 Task: Add an event with the title Second Product Launch Workshop, date '2024/03/22', time 8:50 AM to 10:50 AMand add a description: The training session will commence with an introduction to the importance of team collaboration in today's dynamic and fast-paced workplace. Participants will explore the benefits of collaboration, including increased creativity, problem-solving capabilities, and a sense of collective ownership.Select event color  Blueberry . Add location for the event as: Cape Town, South Africa, logged in from the account softage.7@softage.netand send the event invitation to softage.9@softage.net and softage.10@softage.net. Set a reminder for the event Every weekday(Monday to Friday)
Action: Mouse pressed left at (83, 137)
Screenshot: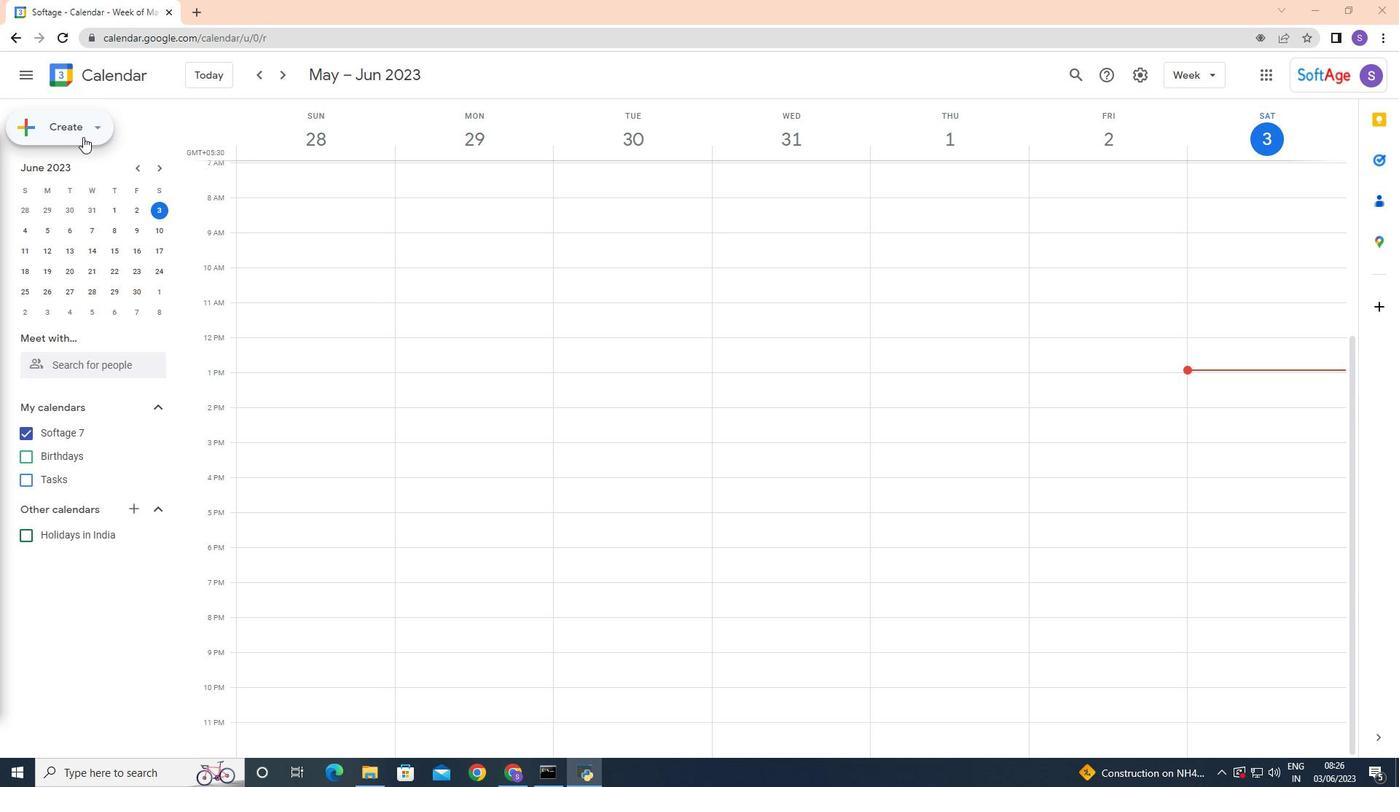 
Action: Mouse moved to (80, 169)
Screenshot: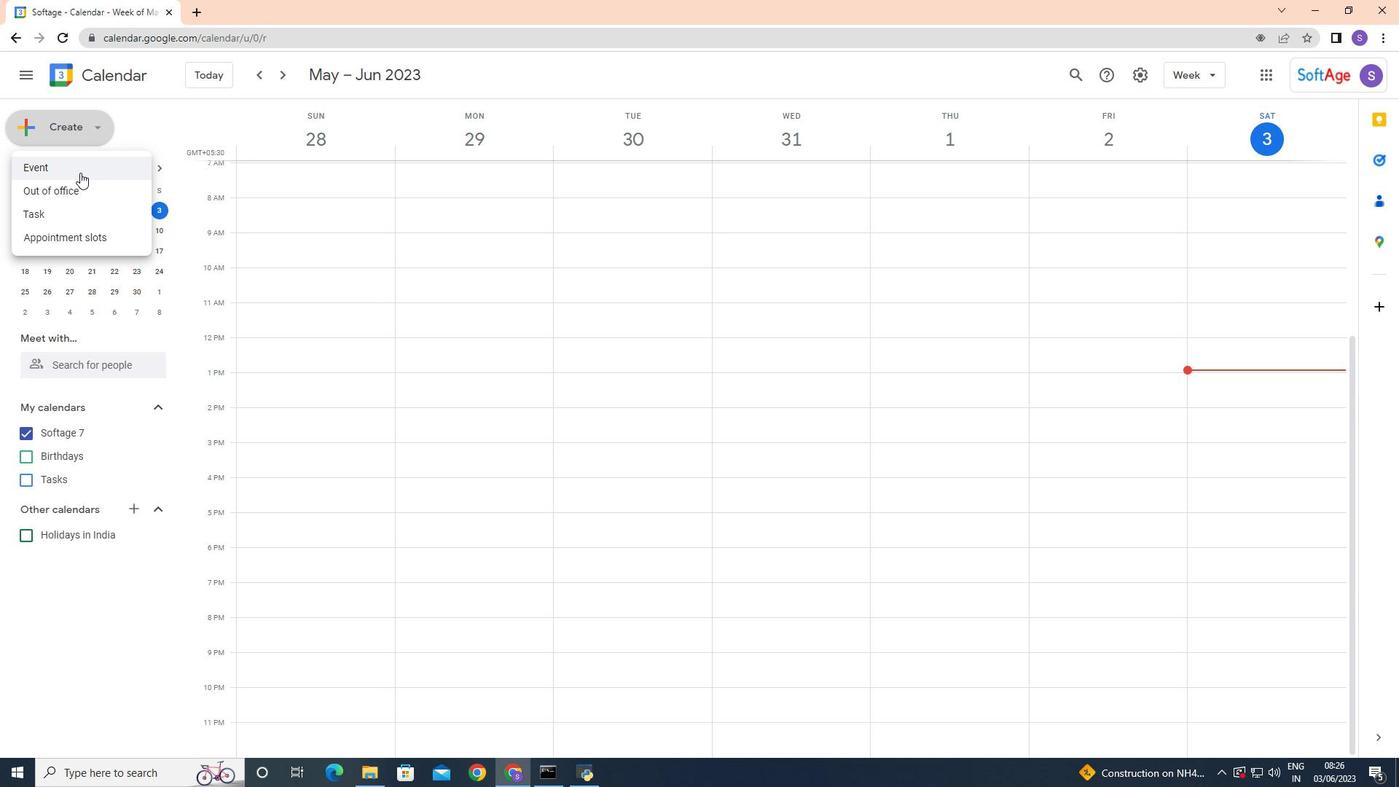 
Action: Mouse pressed left at (80, 169)
Screenshot: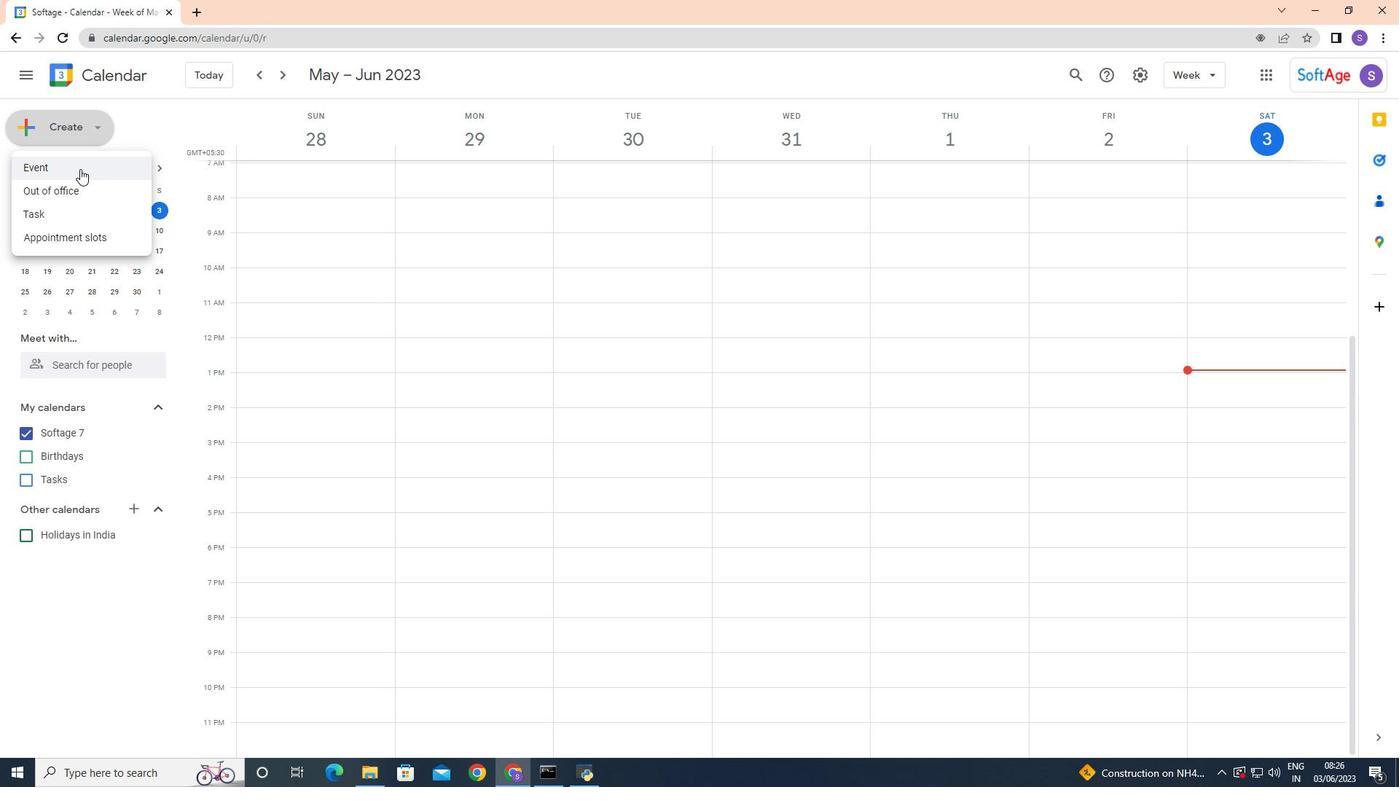 
Action: Mouse moved to (1058, 578)
Screenshot: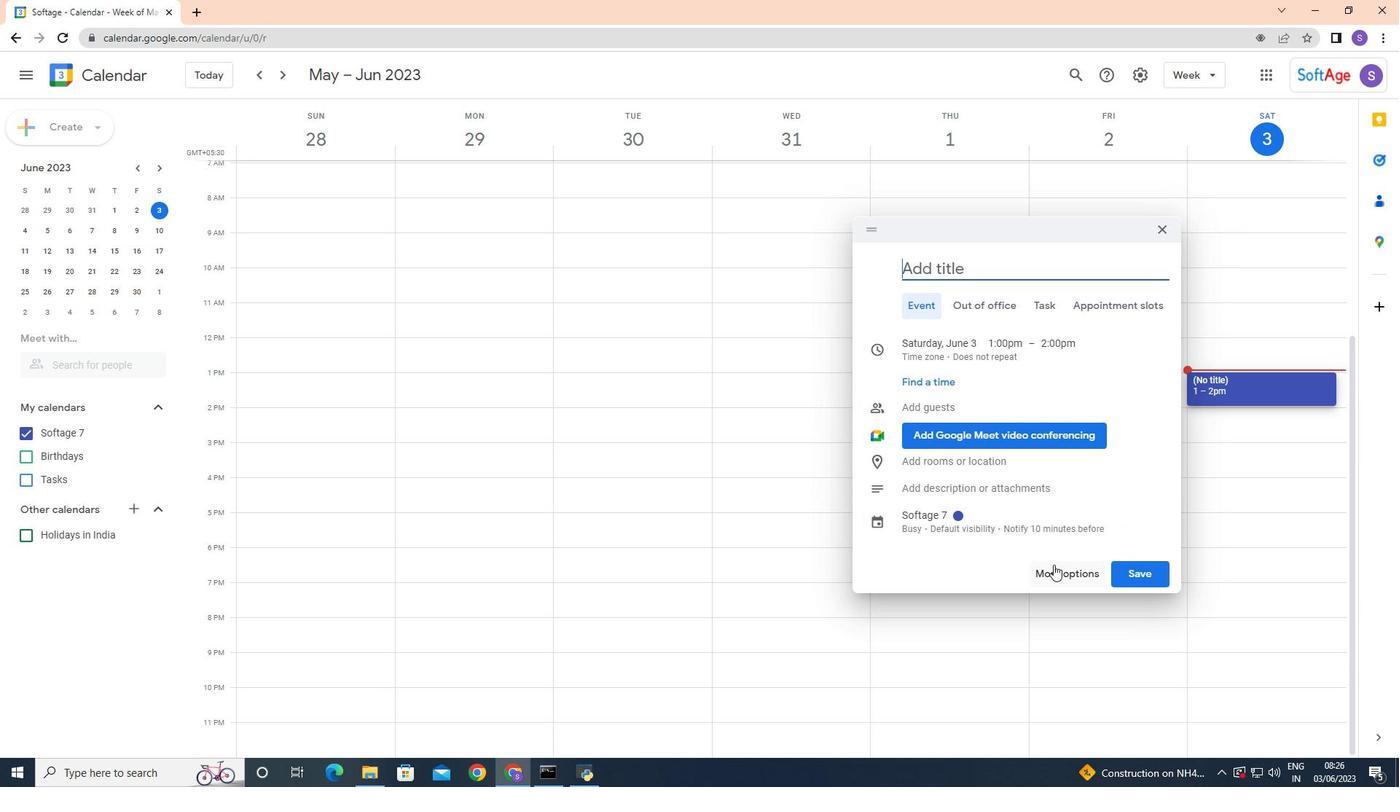 
Action: Mouse pressed left at (1058, 578)
Screenshot: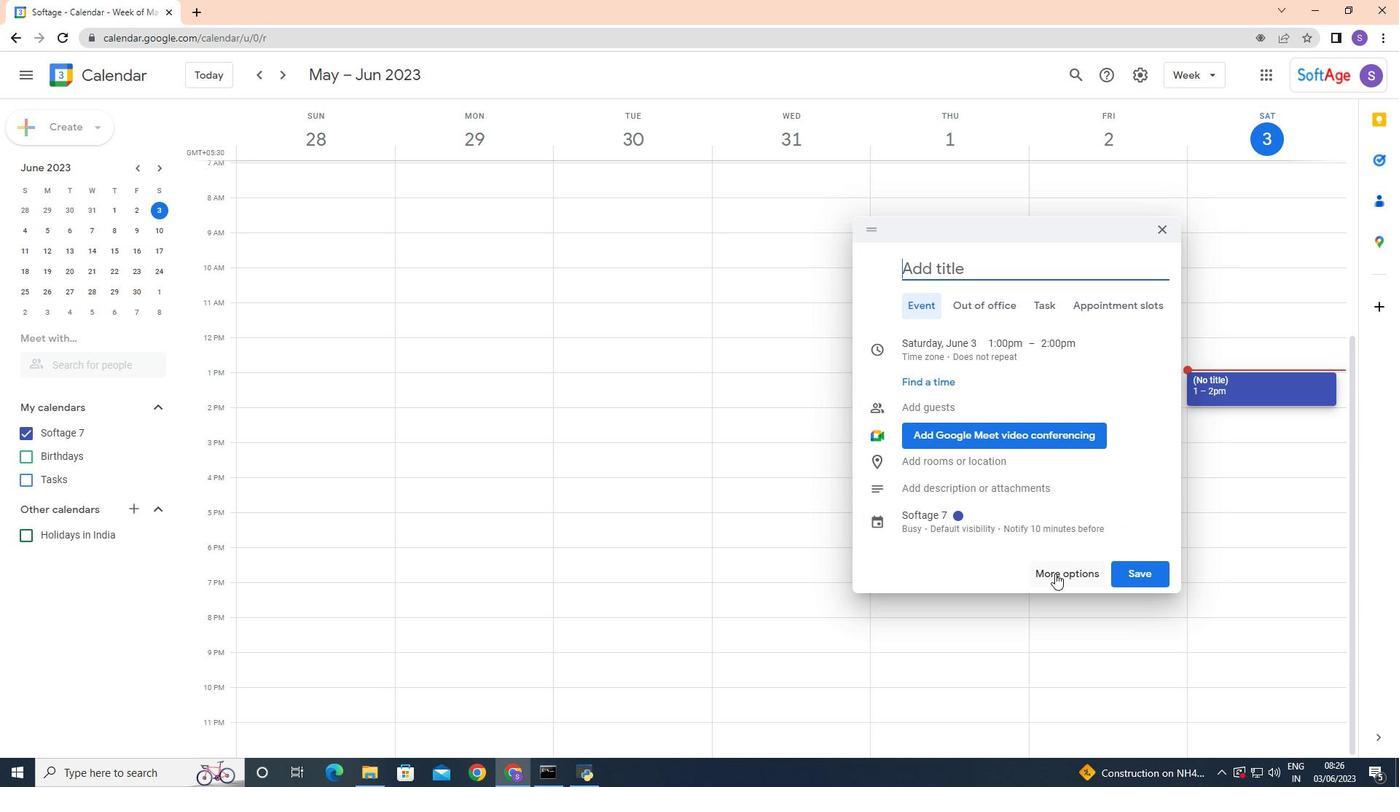 
Action: Mouse moved to (141, 85)
Screenshot: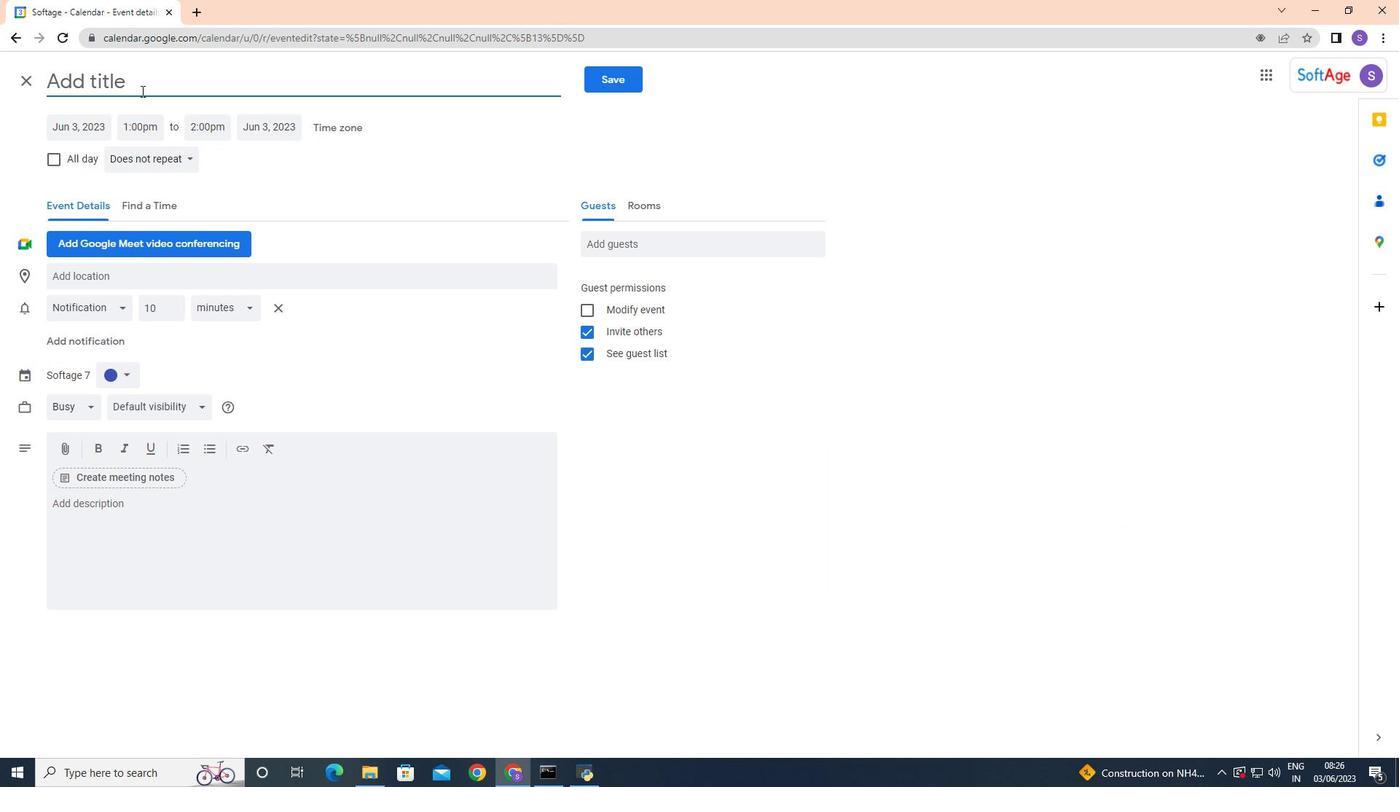 
Action: Mouse pressed left at (141, 85)
Screenshot: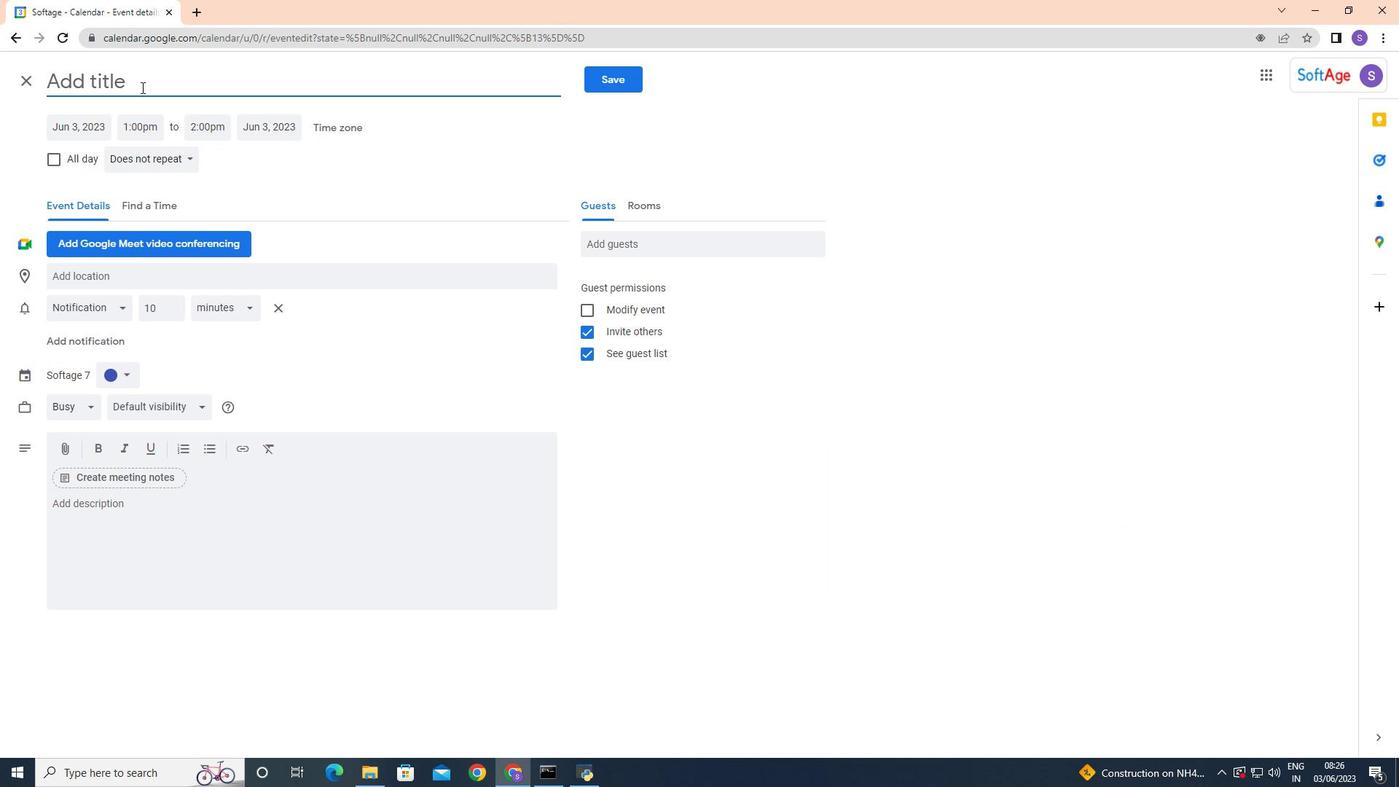 
Action: Key pressed <Key.caps_lock>S<Key.caps_lock>econd<Key.space><Key.caps_lock>PR<Key.backspace><Key.caps_lock>roduct<Key.space><Key.caps_lock>L<Key.caps_lock>u<Key.backspace>aunch<Key.space><Key.caps_lock>W<Key.caps_lock>orkshop
Screenshot: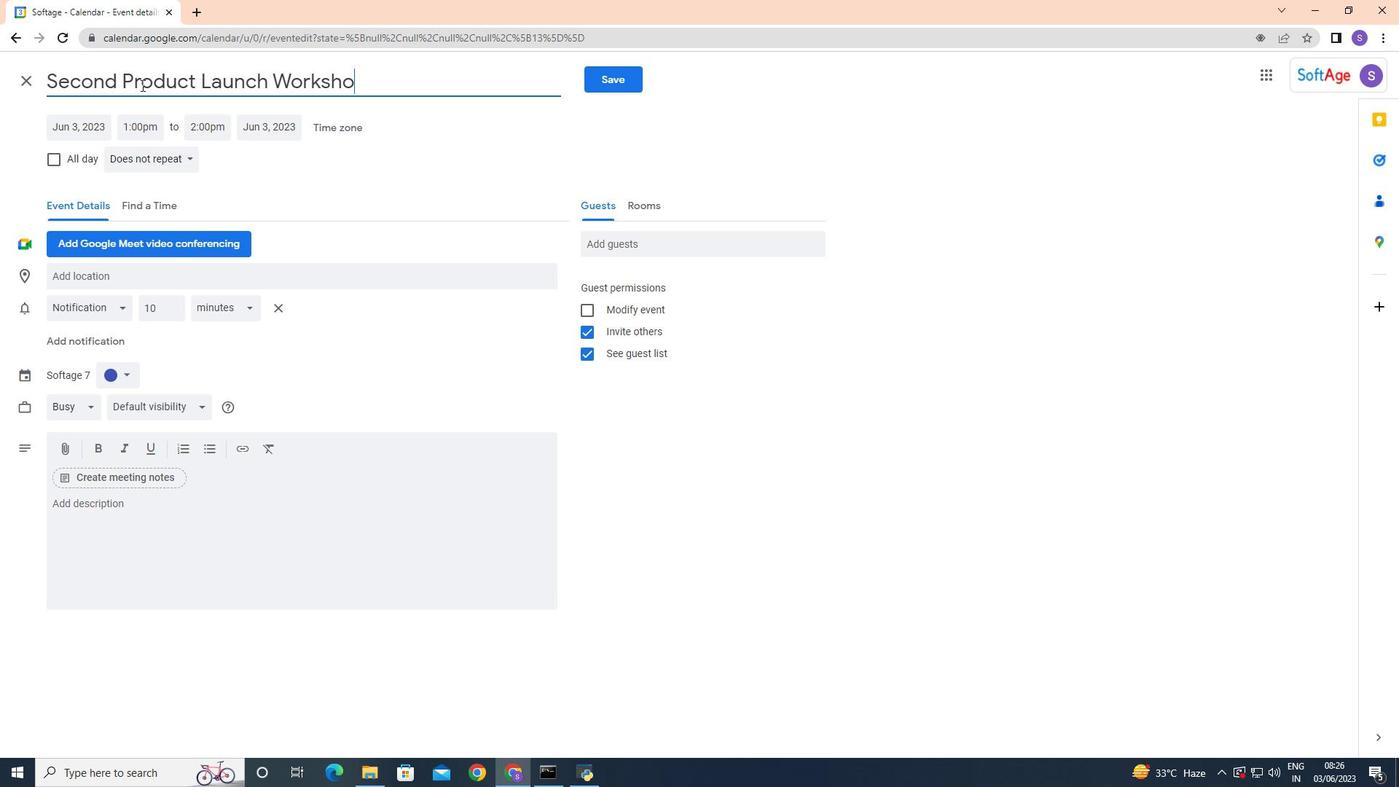 
Action: Mouse moved to (278, 170)
Screenshot: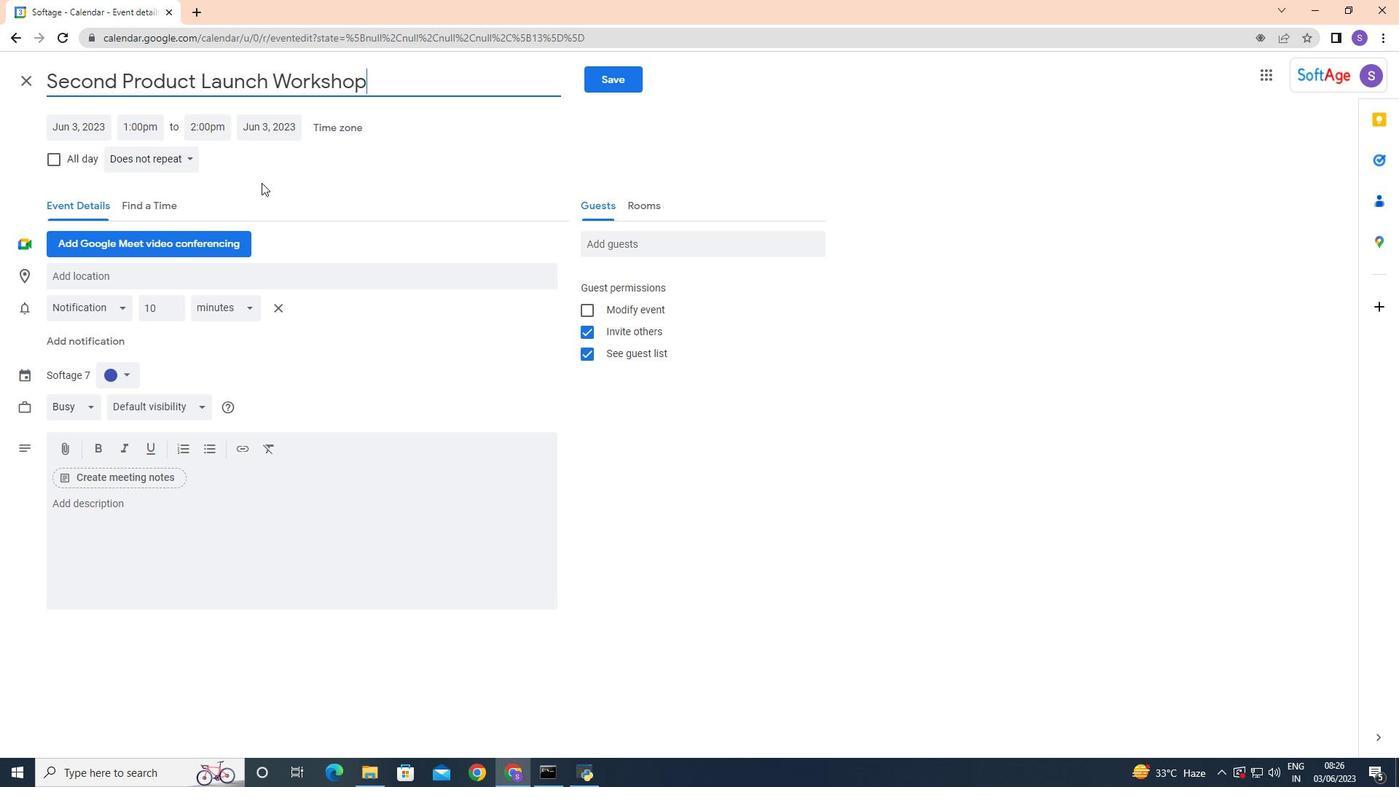 
Action: Mouse pressed left at (278, 170)
Screenshot: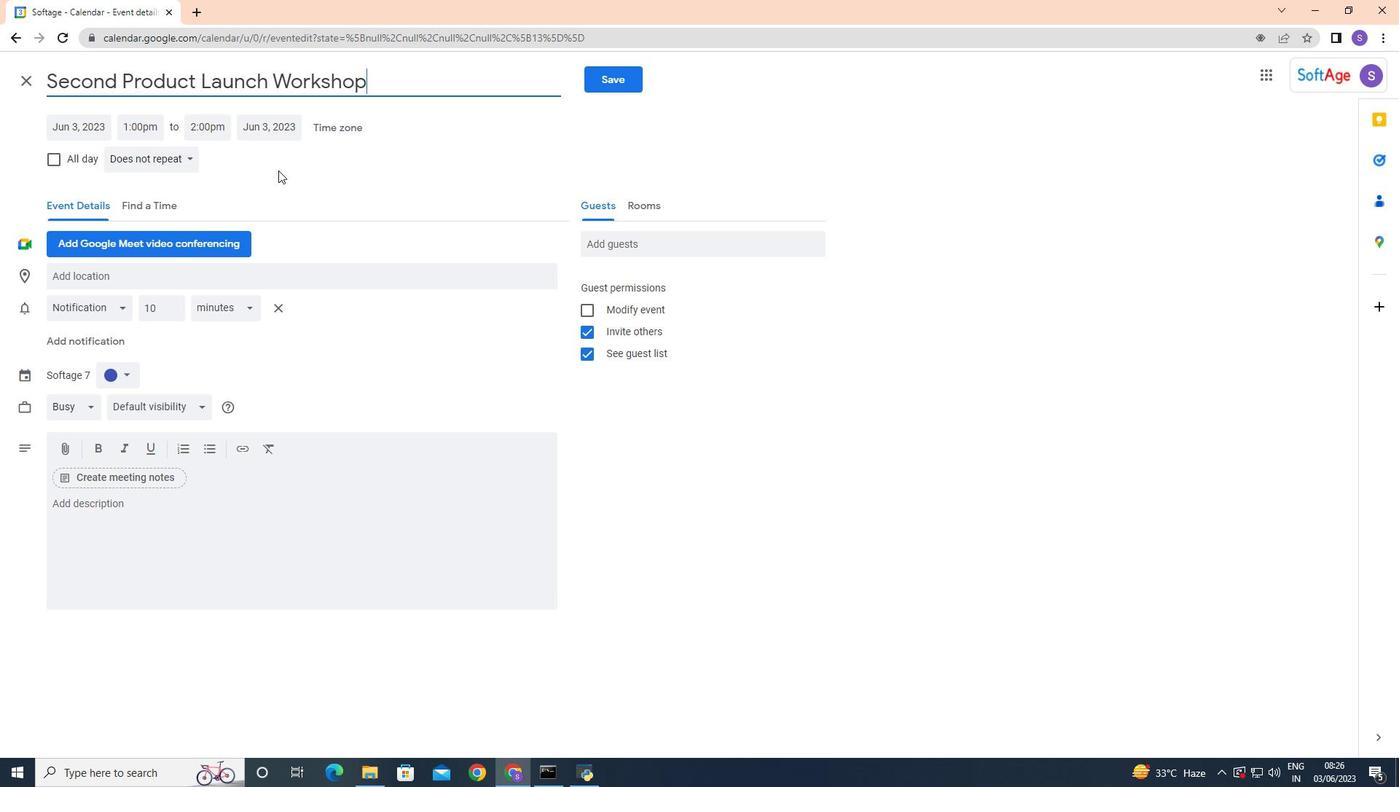 
Action: Mouse moved to (89, 126)
Screenshot: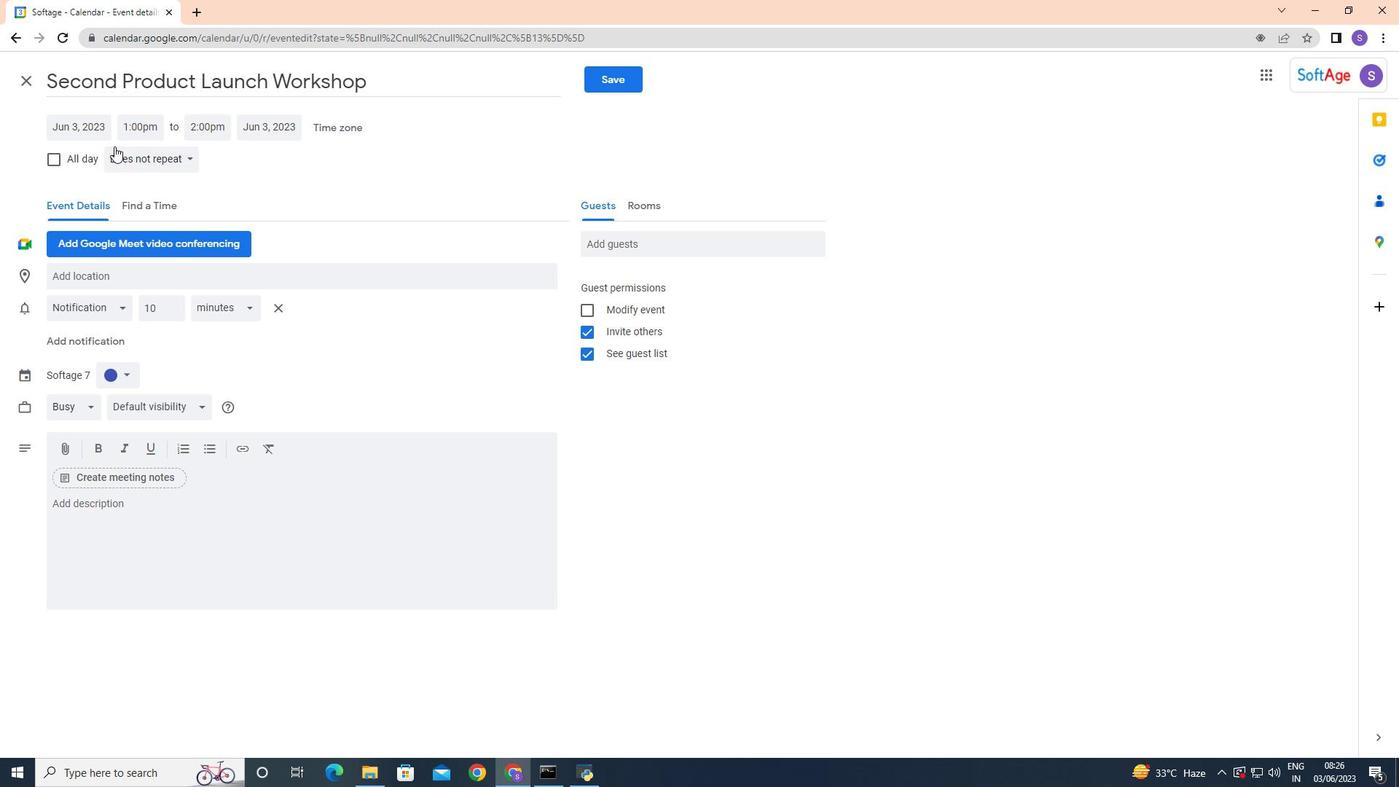 
Action: Mouse pressed left at (89, 126)
Screenshot: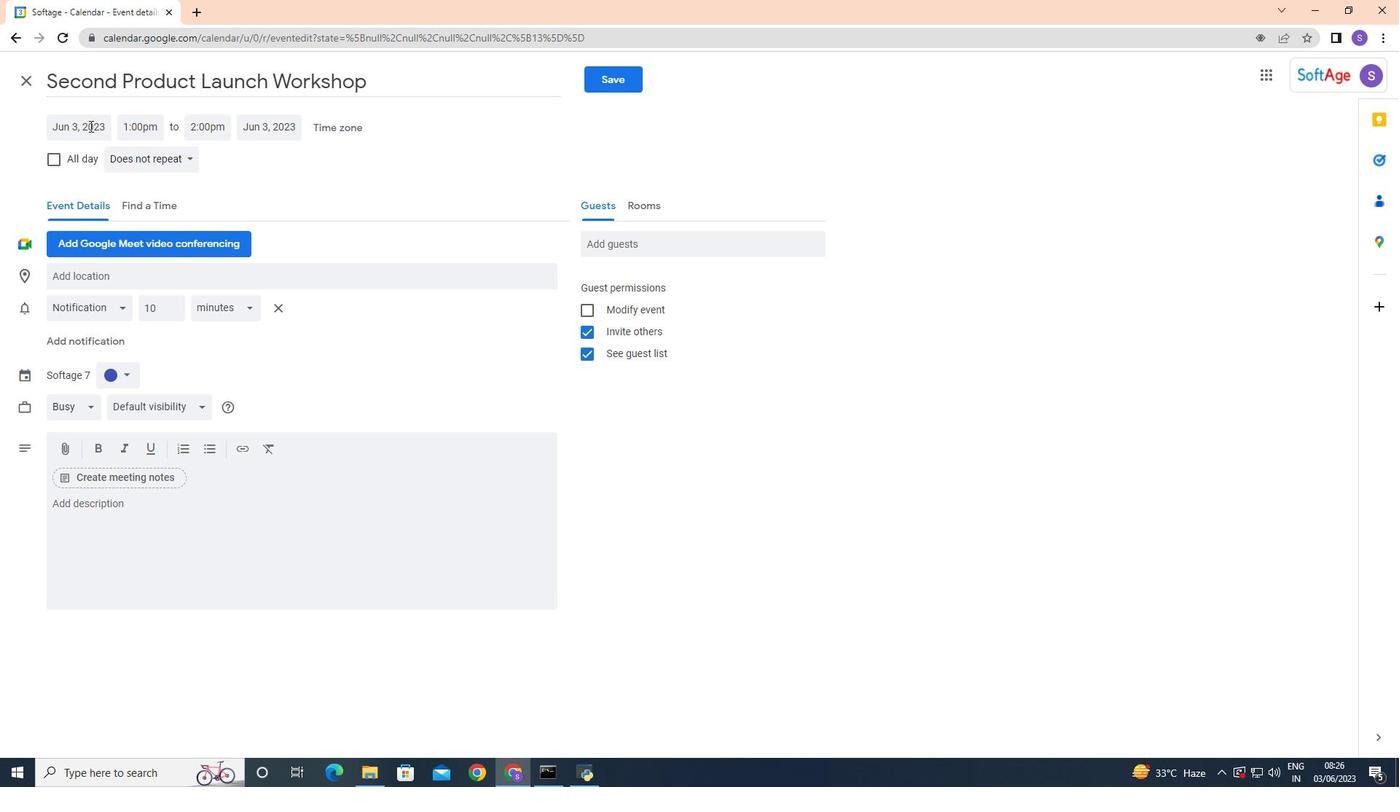
Action: Mouse moved to (226, 161)
Screenshot: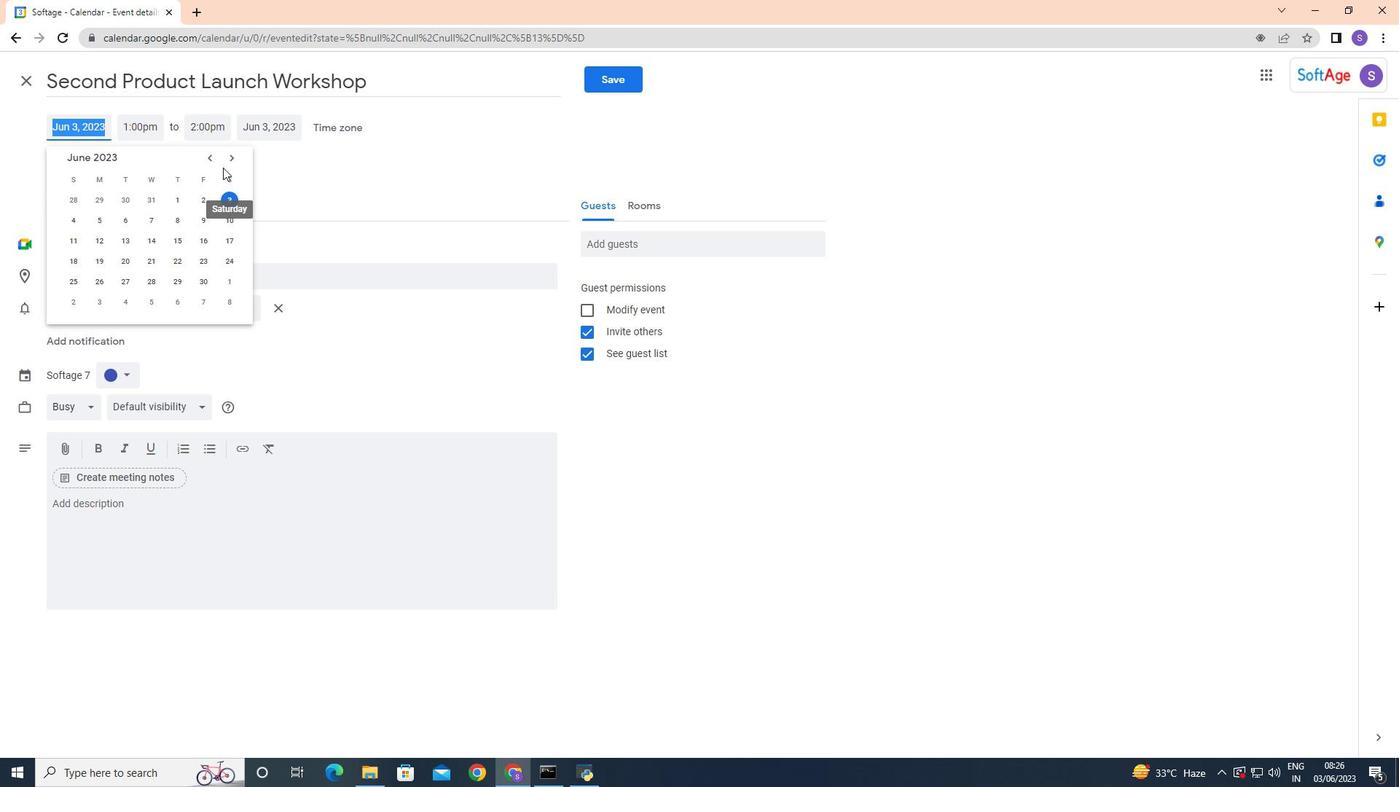 
Action: Mouse pressed left at (226, 161)
Screenshot: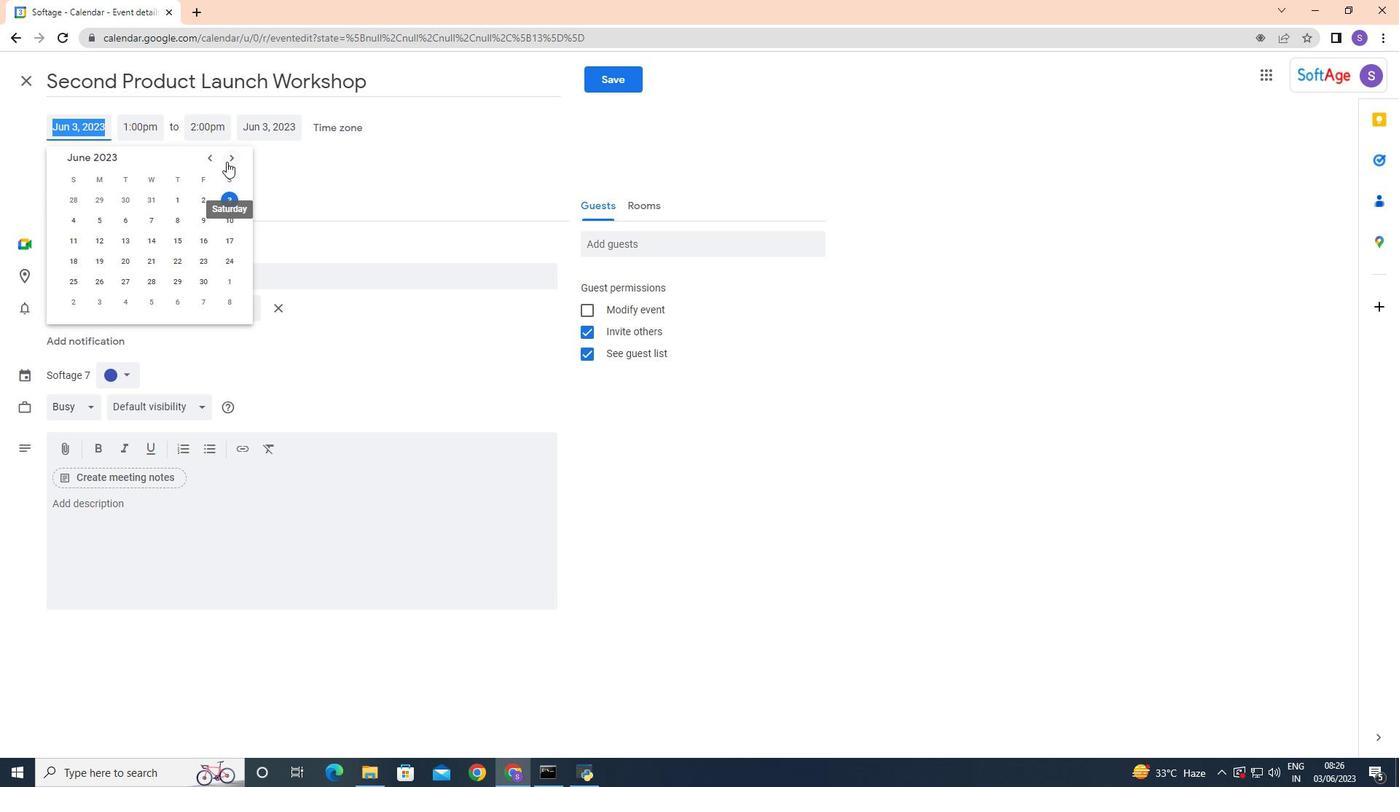
Action: Mouse pressed left at (226, 161)
Screenshot: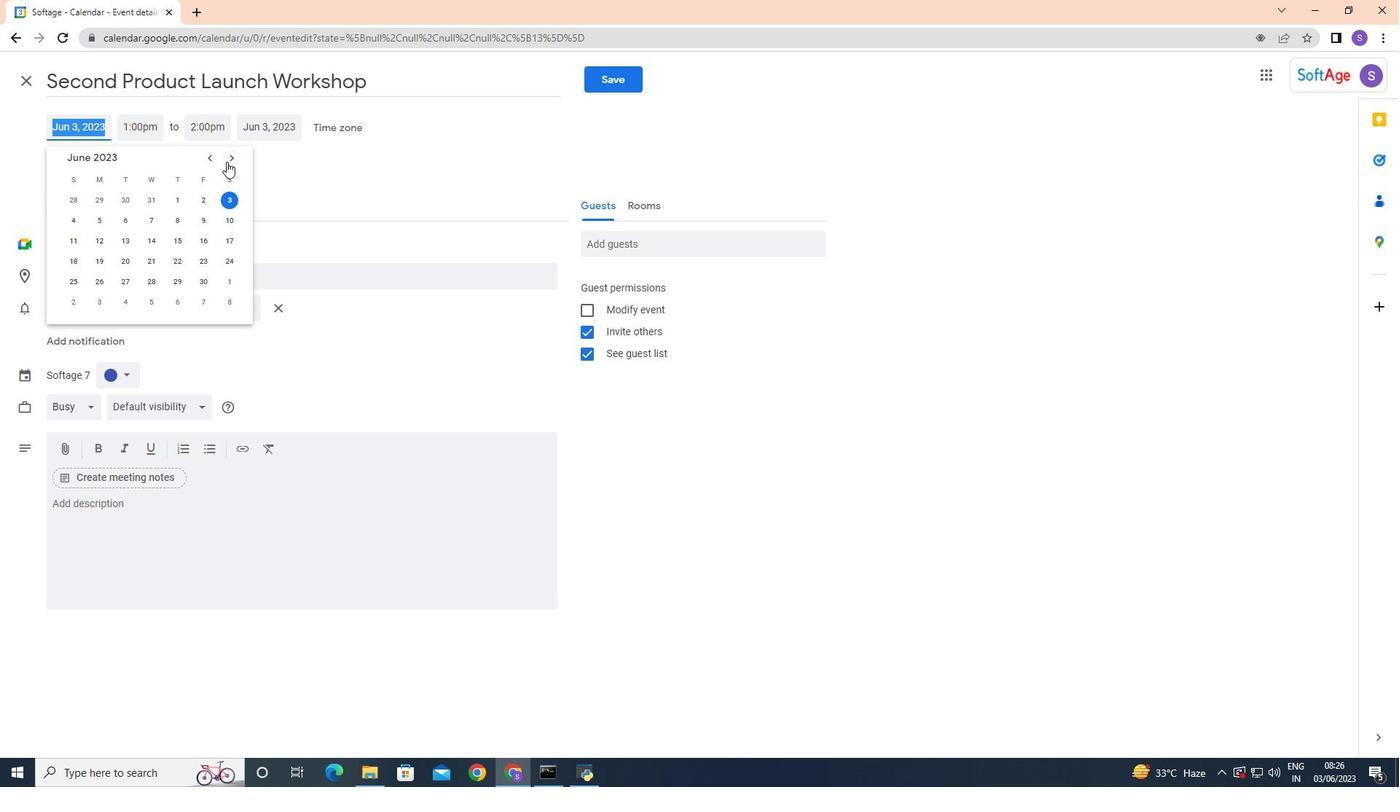 
Action: Mouse pressed left at (226, 161)
Screenshot: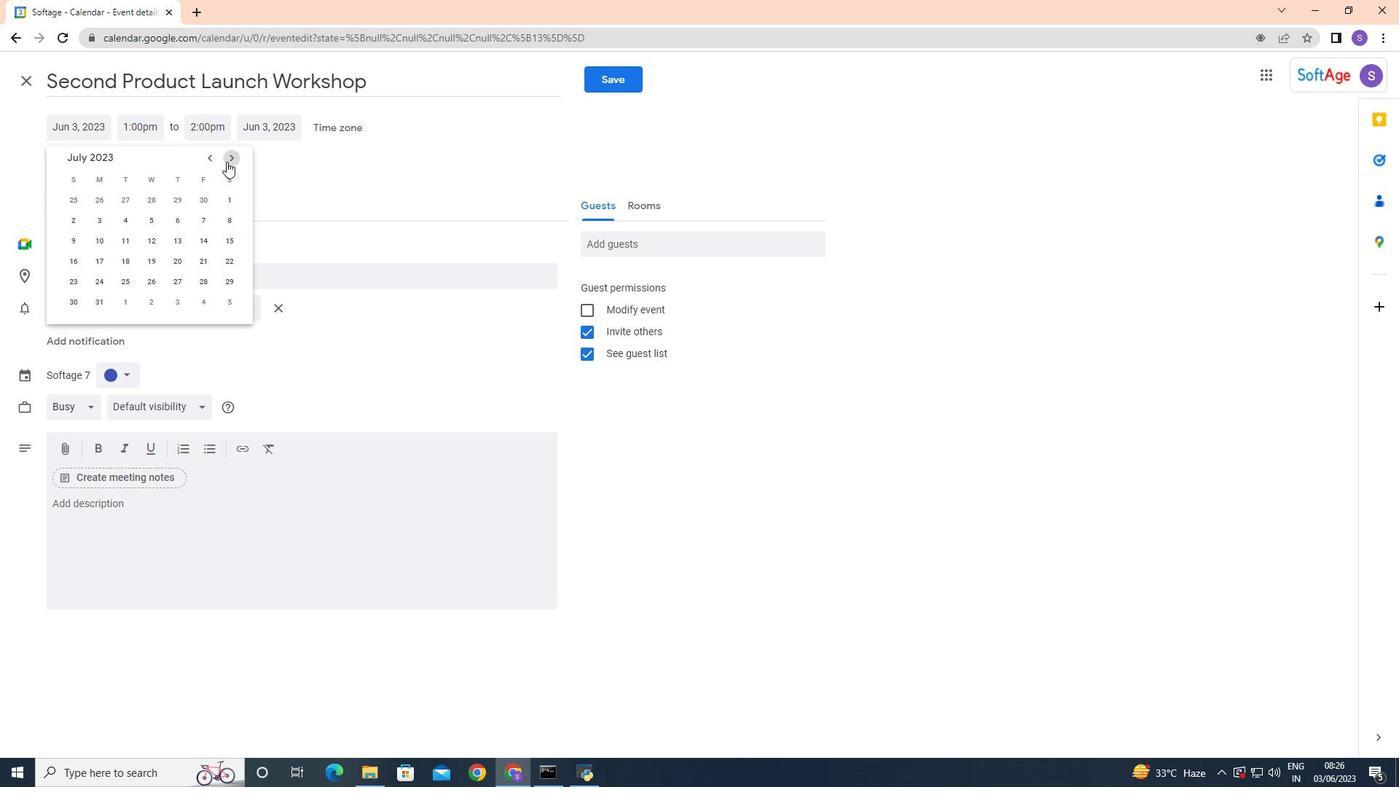 
Action: Mouse pressed left at (226, 161)
Screenshot: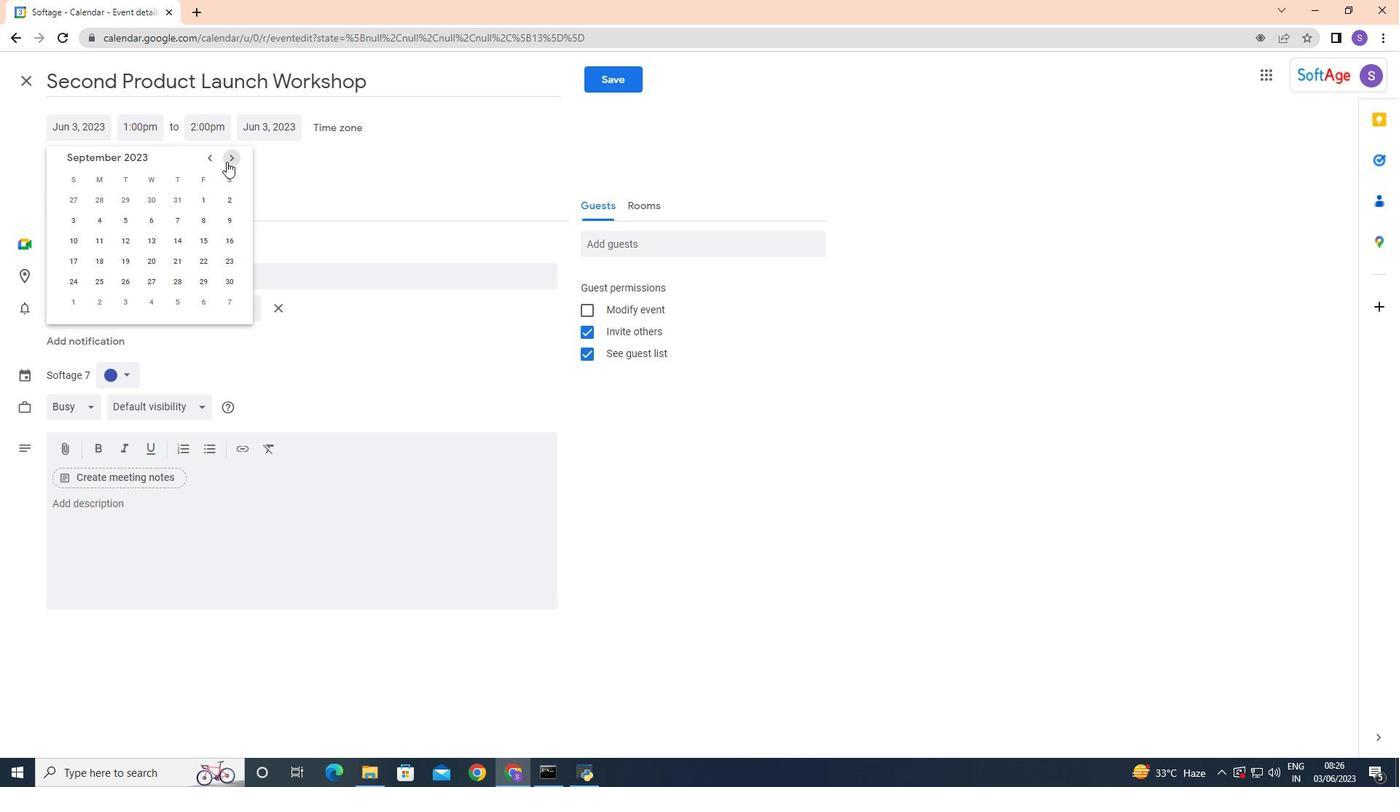 
Action: Mouse pressed left at (226, 161)
Screenshot: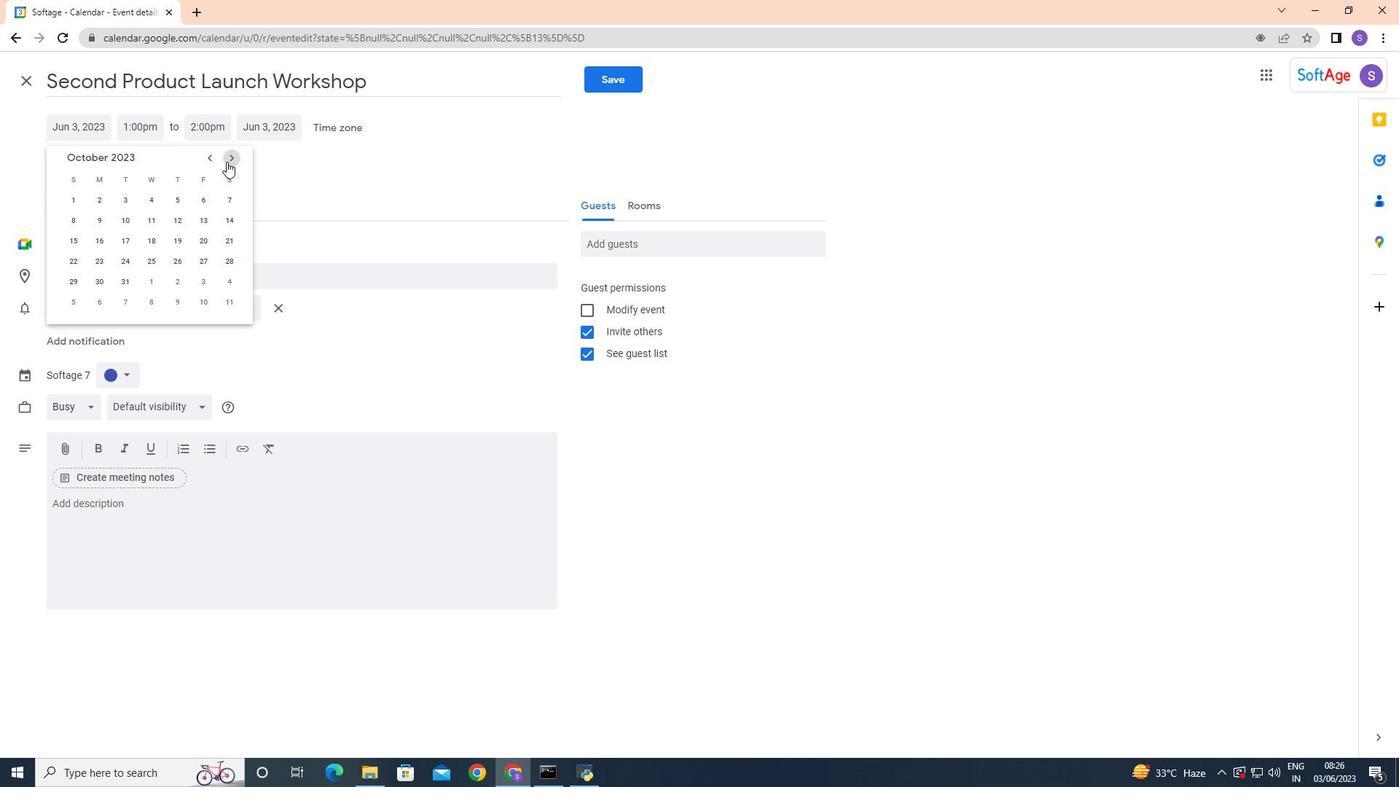 
Action: Mouse pressed left at (226, 161)
Screenshot: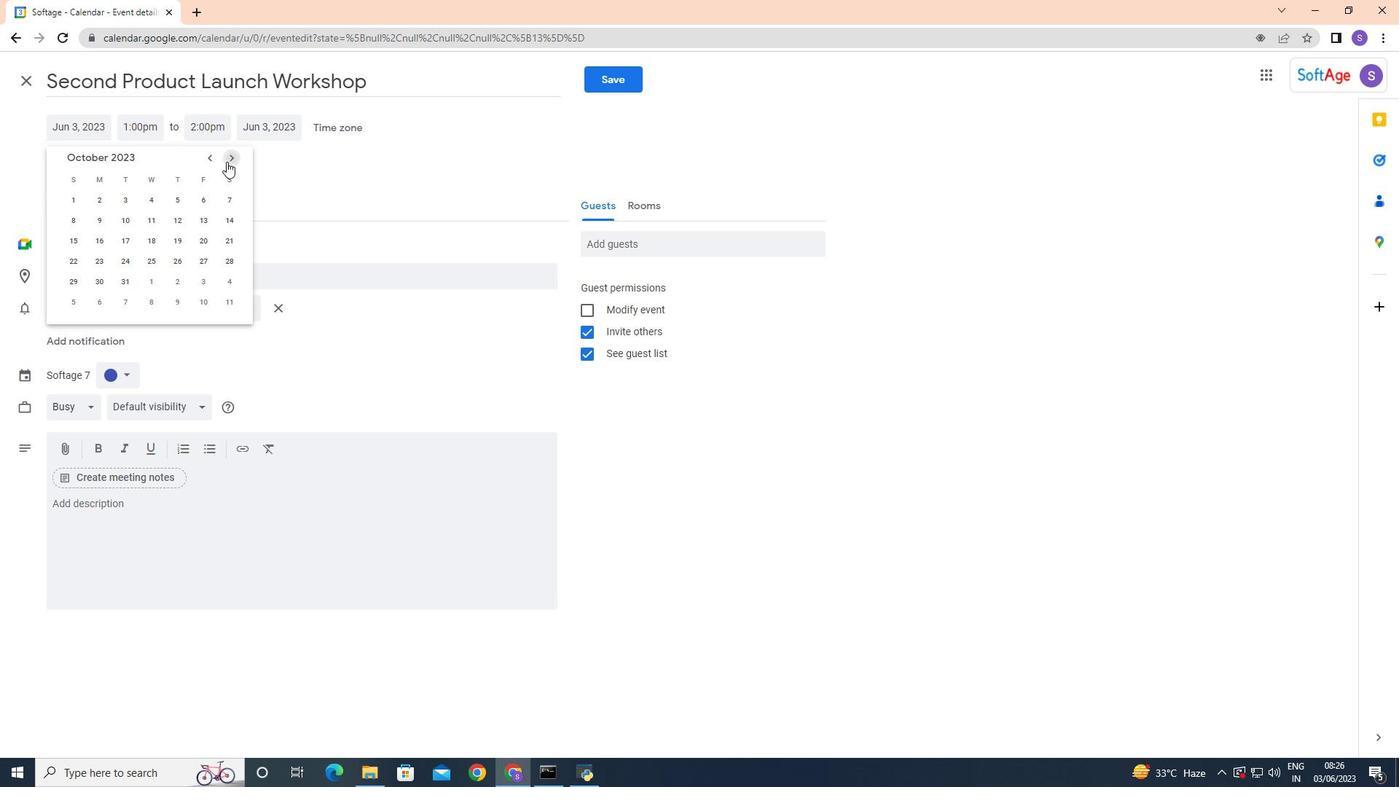 
Action: Mouse pressed left at (226, 161)
Screenshot: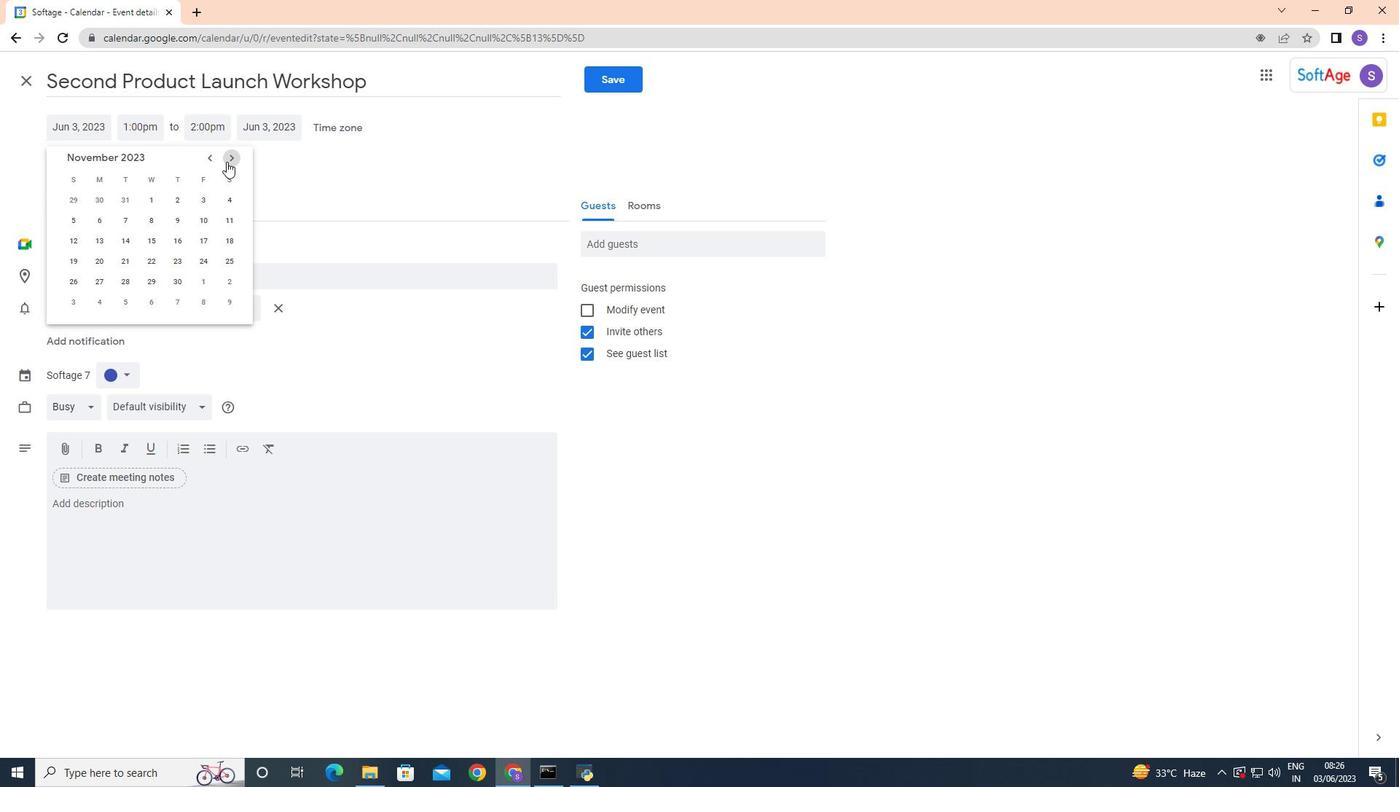
Action: Mouse pressed left at (226, 161)
Screenshot: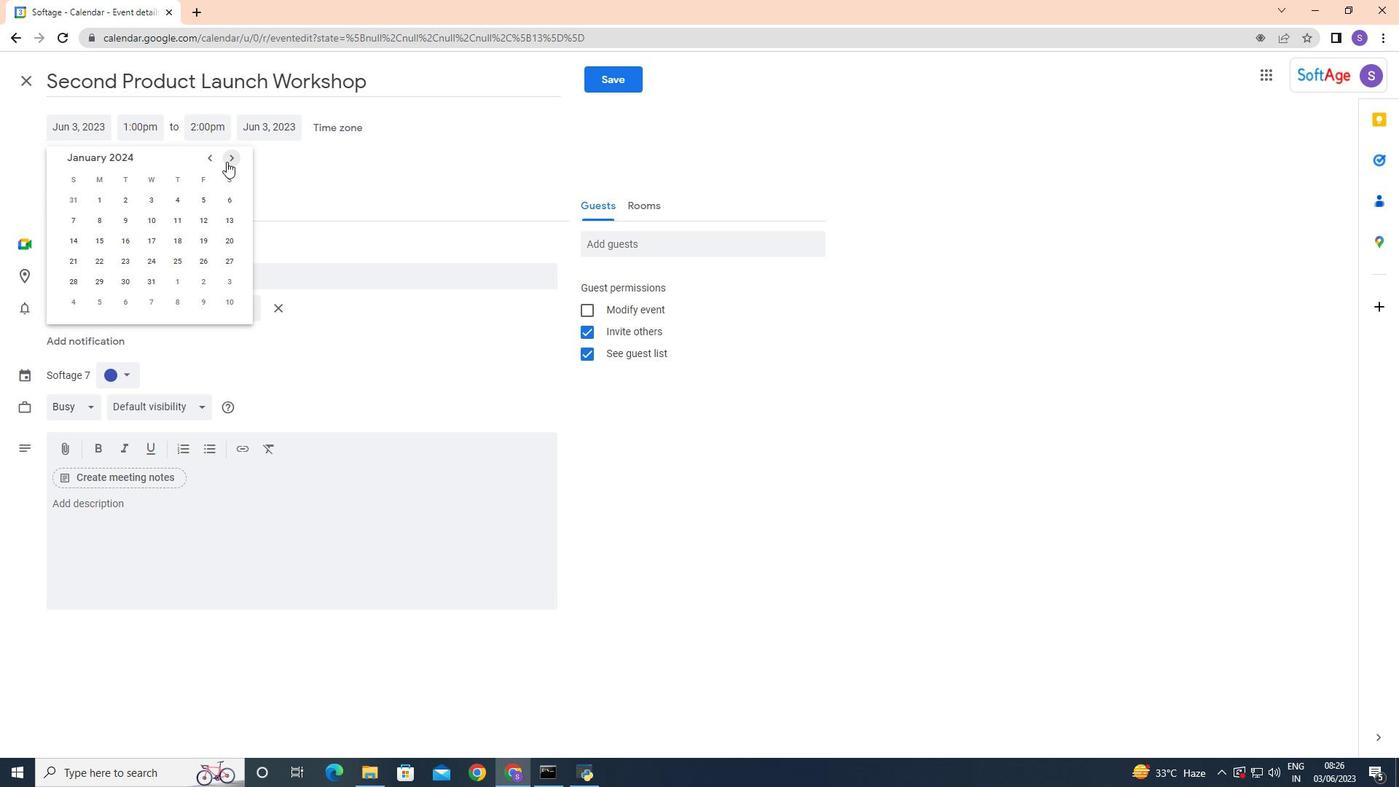 
Action: Mouse pressed left at (226, 161)
Screenshot: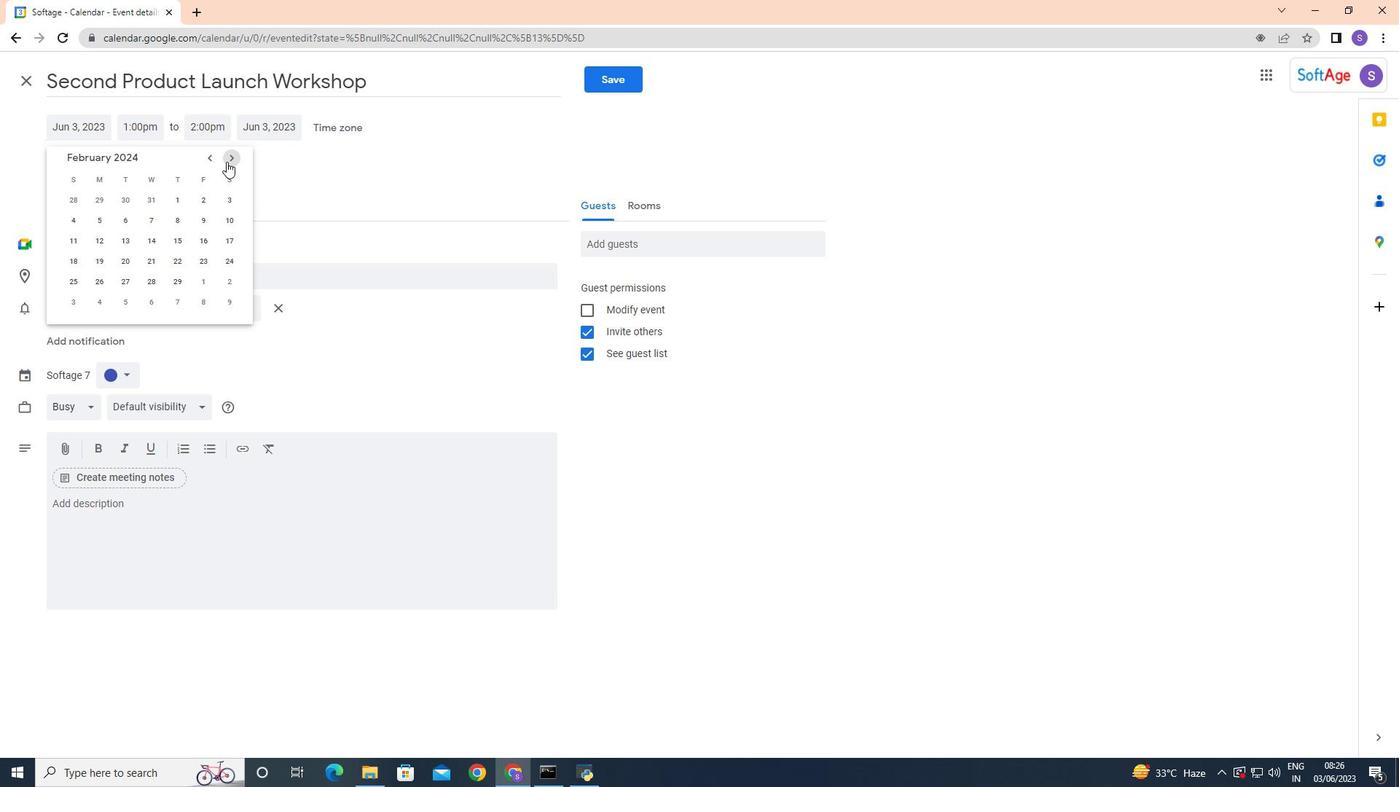 
Action: Mouse moved to (198, 261)
Screenshot: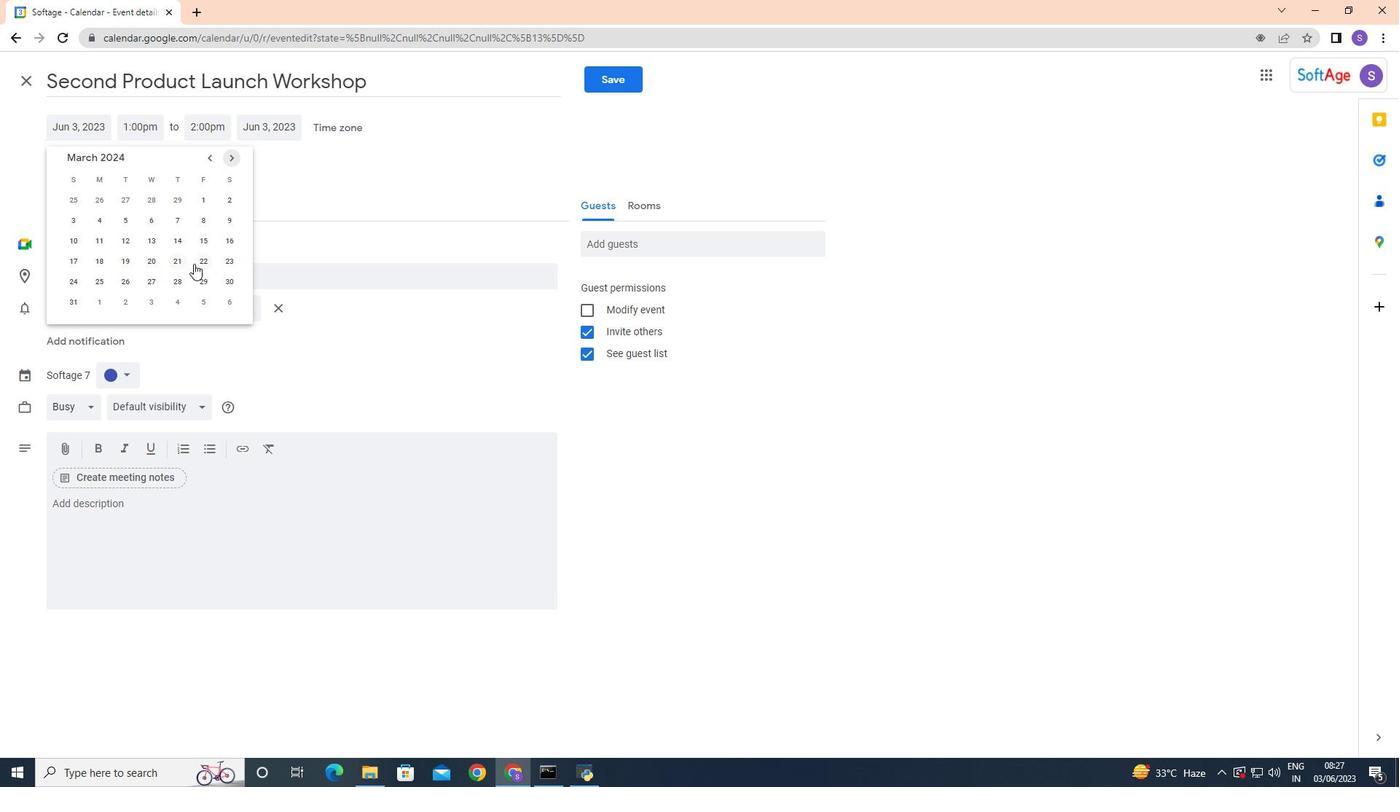 
Action: Mouse pressed left at (198, 261)
Screenshot: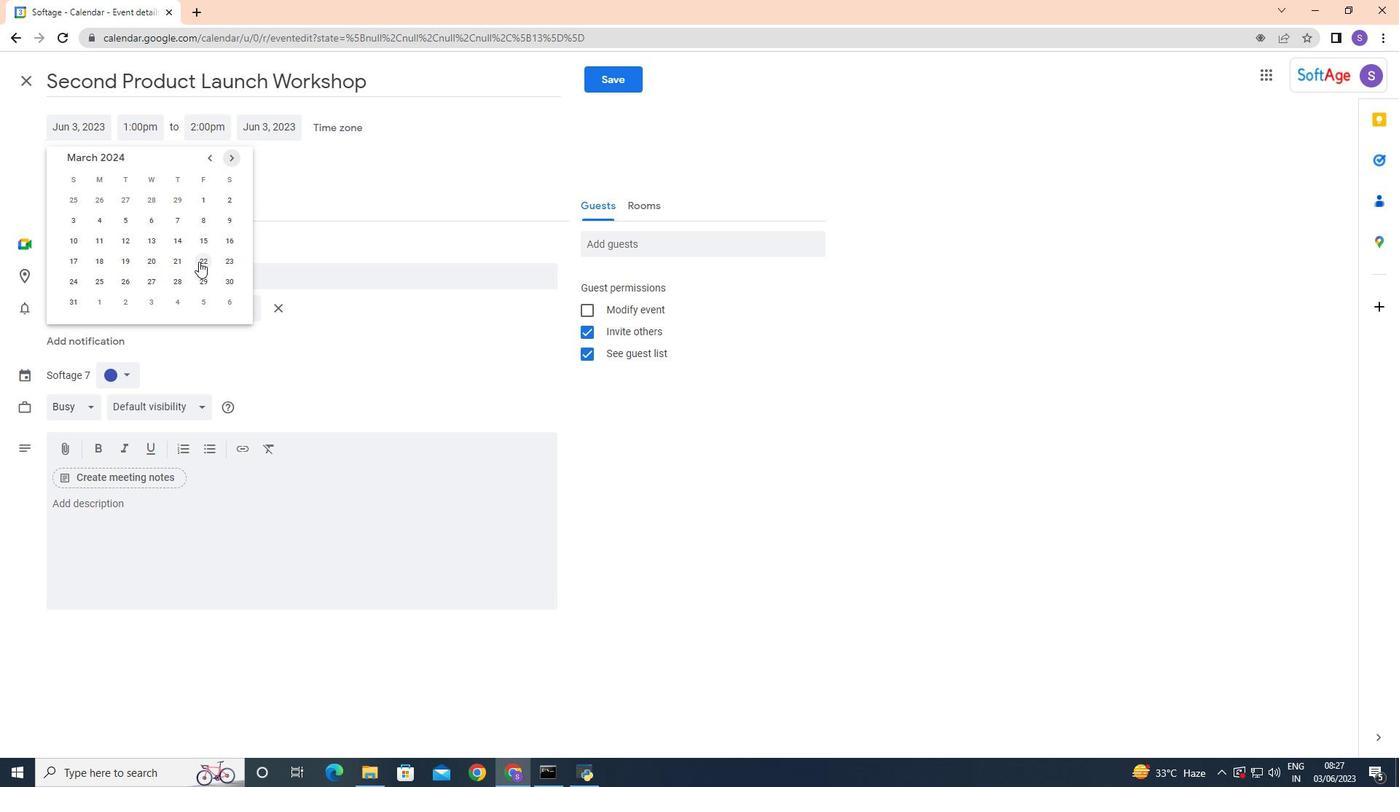 
Action: Mouse moved to (156, 126)
Screenshot: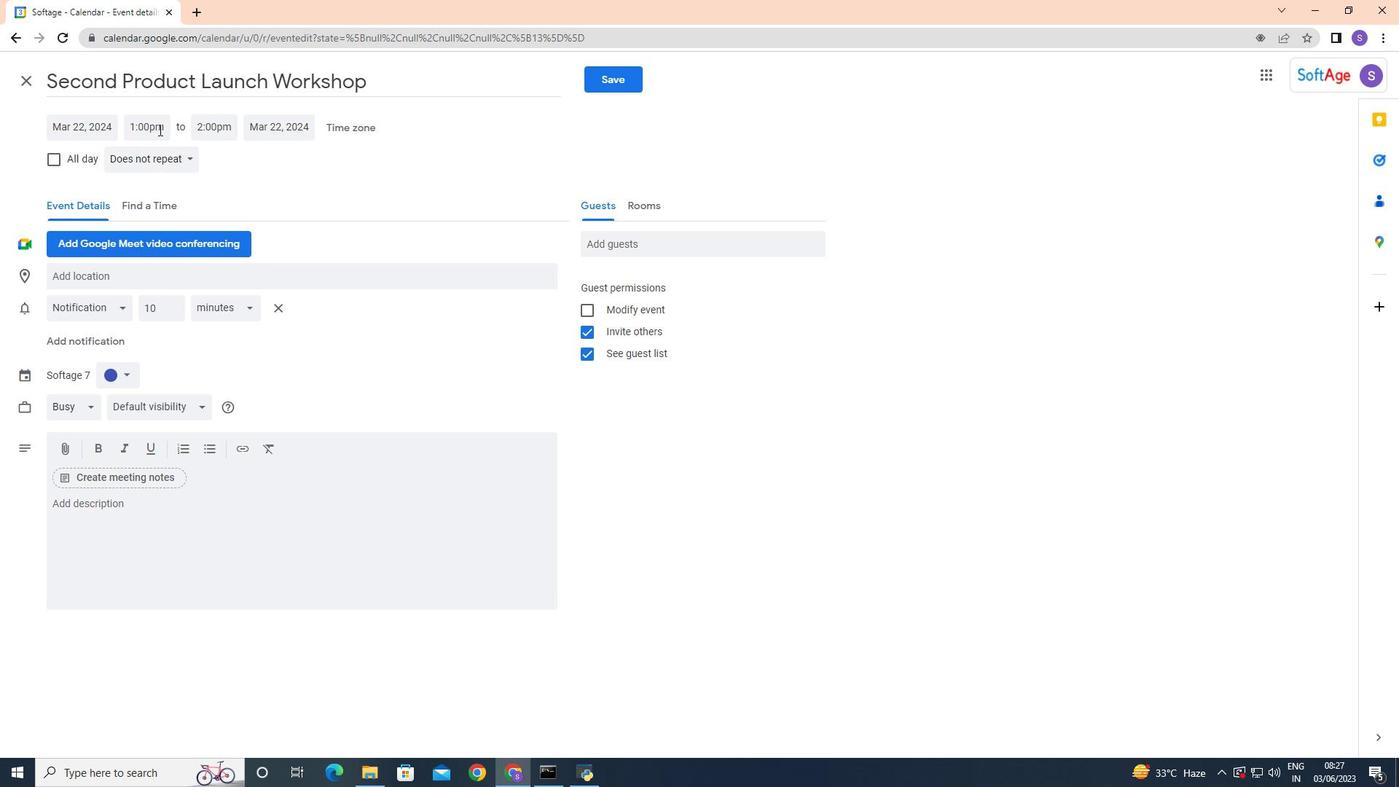 
Action: Mouse pressed left at (156, 126)
Screenshot: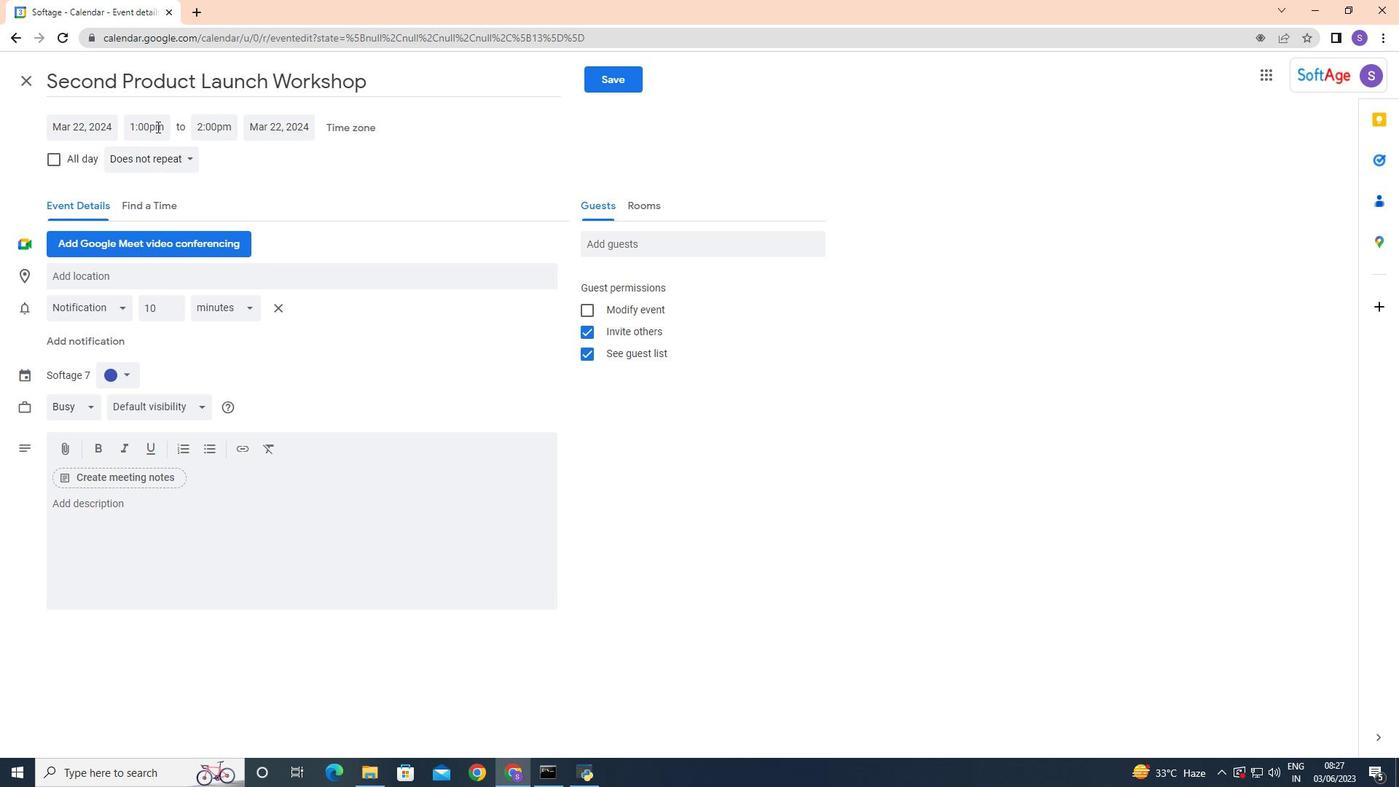 
Action: Mouse moved to (161, 274)
Screenshot: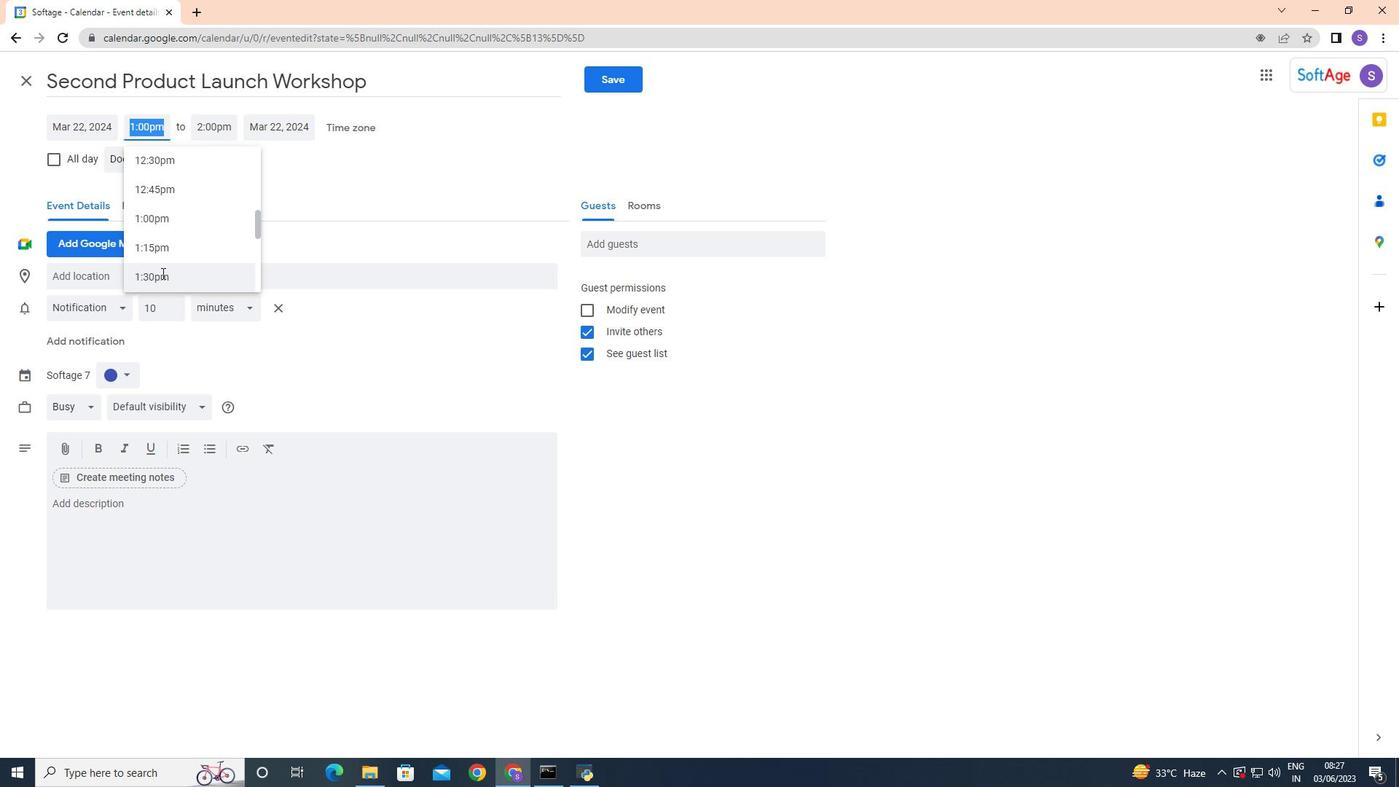 
Action: Mouse scrolled (161, 273) with delta (0, 0)
Screenshot: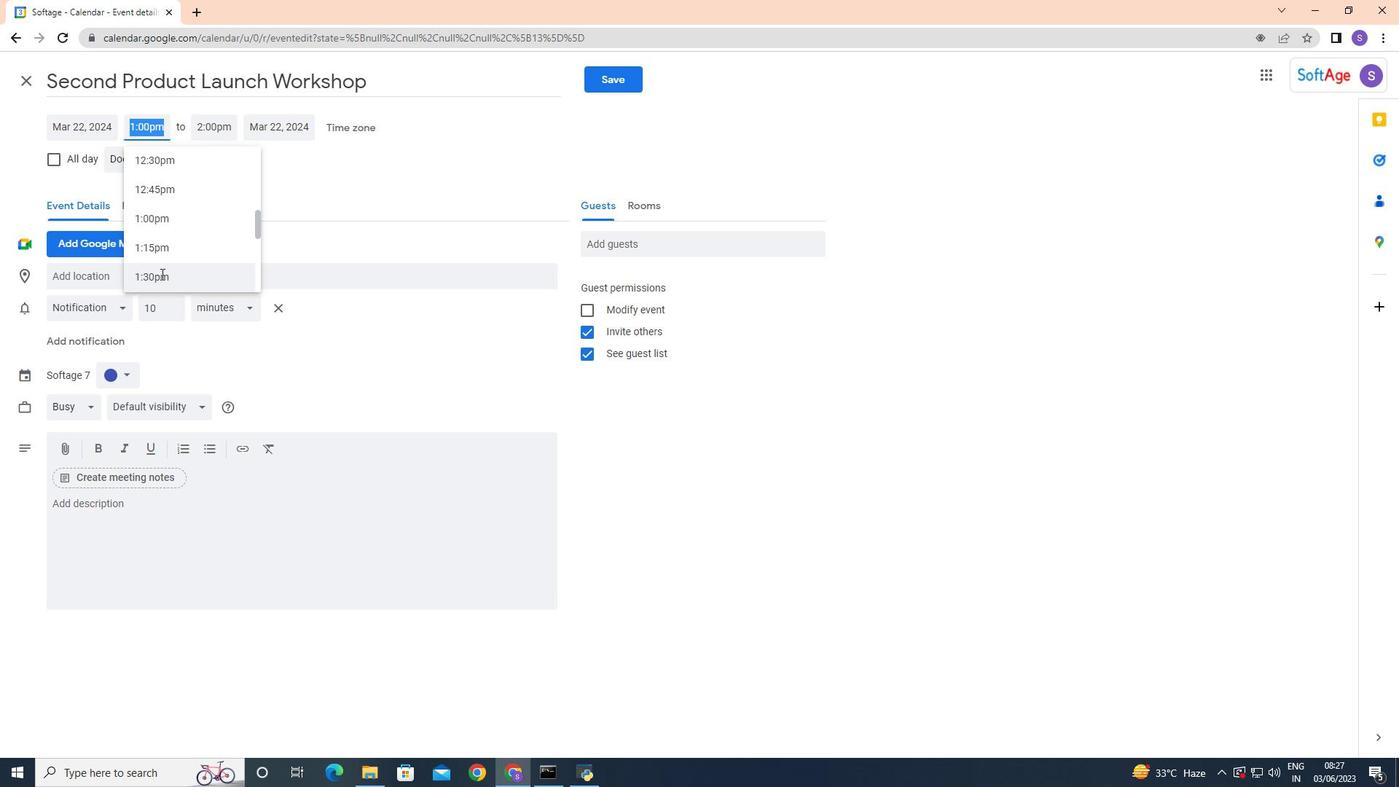 
Action: Mouse scrolled (161, 273) with delta (0, 0)
Screenshot: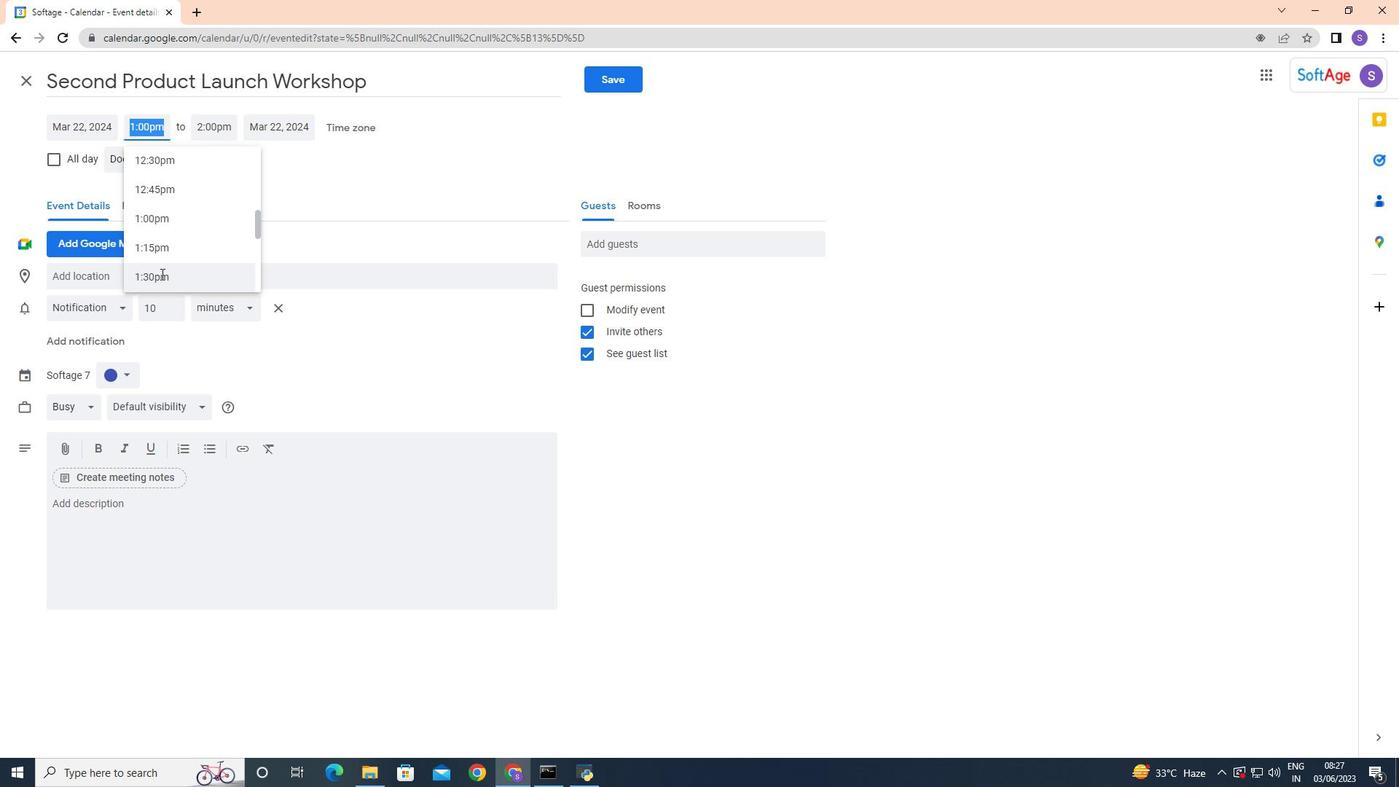 
Action: Mouse moved to (161, 273)
Screenshot: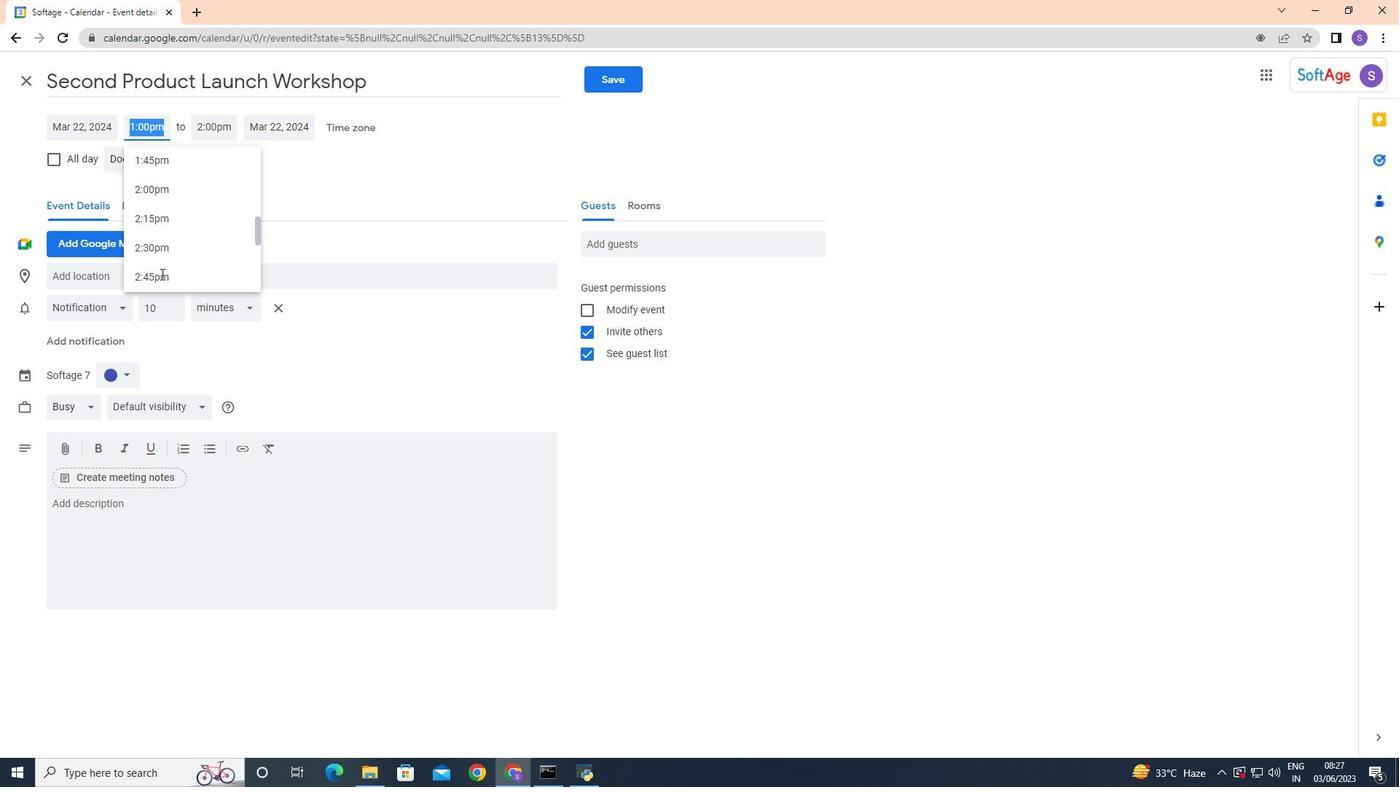 
Action: Mouse scrolled (161, 274) with delta (0, 0)
Screenshot: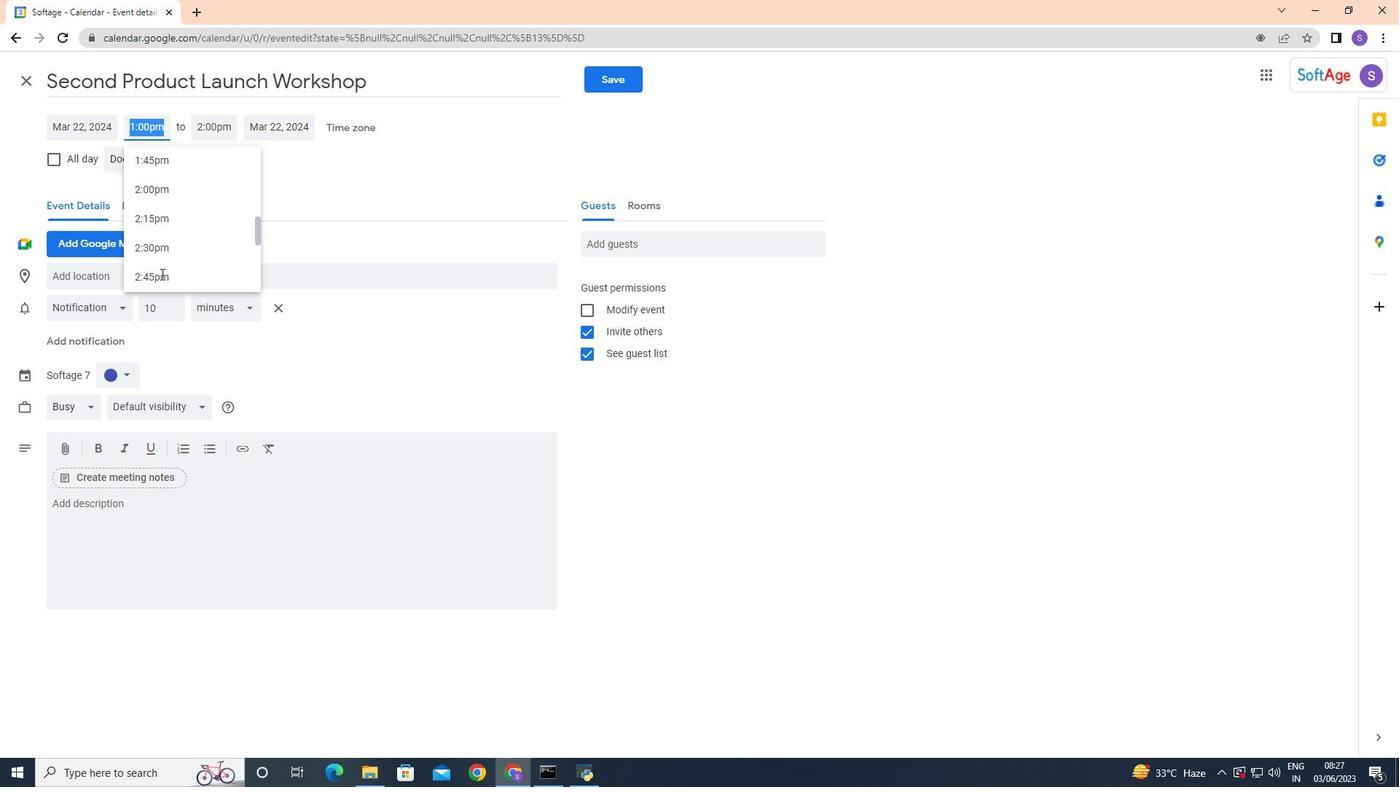 
Action: Mouse moved to (161, 273)
Screenshot: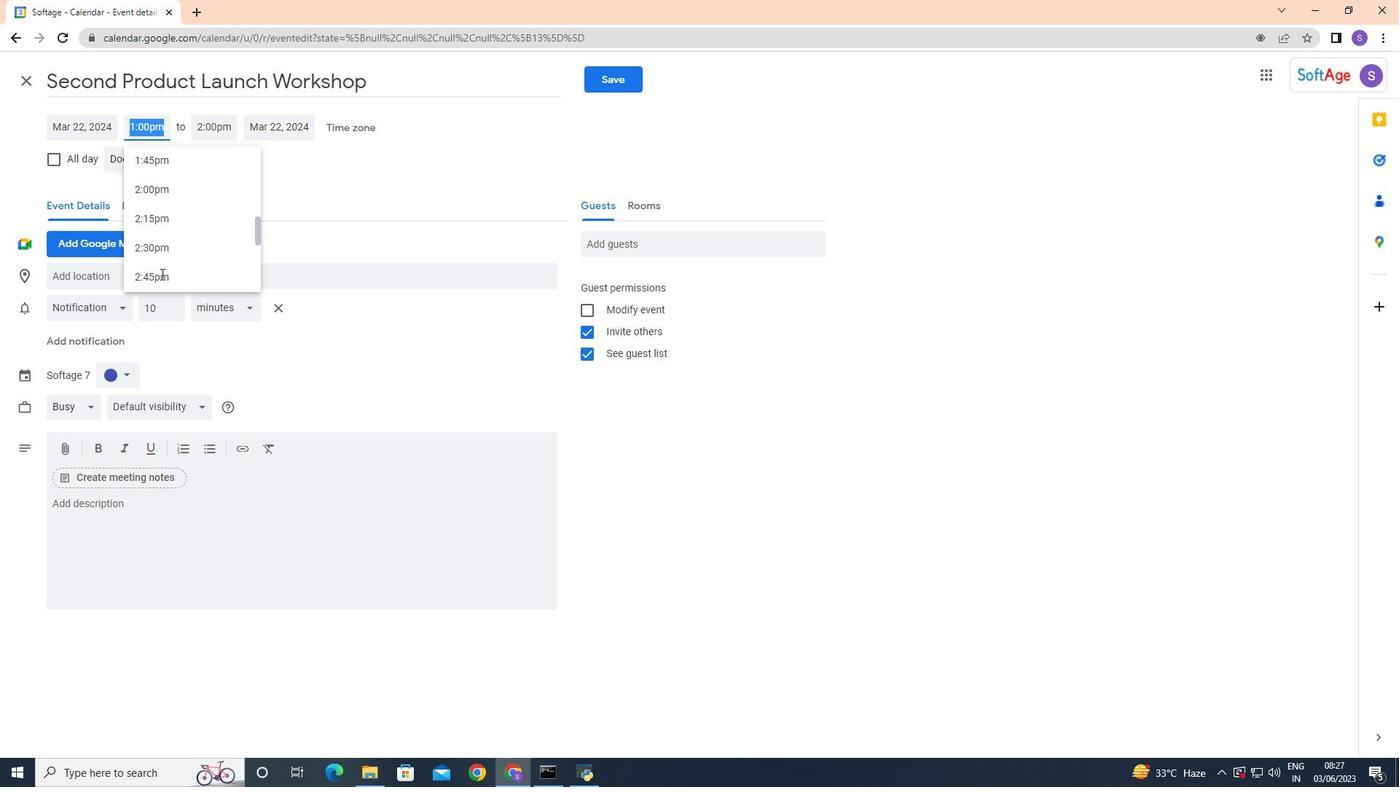 
Action: Mouse scrolled (161, 274) with delta (0, 0)
Screenshot: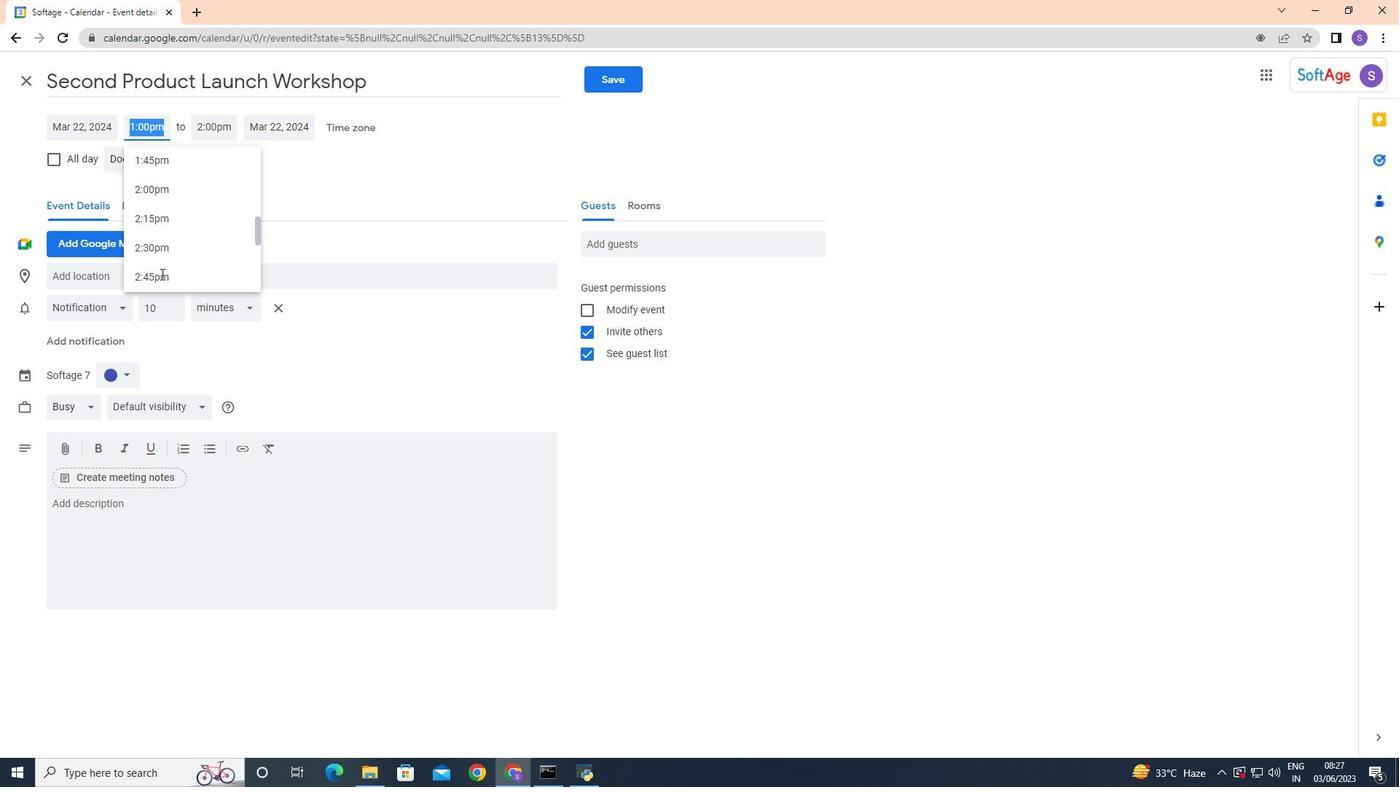 
Action: Mouse moved to (161, 272)
Screenshot: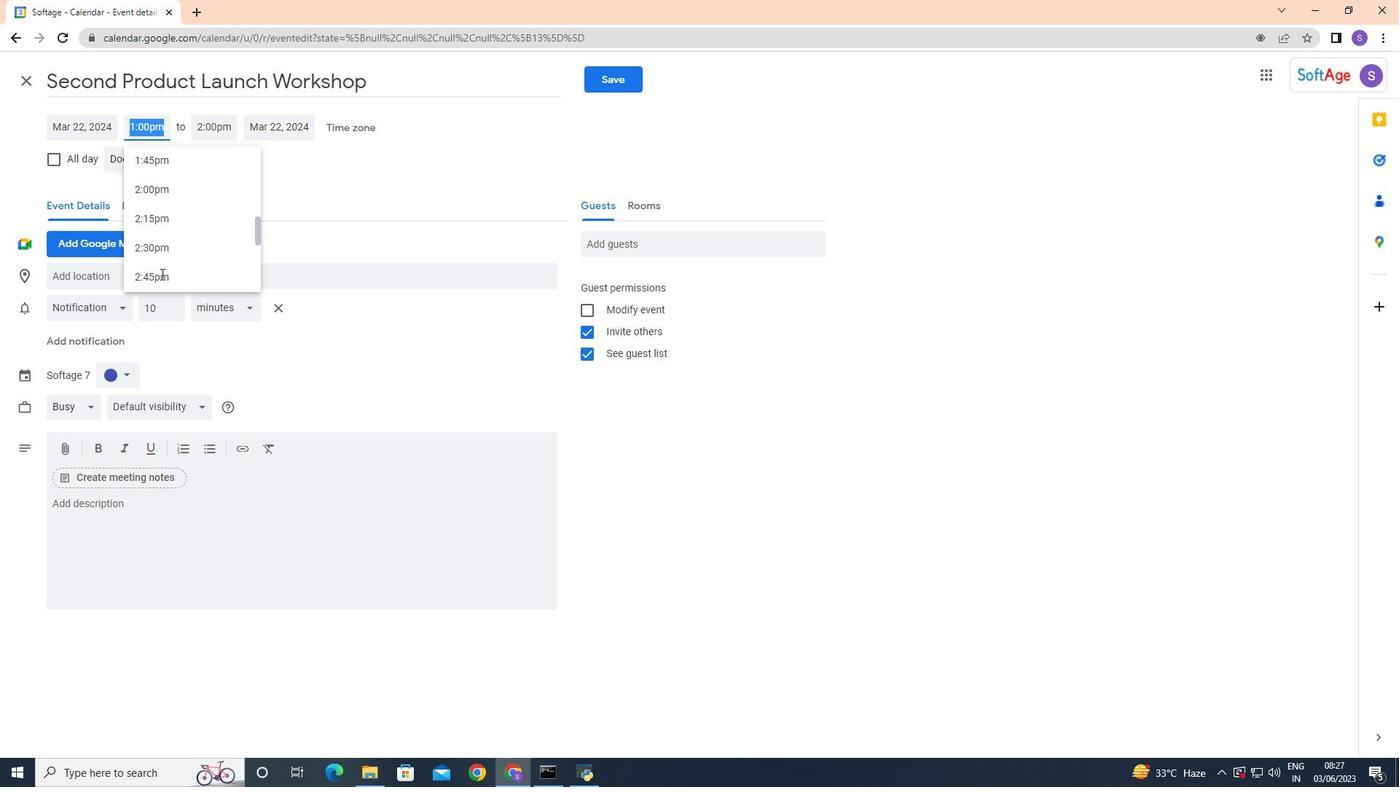 
Action: Mouse scrolled (161, 273) with delta (0, 0)
Screenshot: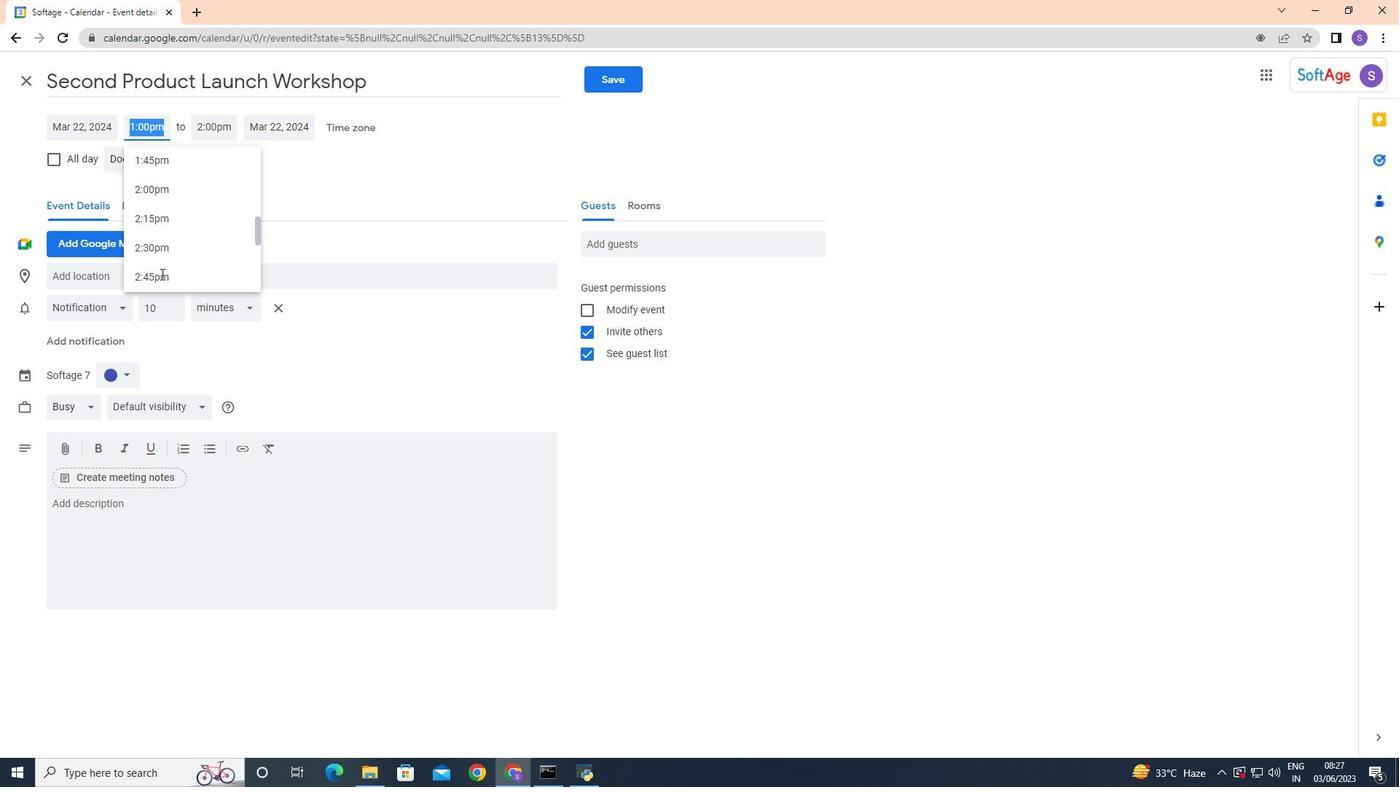 
Action: Mouse scrolled (161, 273) with delta (0, 0)
Screenshot: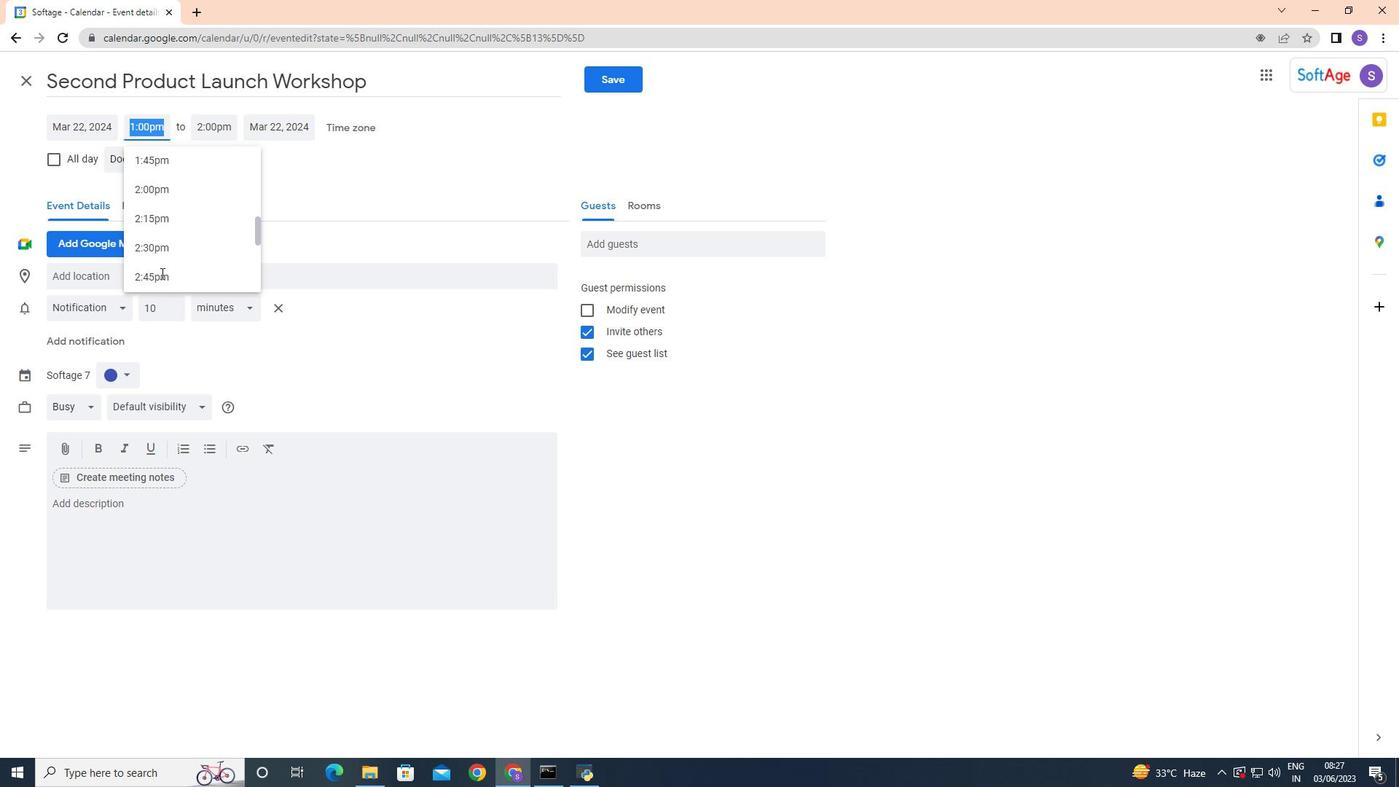 
Action: Mouse moved to (162, 271)
Screenshot: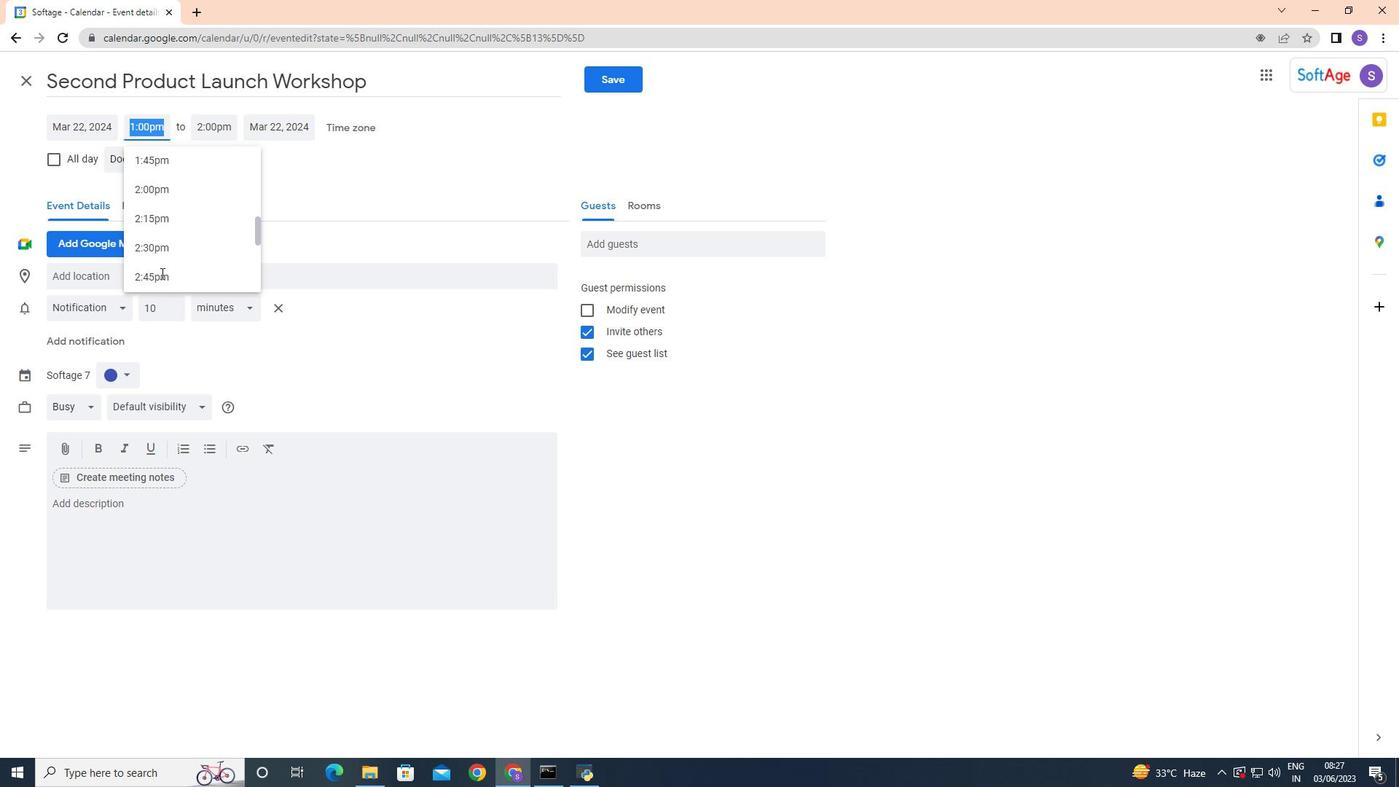 
Action: Mouse scrolled (162, 271) with delta (0, 0)
Screenshot: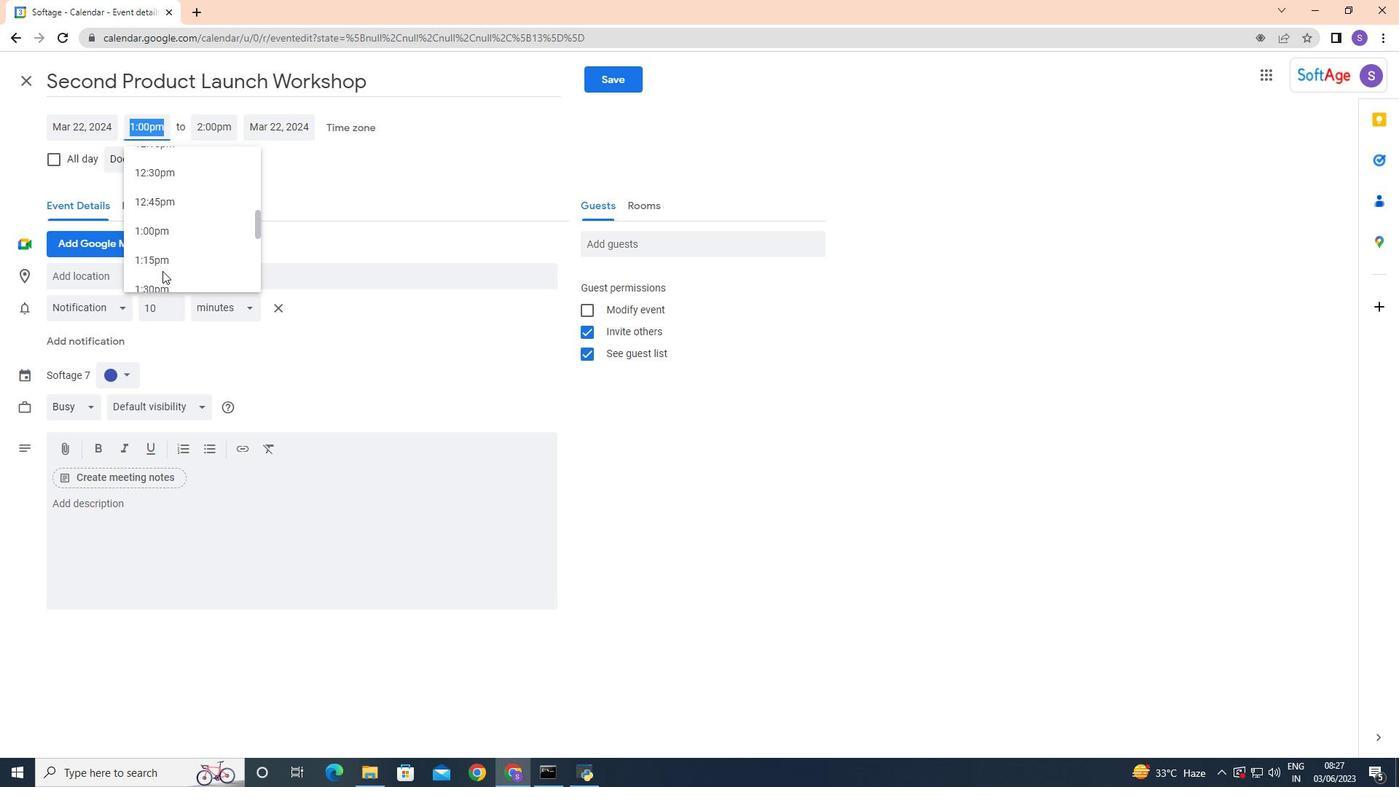
Action: Mouse scrolled (162, 271) with delta (0, 0)
Screenshot: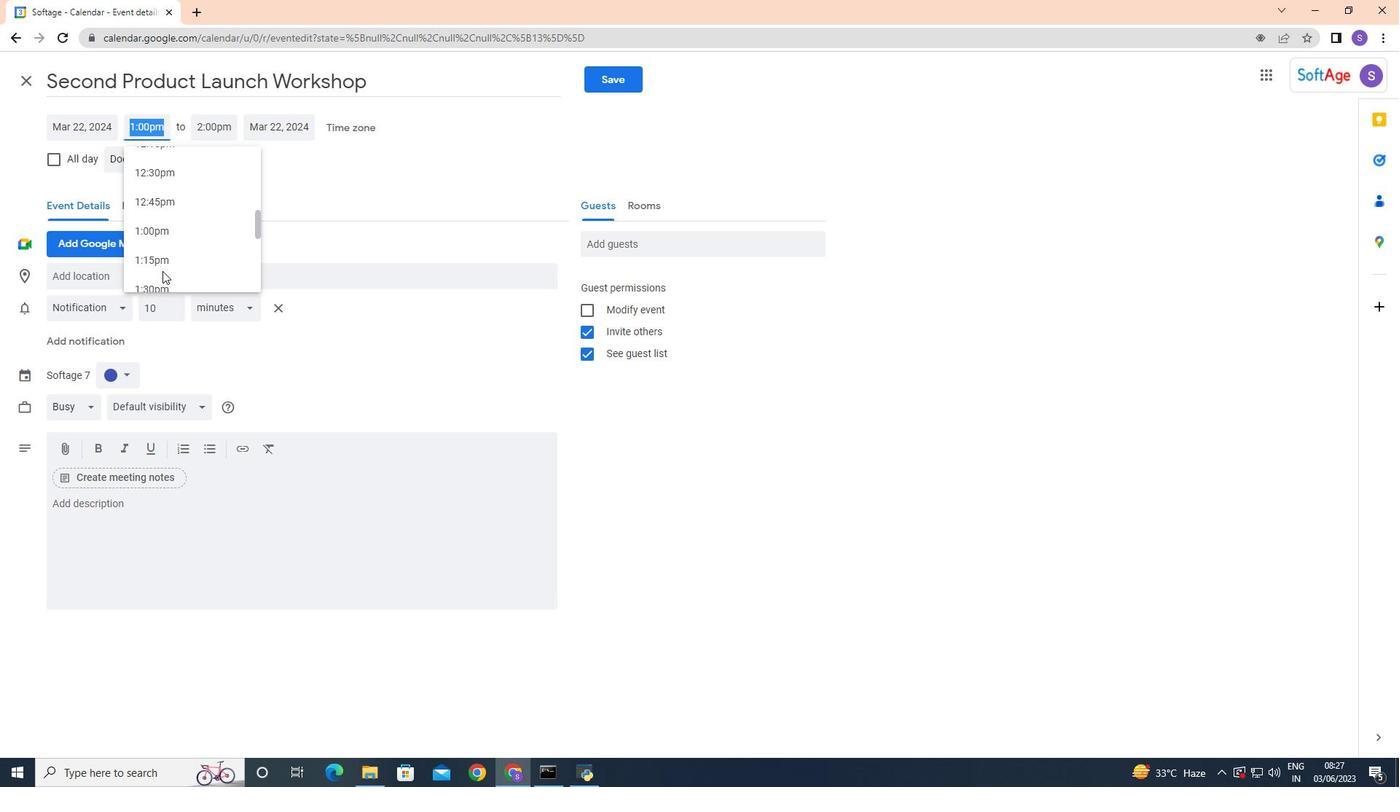 
Action: Mouse scrolled (162, 271) with delta (0, 0)
Screenshot: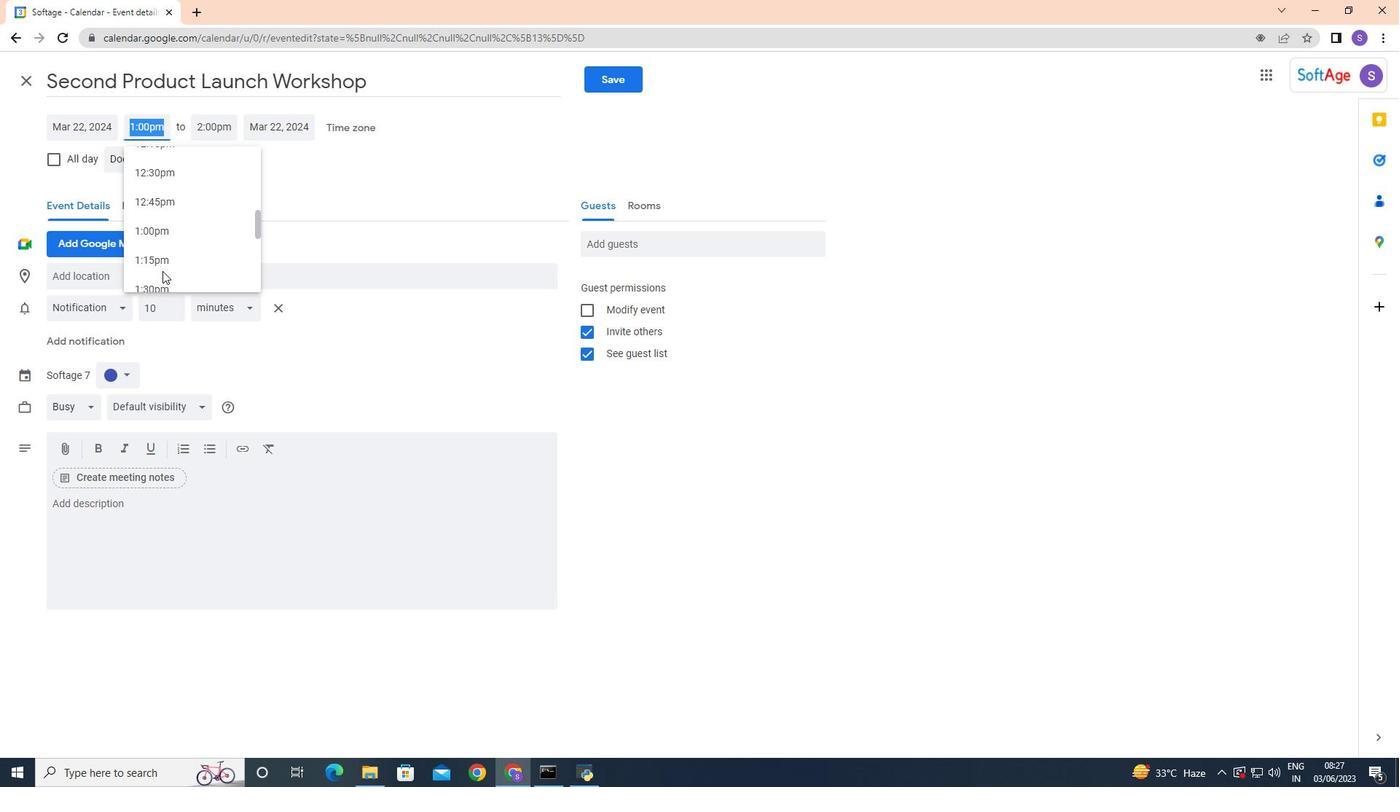 
Action: Mouse scrolled (162, 271) with delta (0, 0)
Screenshot: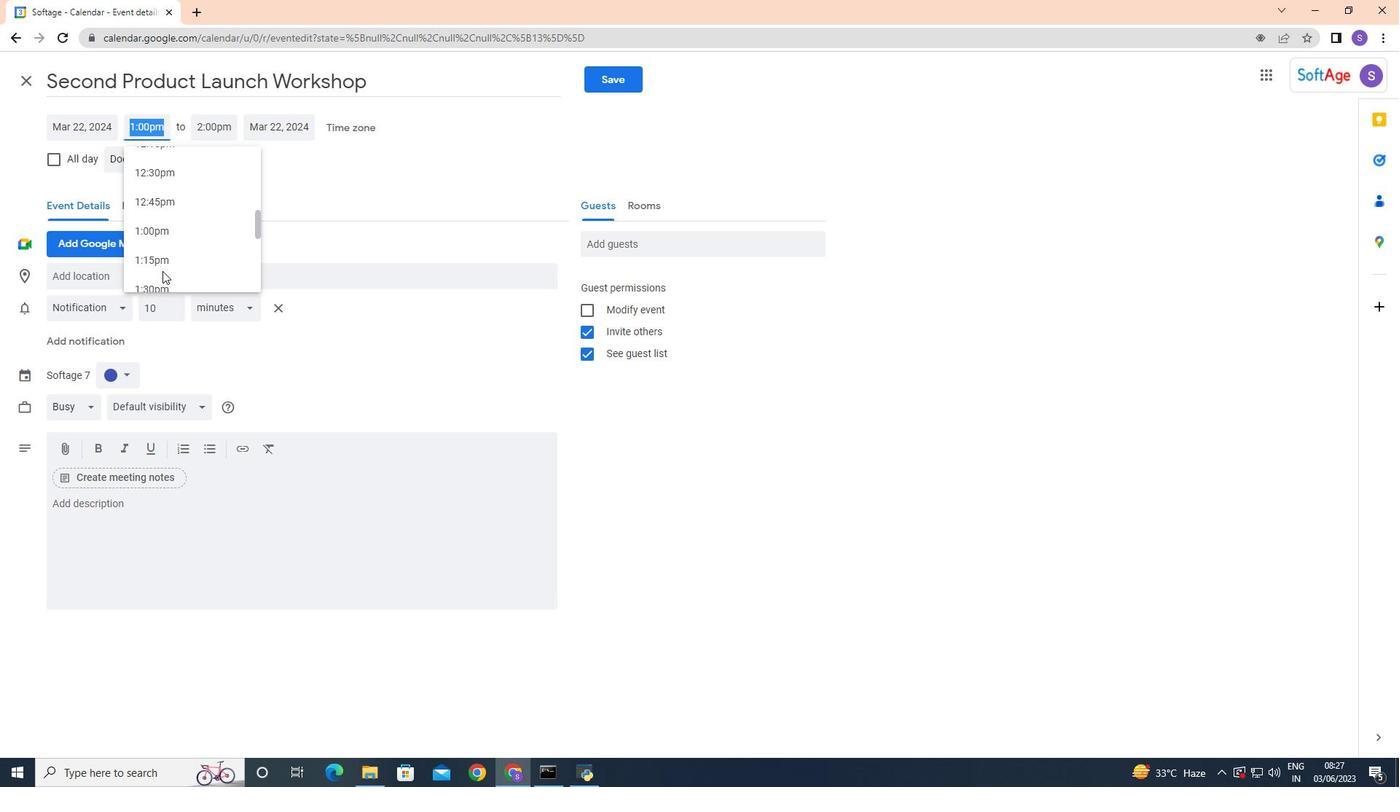 
Action: Mouse scrolled (162, 271) with delta (0, 0)
Screenshot: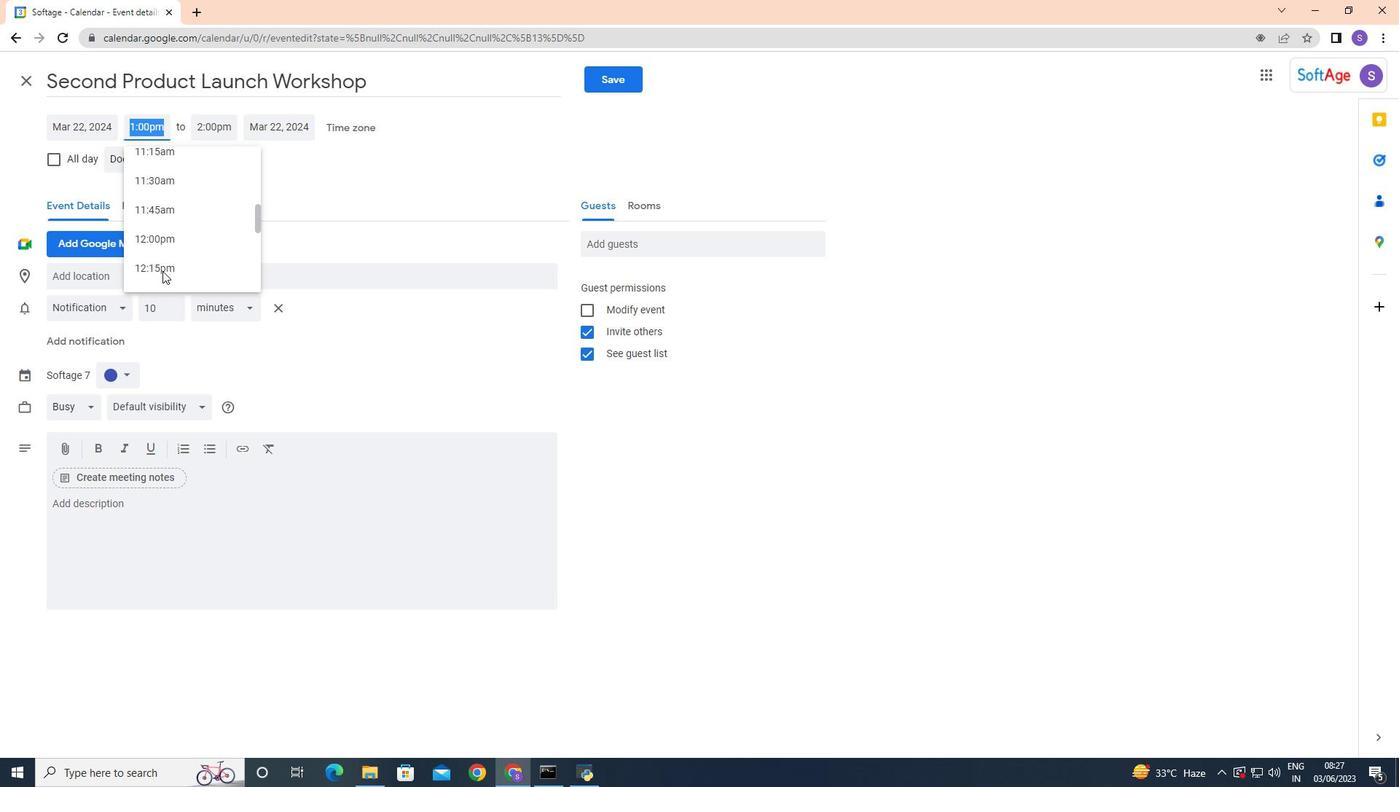 
Action: Mouse scrolled (162, 271) with delta (0, 0)
Screenshot: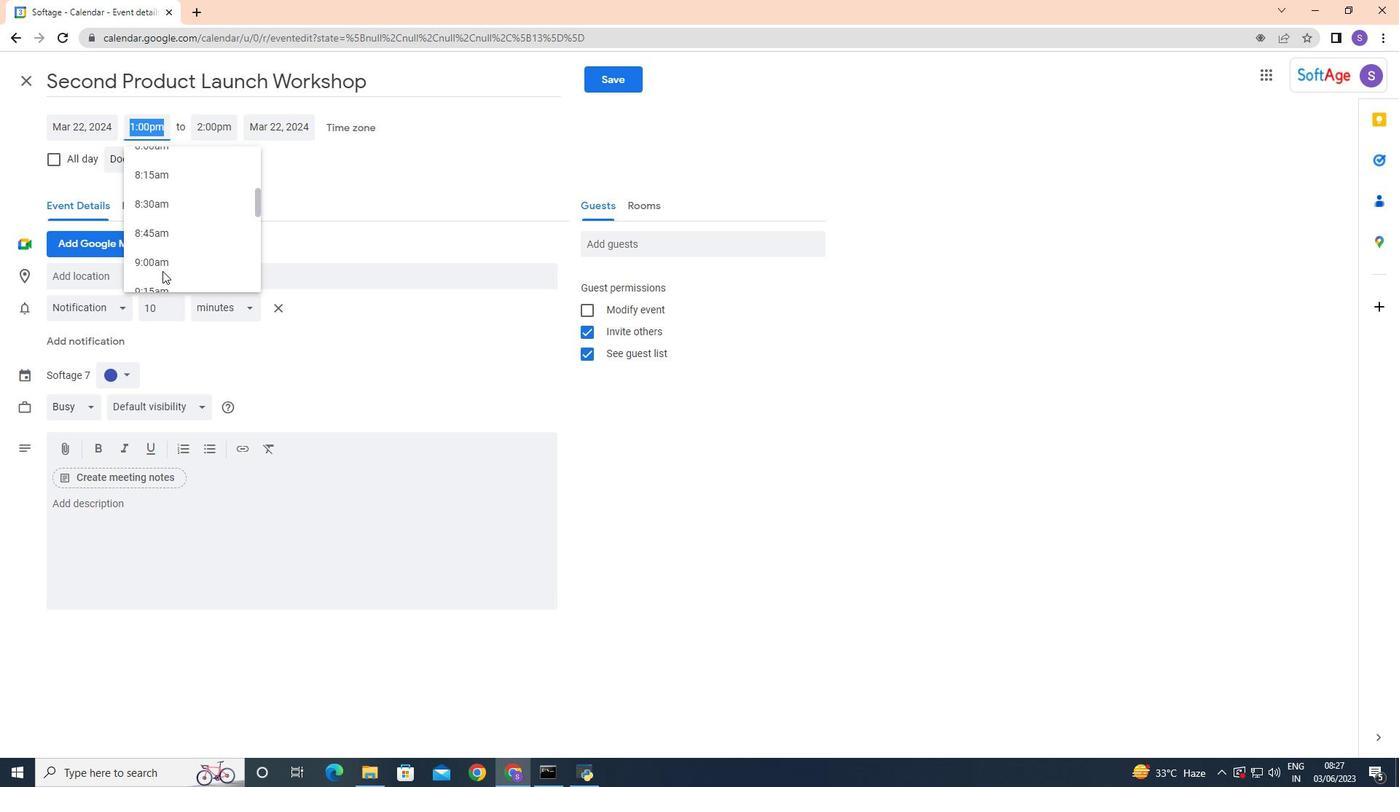 
Action: Mouse scrolled (162, 271) with delta (0, 0)
Screenshot: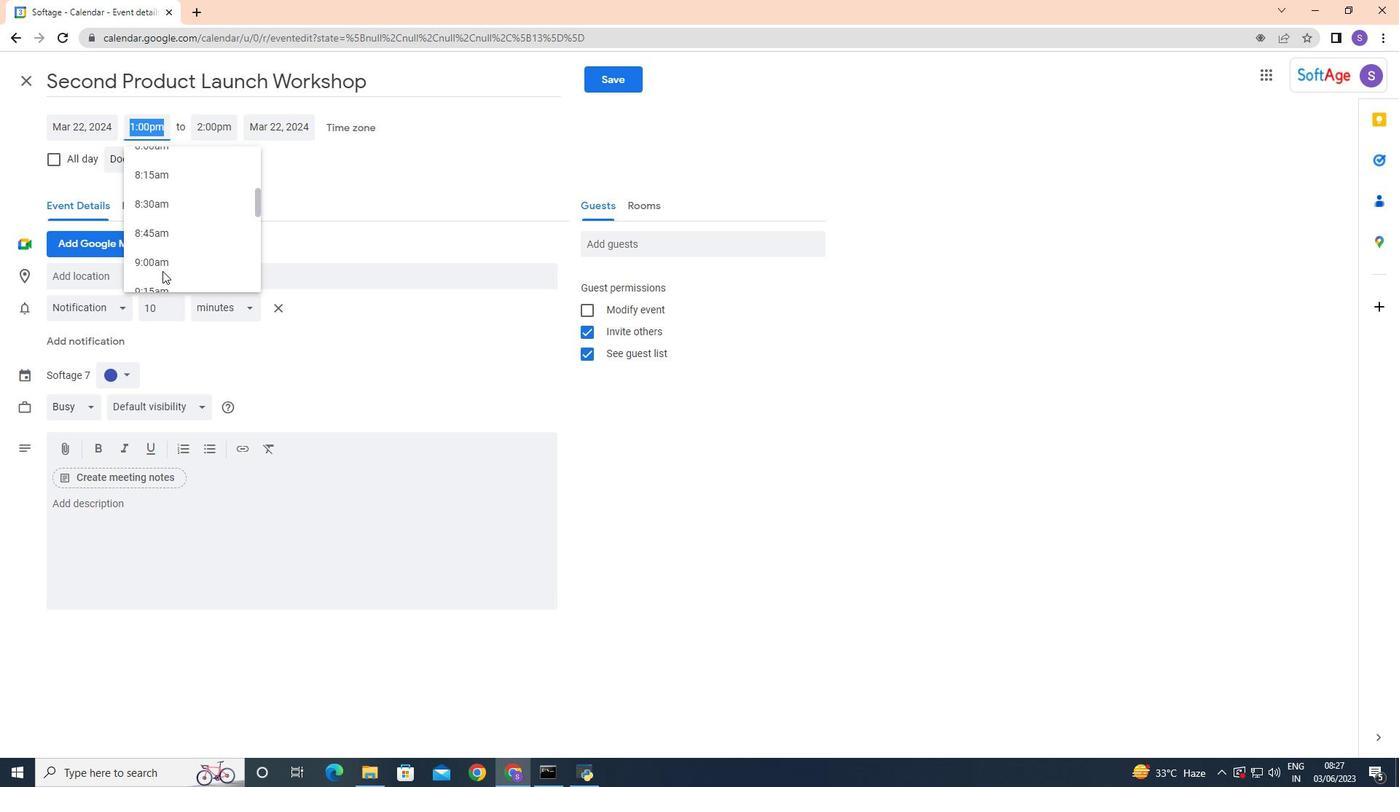 
Action: Mouse scrolled (162, 271) with delta (0, 0)
Screenshot: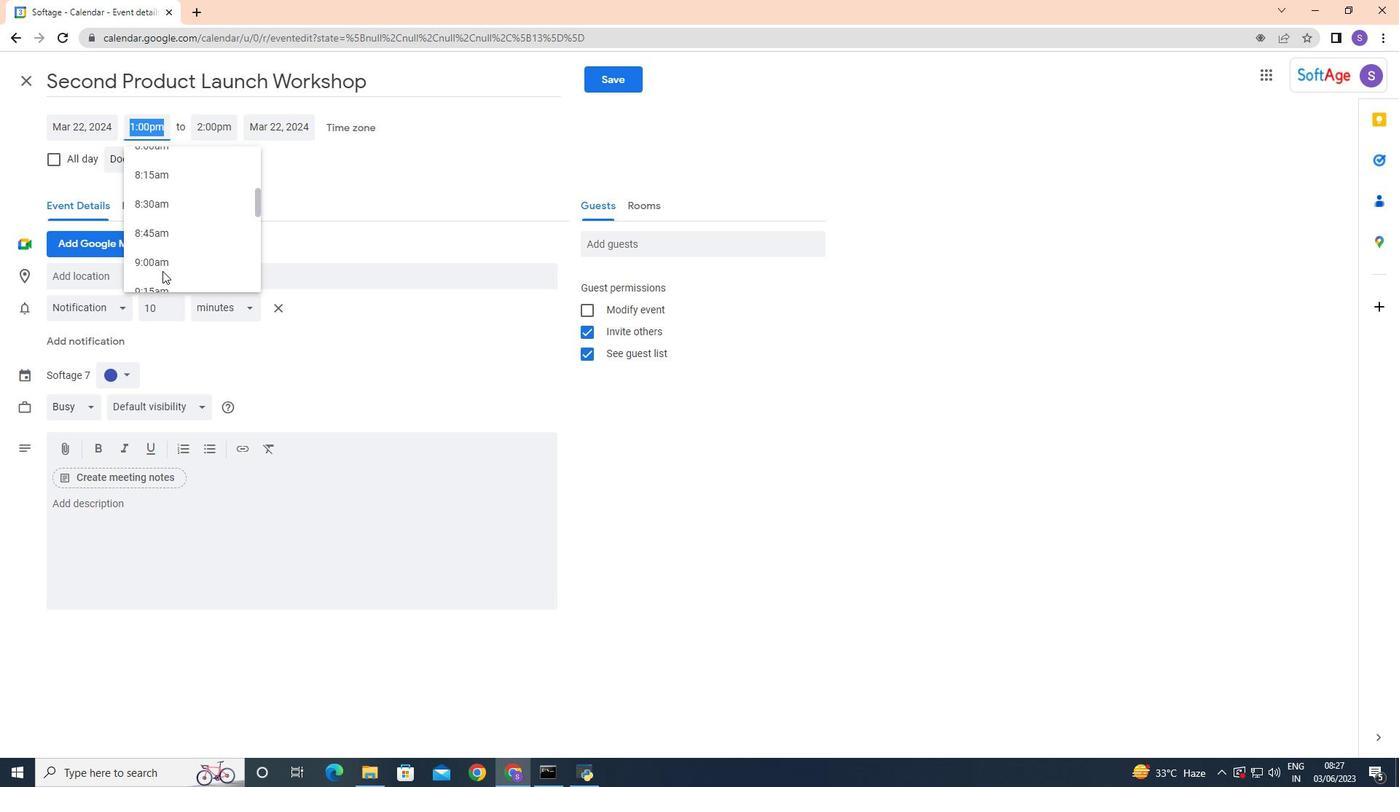 
Action: Mouse scrolled (162, 271) with delta (0, 0)
Screenshot: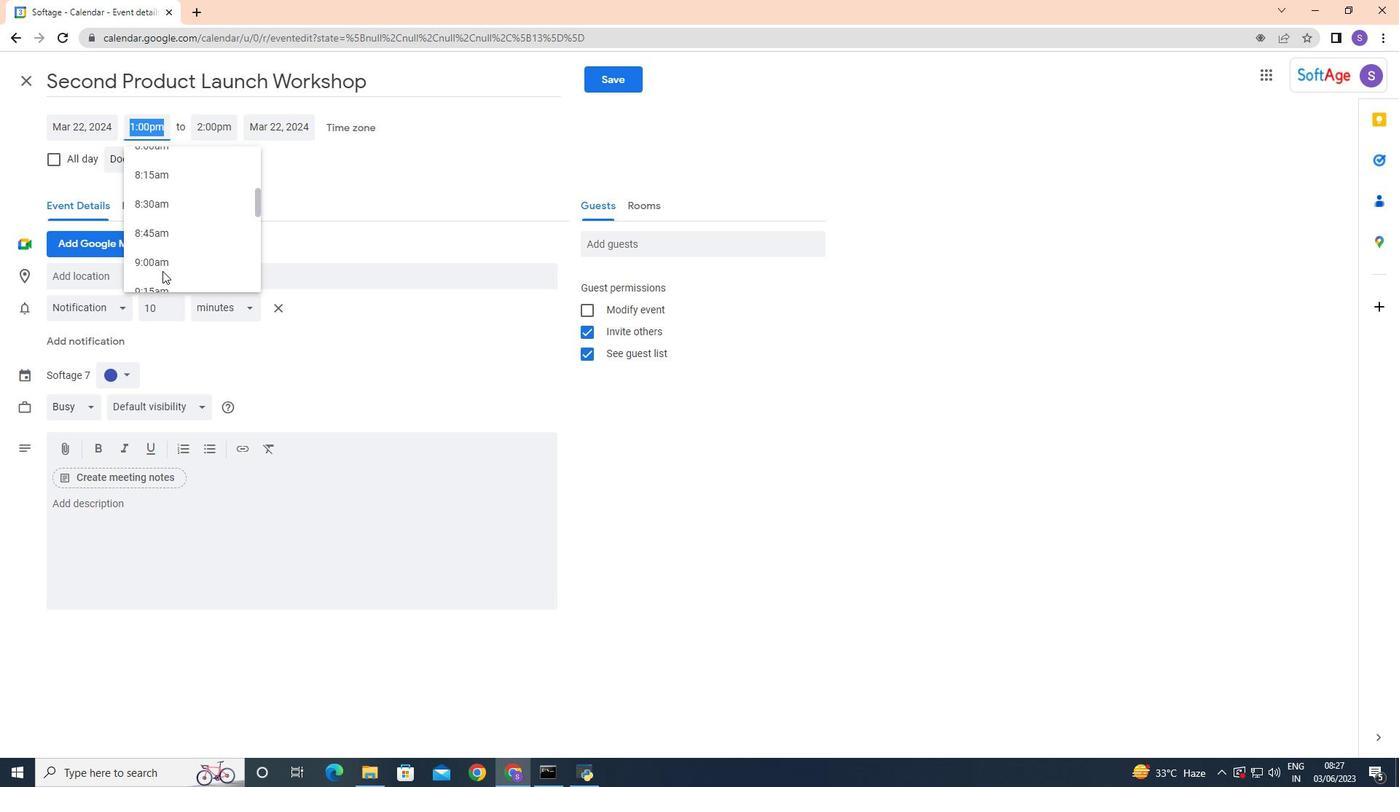
Action: Mouse scrolled (162, 271) with delta (0, 0)
Screenshot: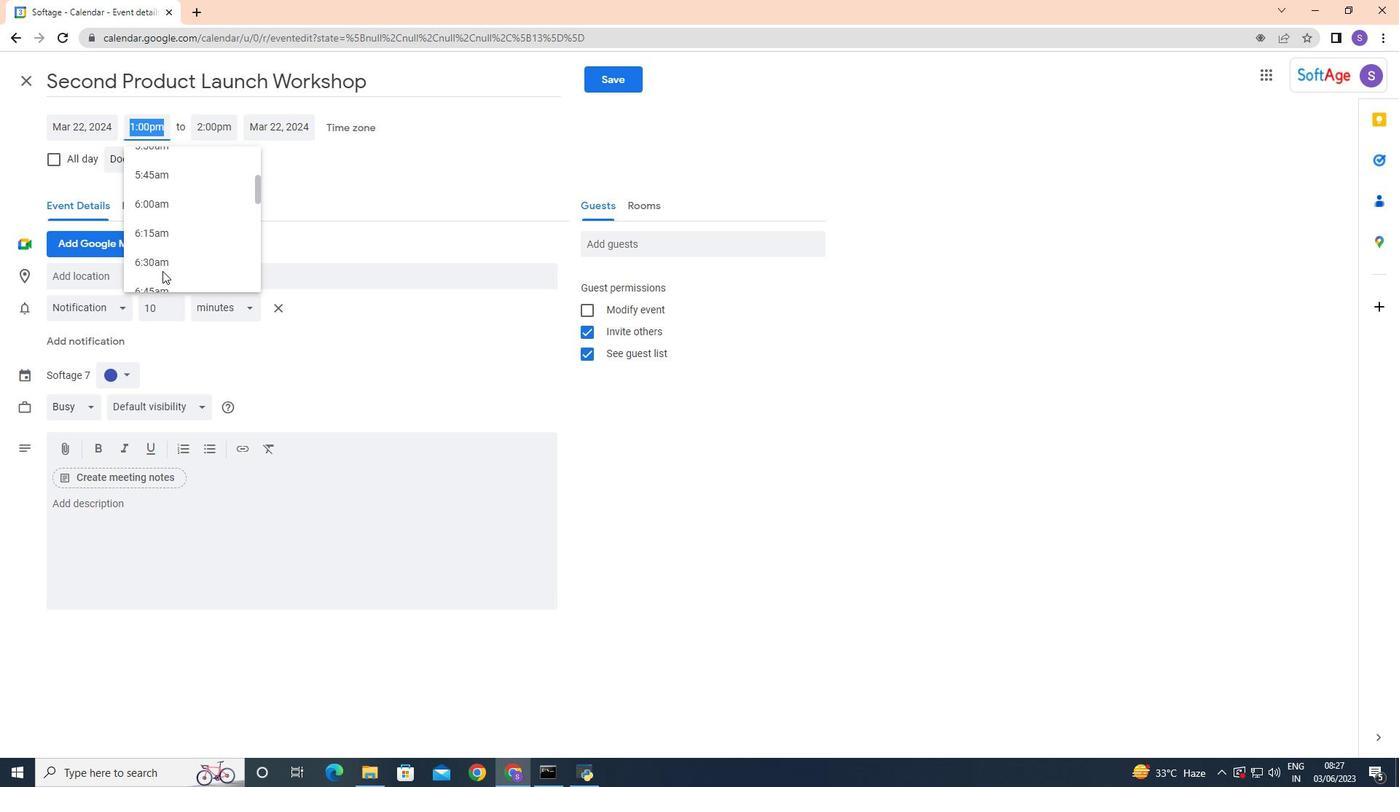 
Action: Mouse scrolled (162, 271) with delta (0, 0)
Screenshot: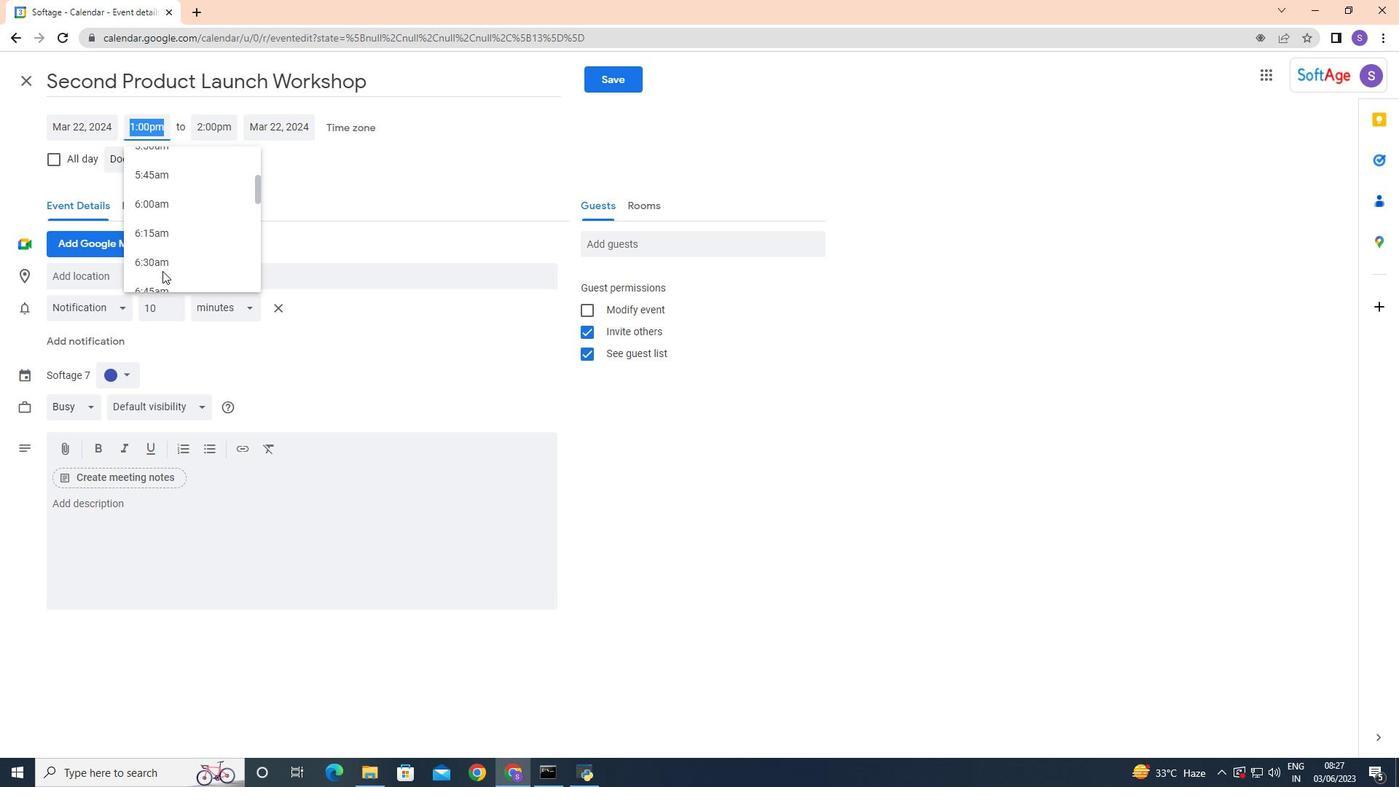 
Action: Mouse scrolled (162, 271) with delta (0, 0)
Screenshot: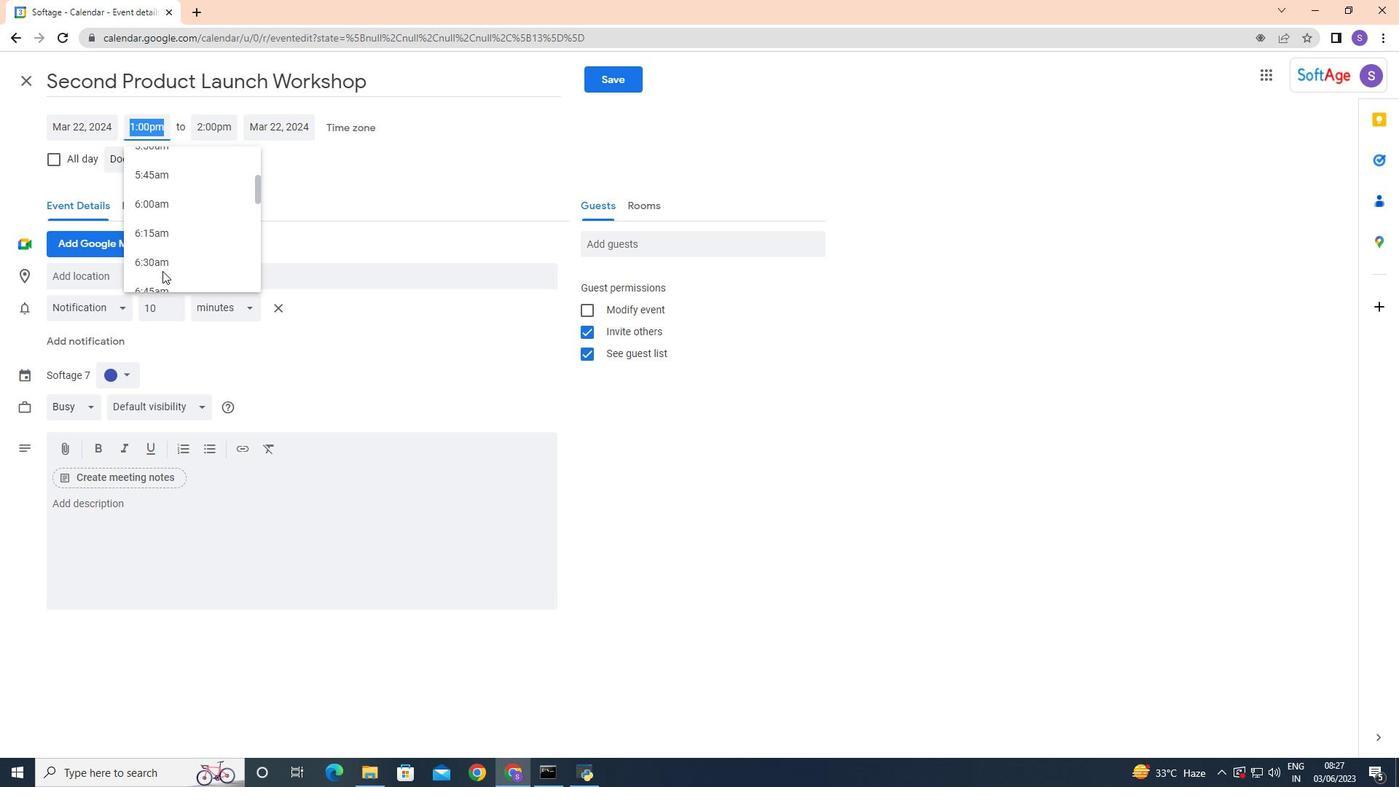 
Action: Mouse scrolled (162, 271) with delta (0, 0)
Screenshot: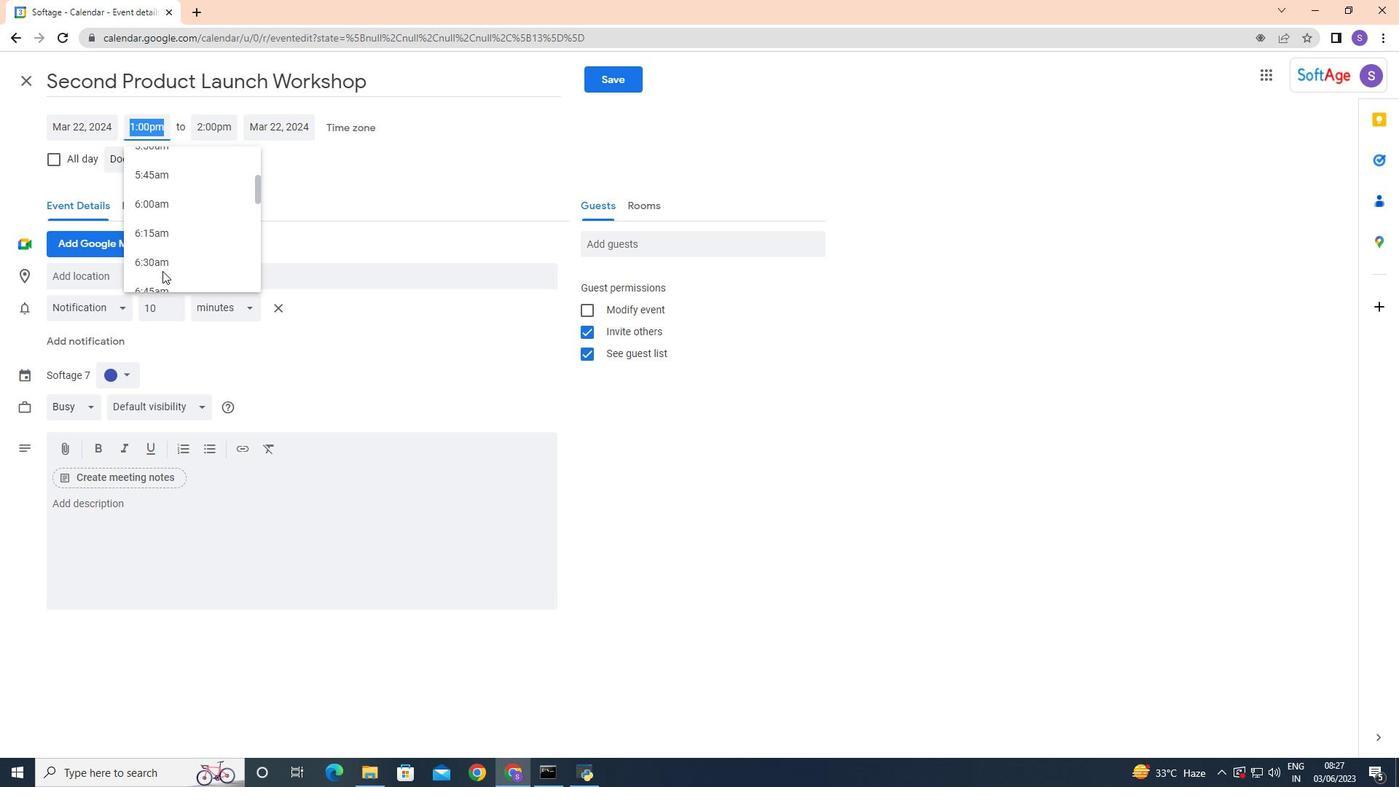 
Action: Mouse scrolled (162, 271) with delta (0, 0)
Screenshot: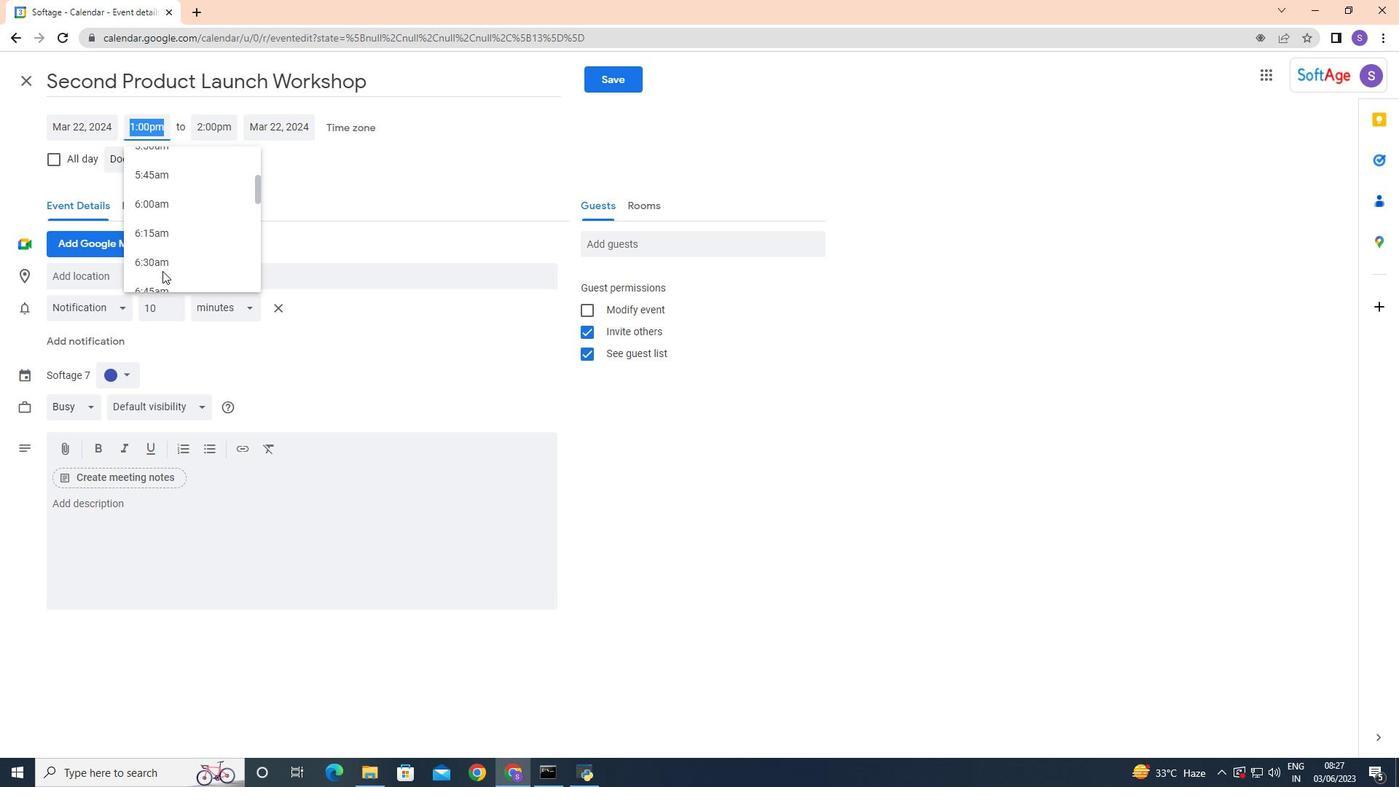 
Action: Mouse scrolled (162, 271) with delta (0, 0)
Screenshot: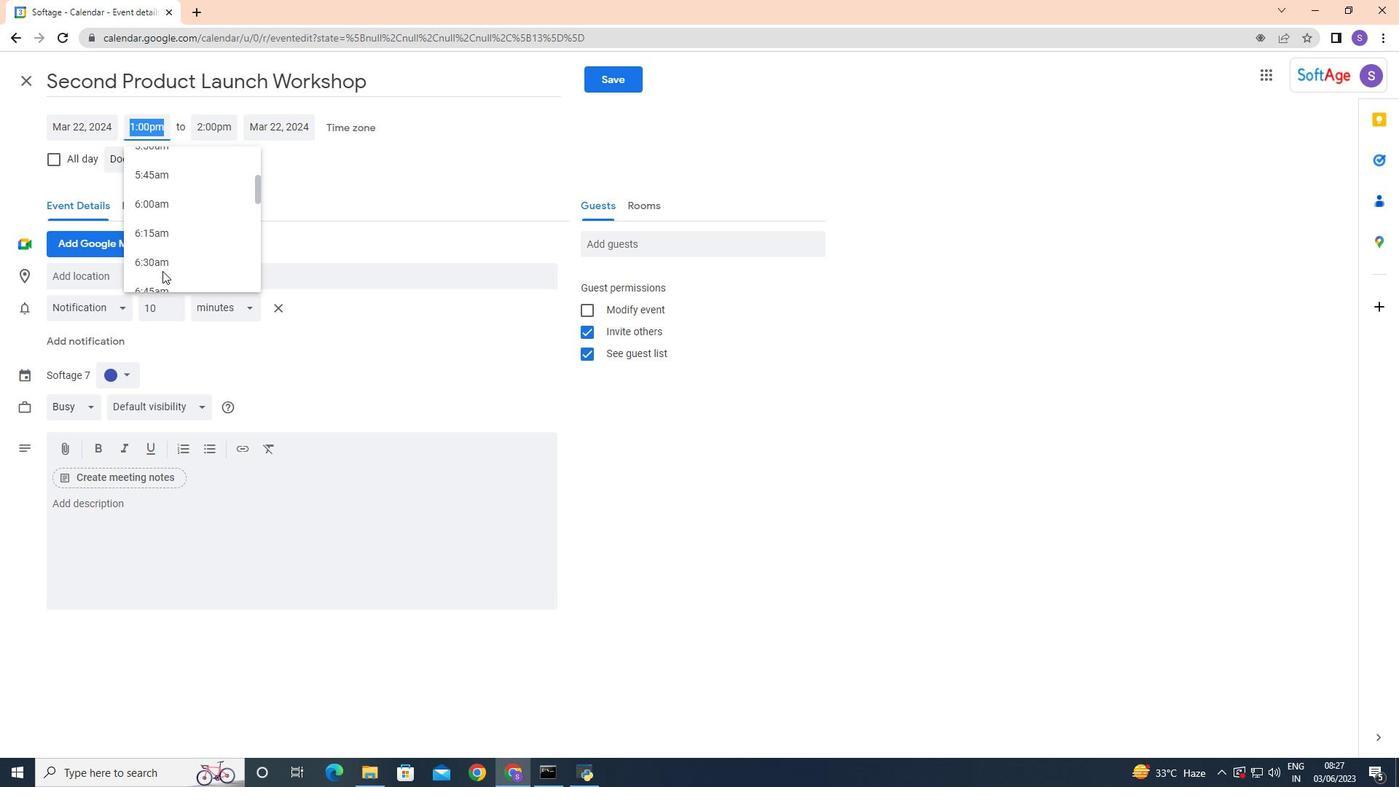 
Action: Mouse scrolled (162, 270) with delta (0, 0)
Screenshot: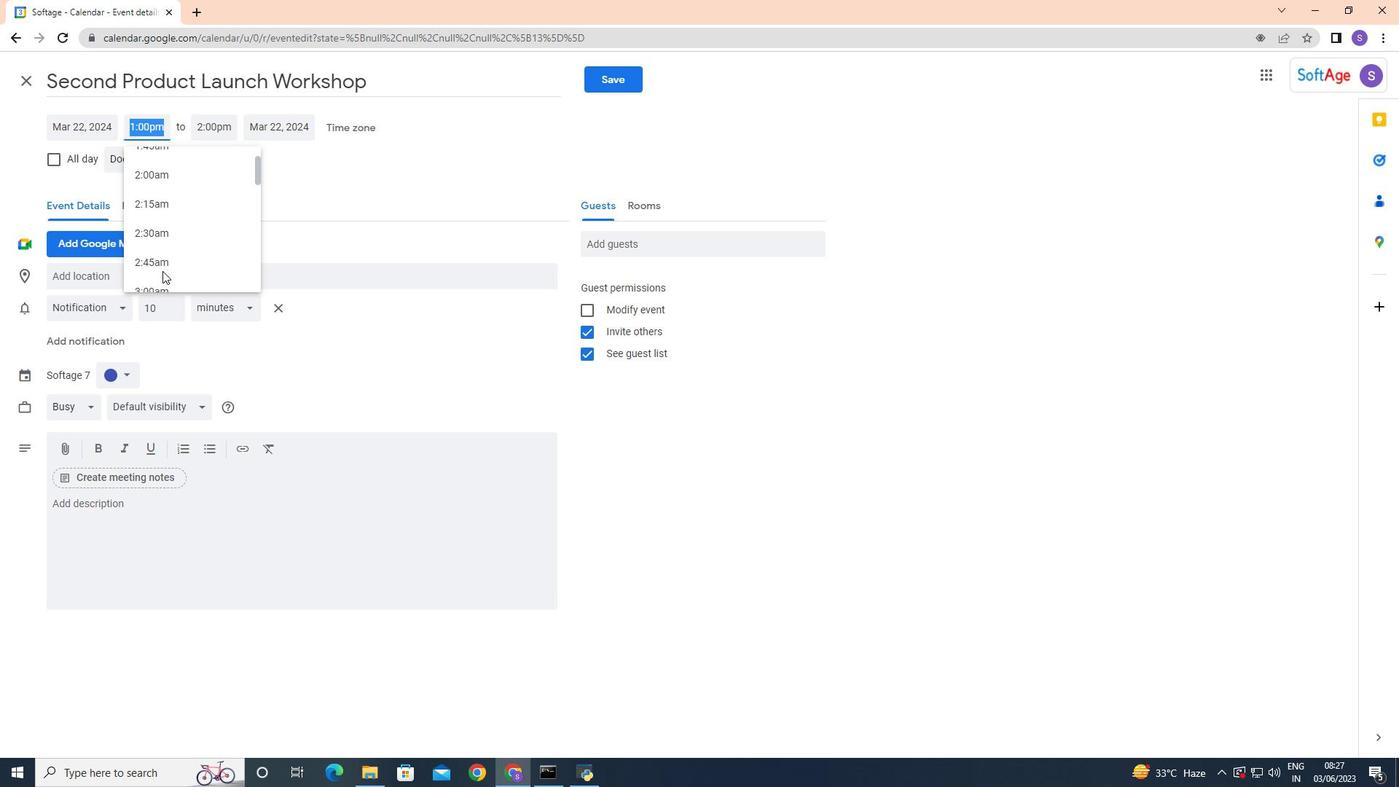 
Action: Mouse scrolled (162, 270) with delta (0, 0)
Screenshot: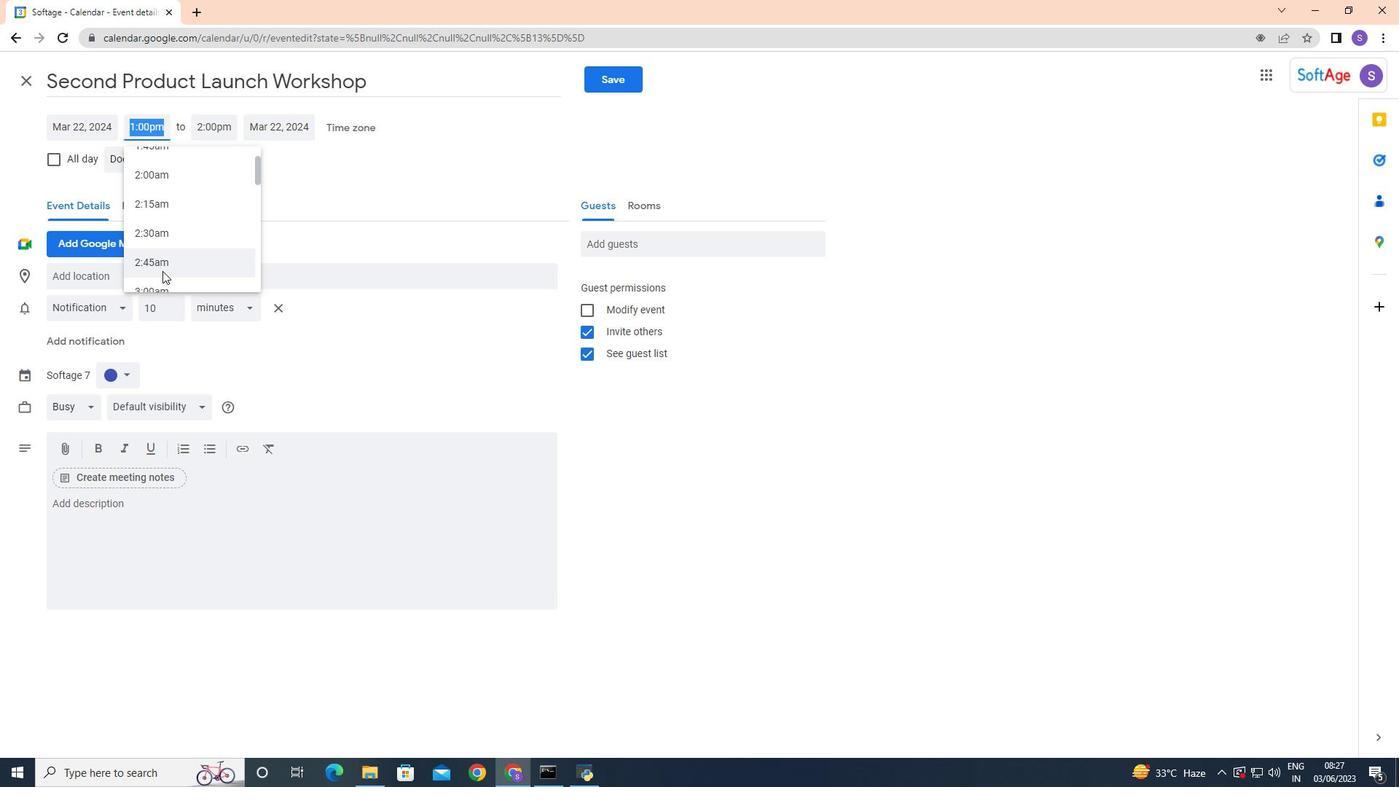 
Action: Mouse scrolled (162, 270) with delta (0, 0)
Screenshot: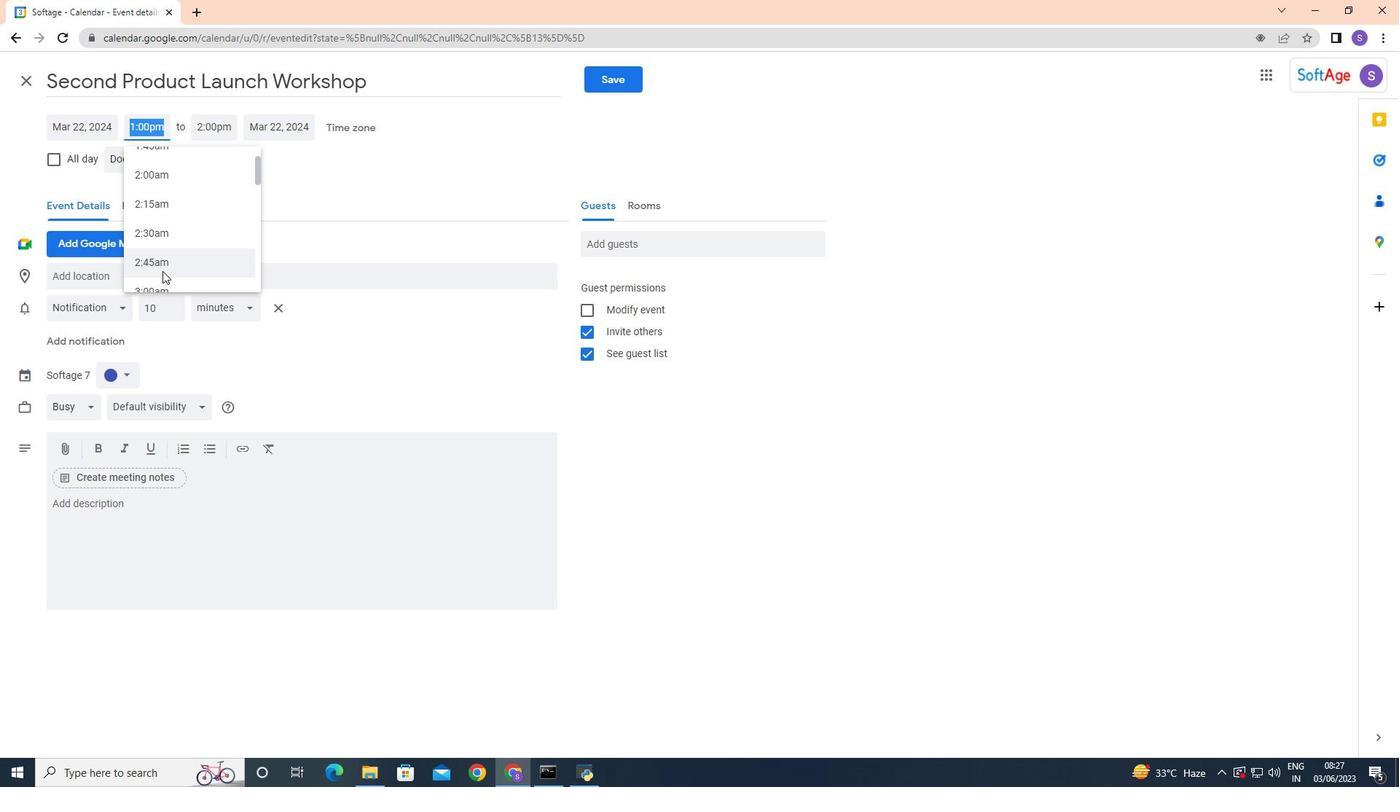 
Action: Mouse scrolled (162, 270) with delta (0, 0)
Screenshot: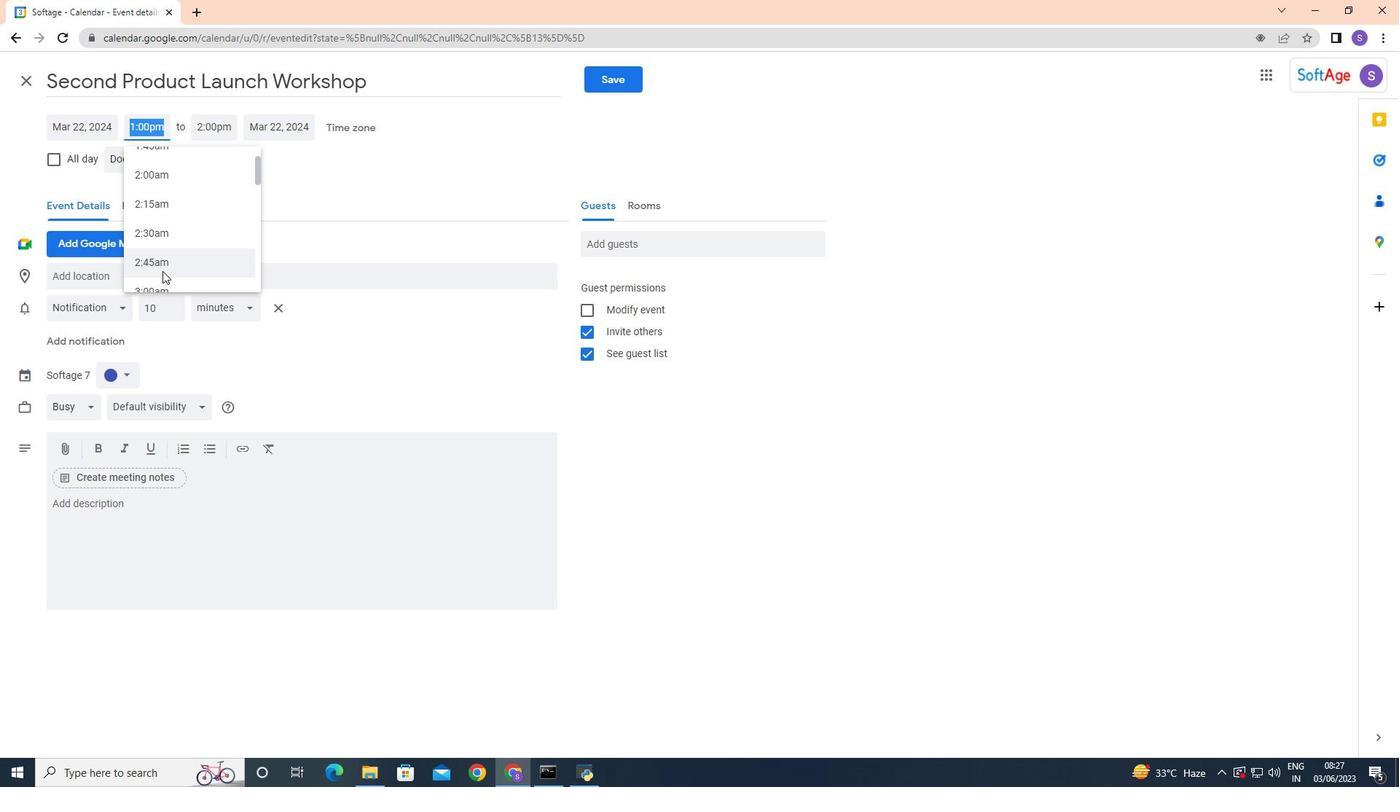 
Action: Mouse scrolled (162, 270) with delta (0, 0)
Screenshot: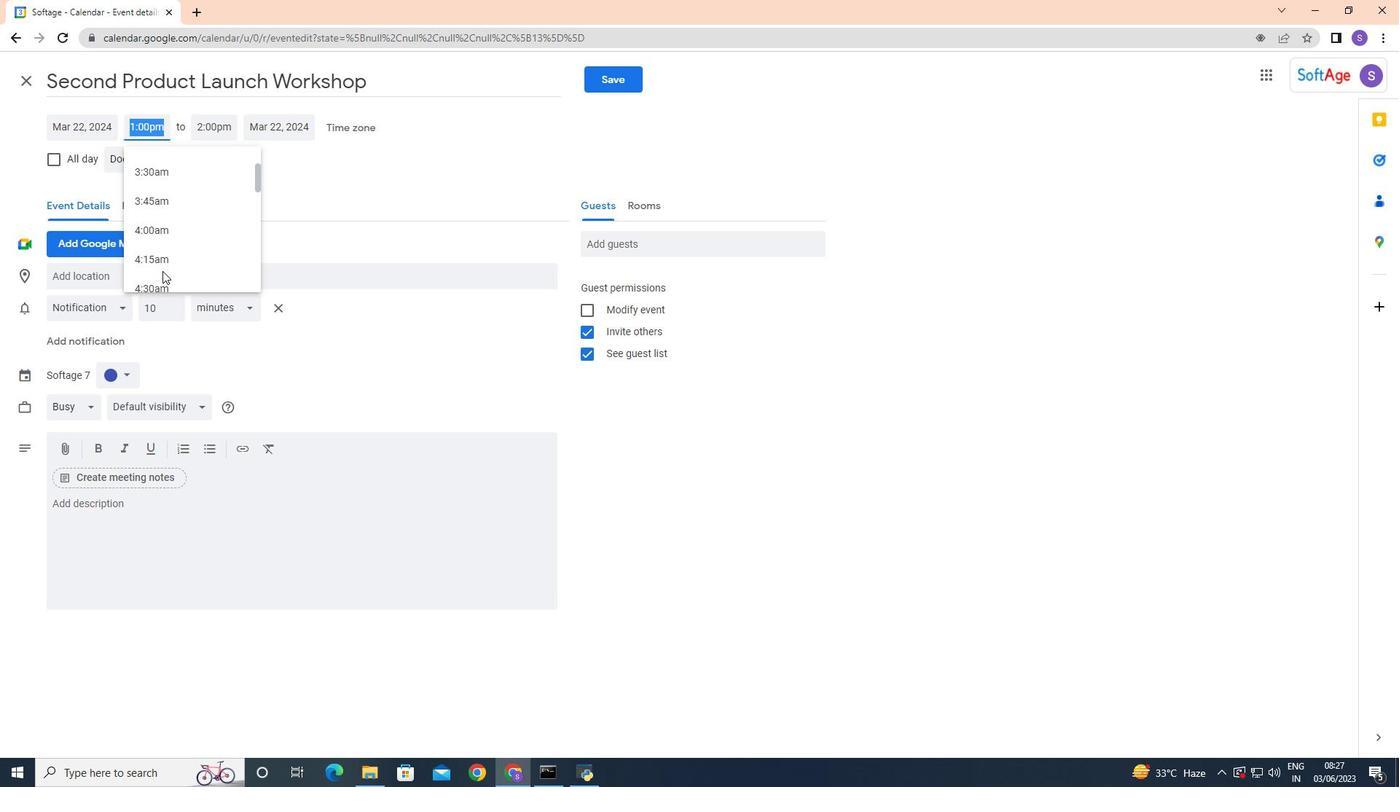 
Action: Mouse scrolled (162, 270) with delta (0, 0)
Screenshot: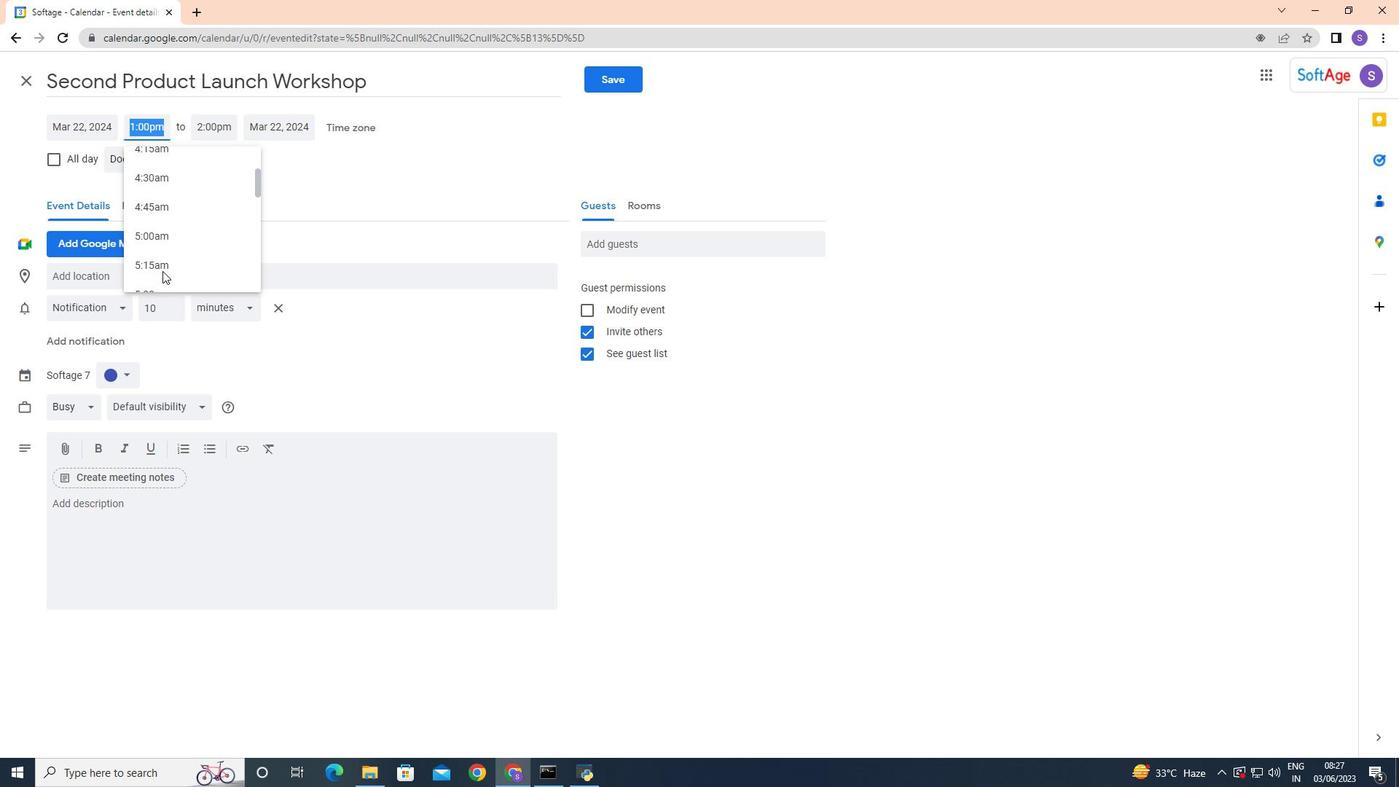 
Action: Mouse pressed middle at (162, 271)
Screenshot: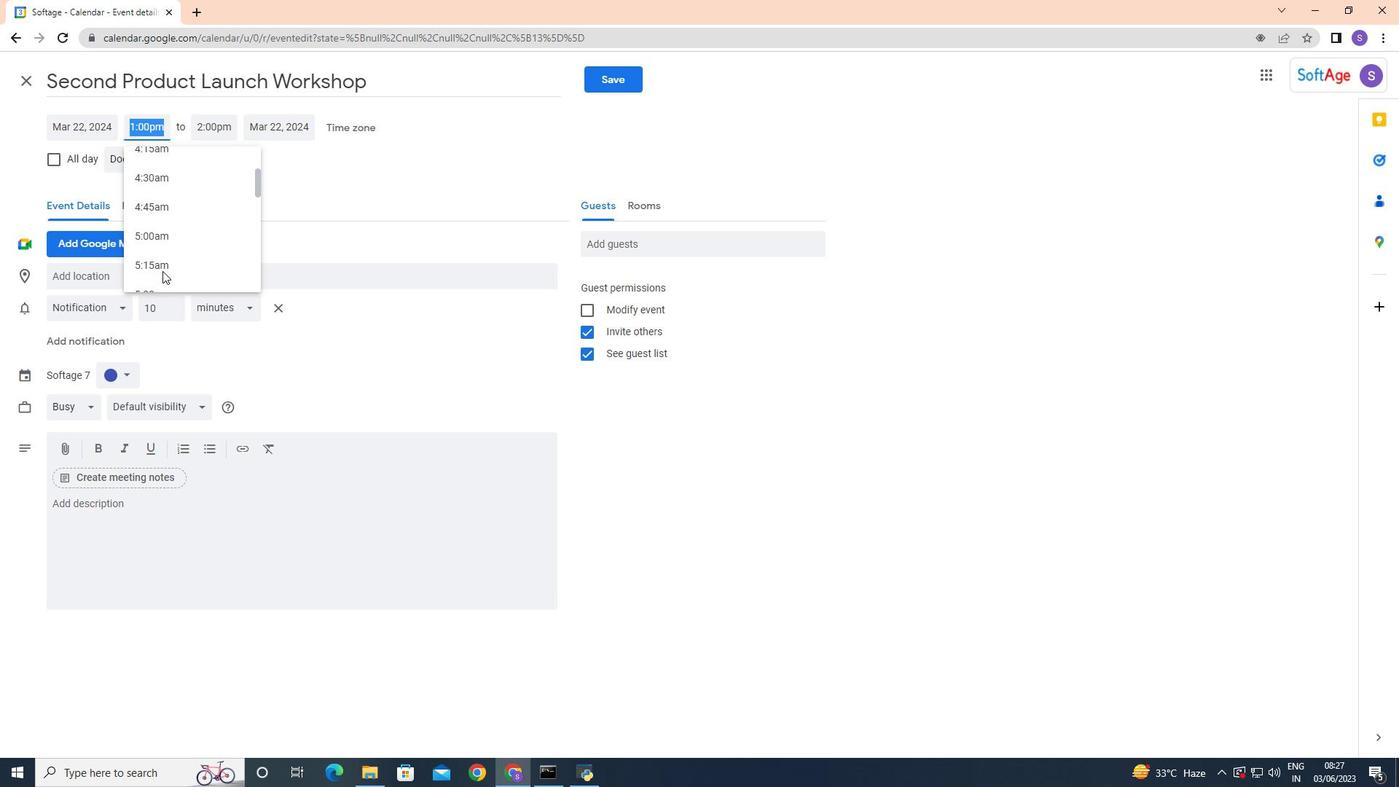 
Action: Mouse scrolled (162, 270) with delta (0, 0)
Screenshot: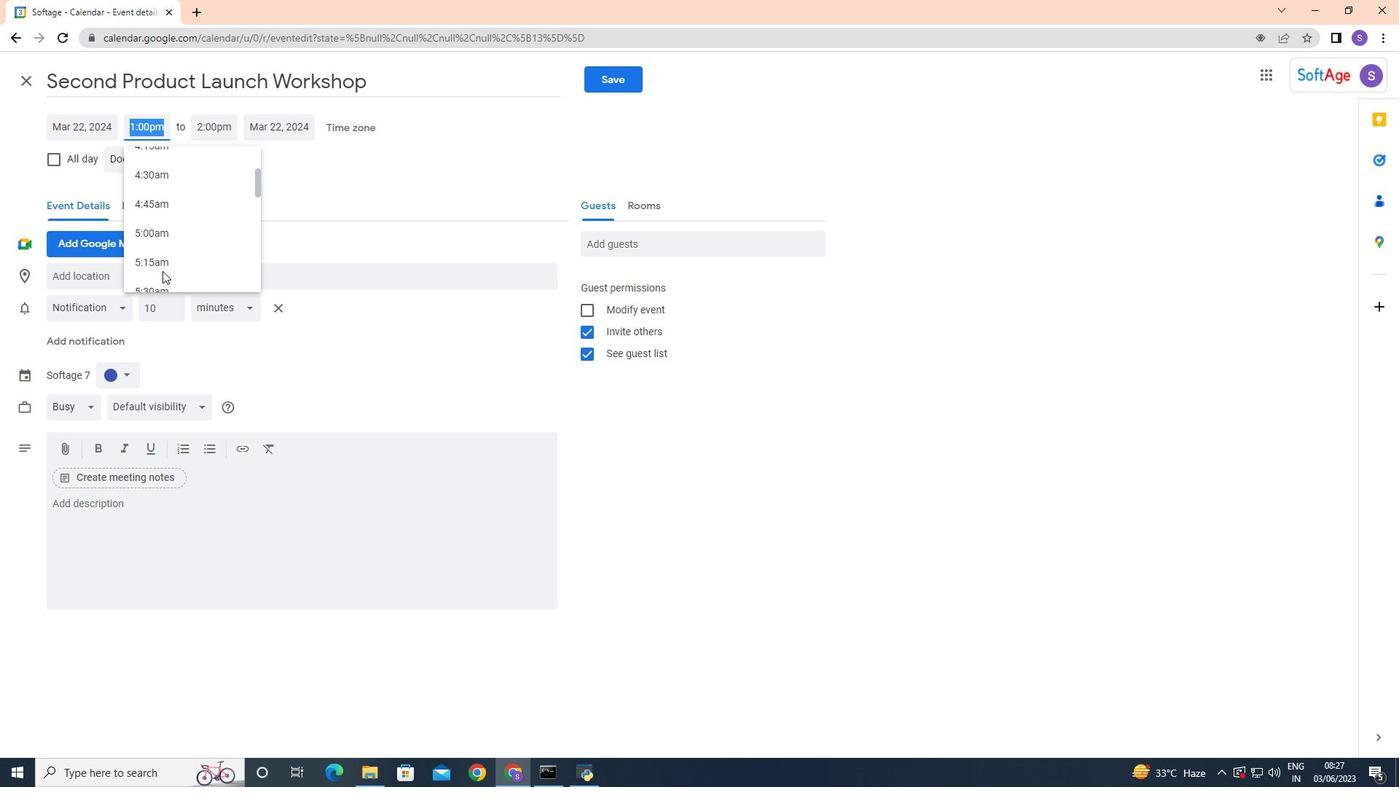 
Action: Mouse scrolled (162, 270) with delta (0, 0)
Screenshot: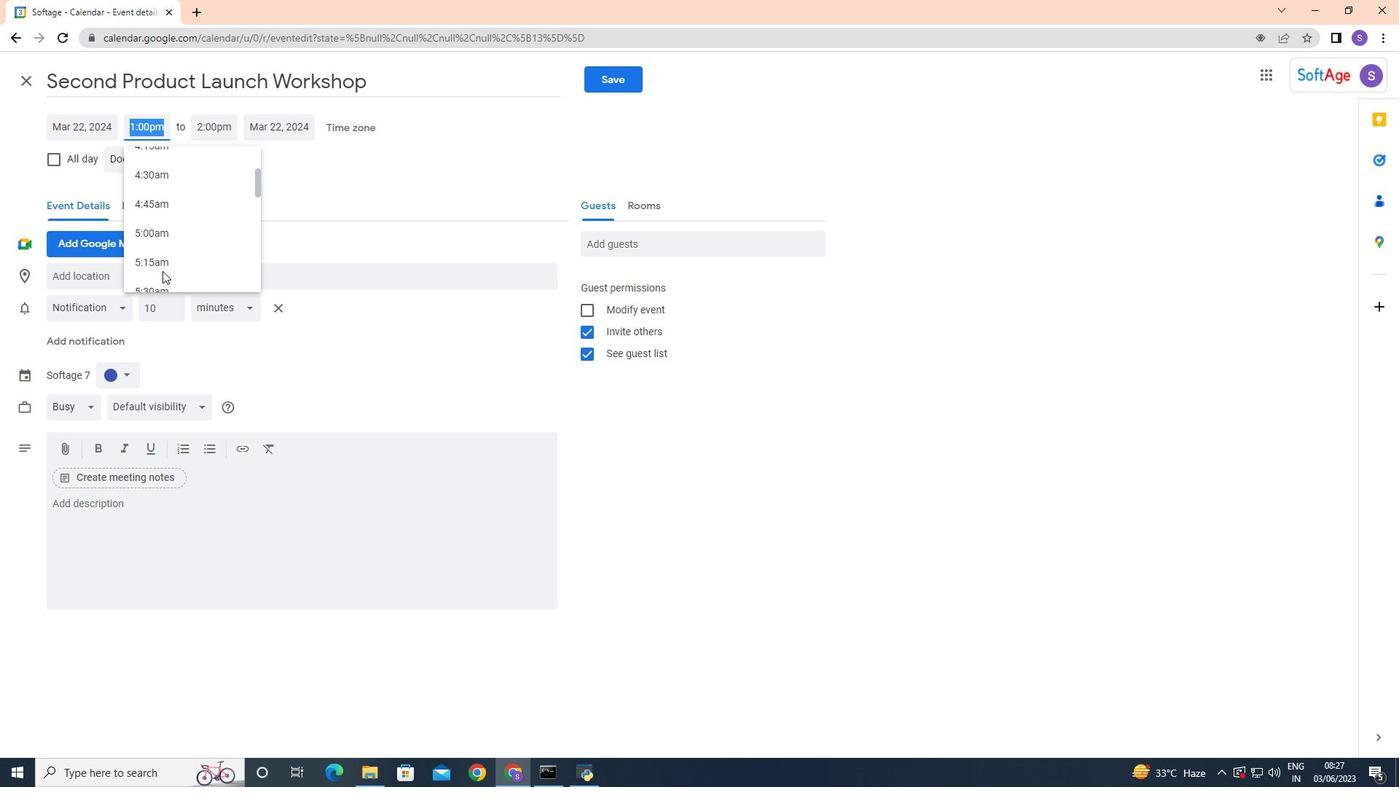 
Action: Mouse scrolled (162, 270) with delta (0, 0)
Screenshot: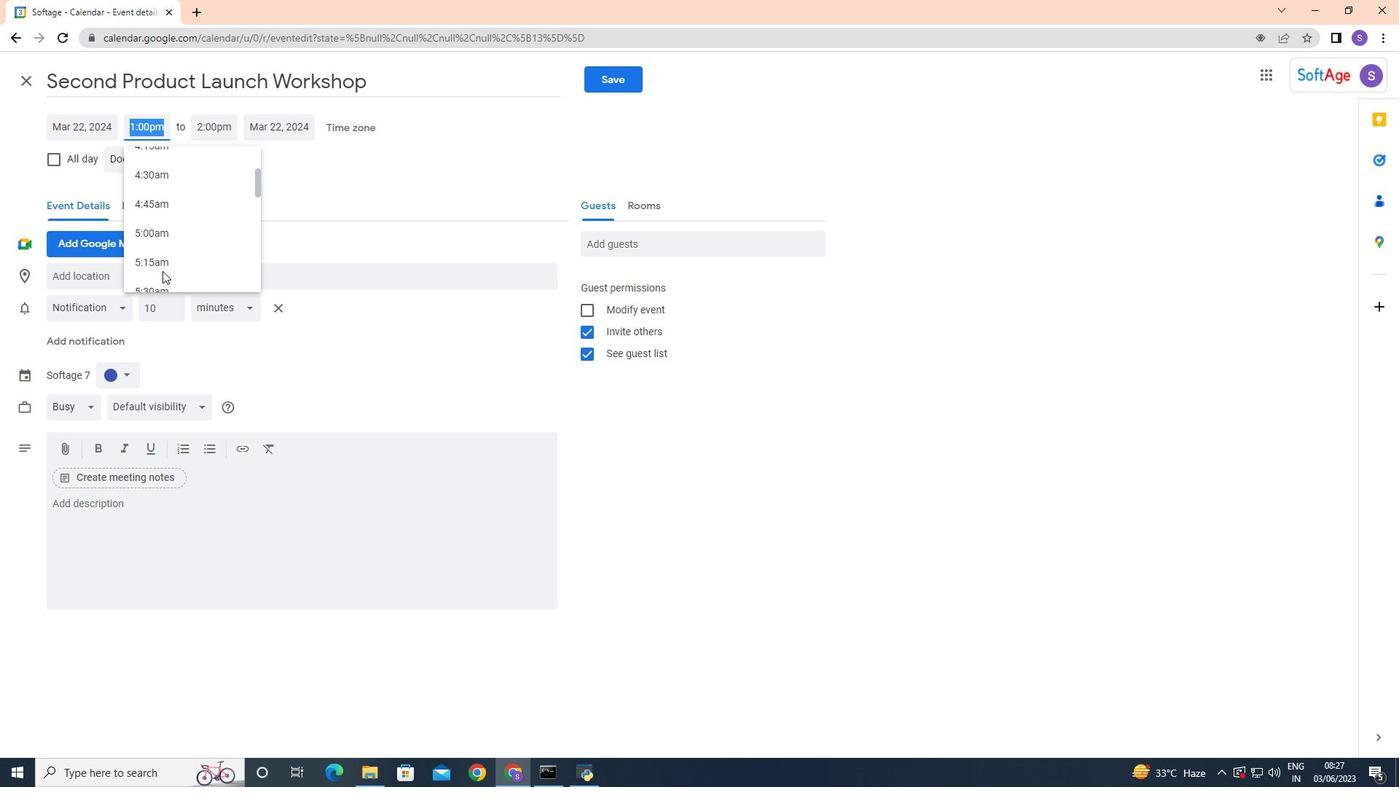 
Action: Mouse scrolled (162, 270) with delta (0, 0)
Screenshot: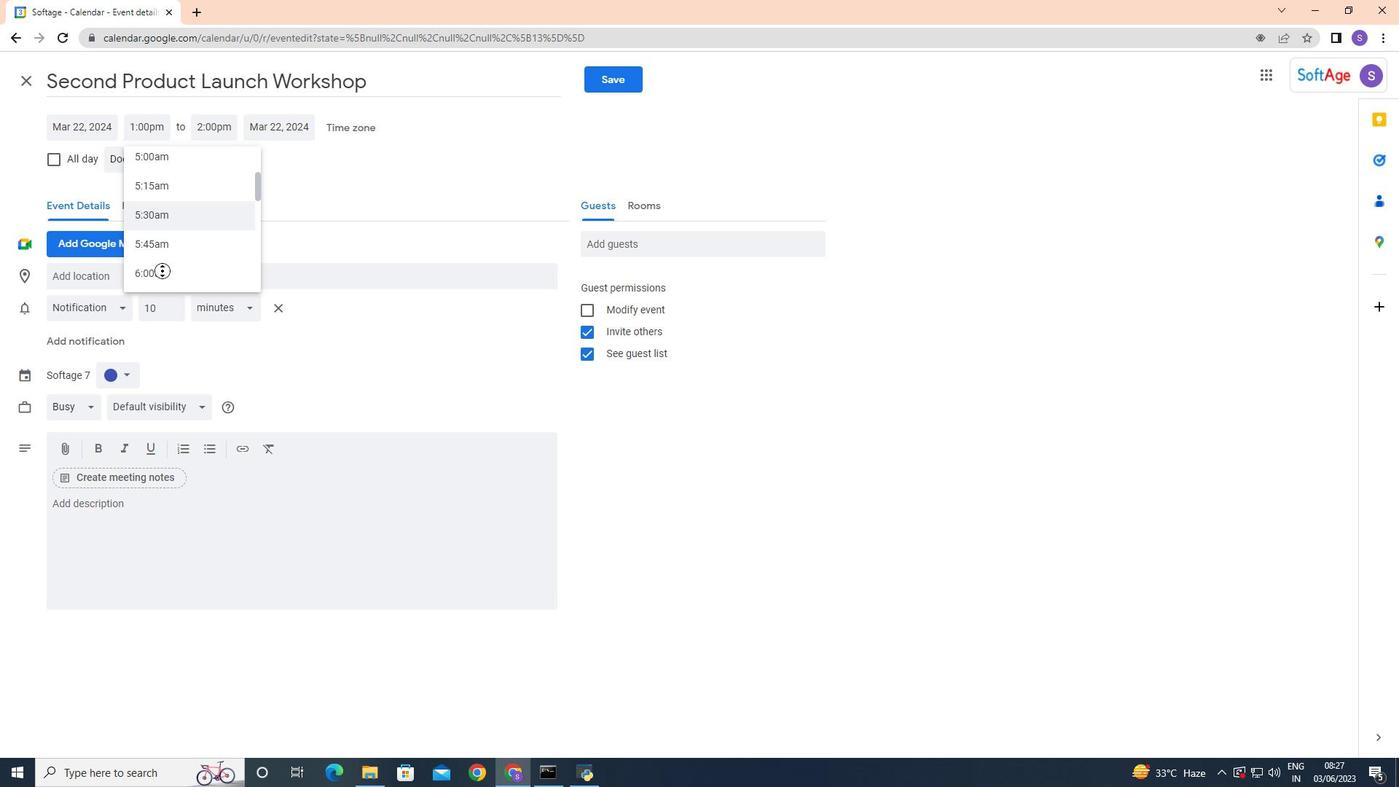 
Action: Mouse scrolled (162, 270) with delta (0, 0)
Screenshot: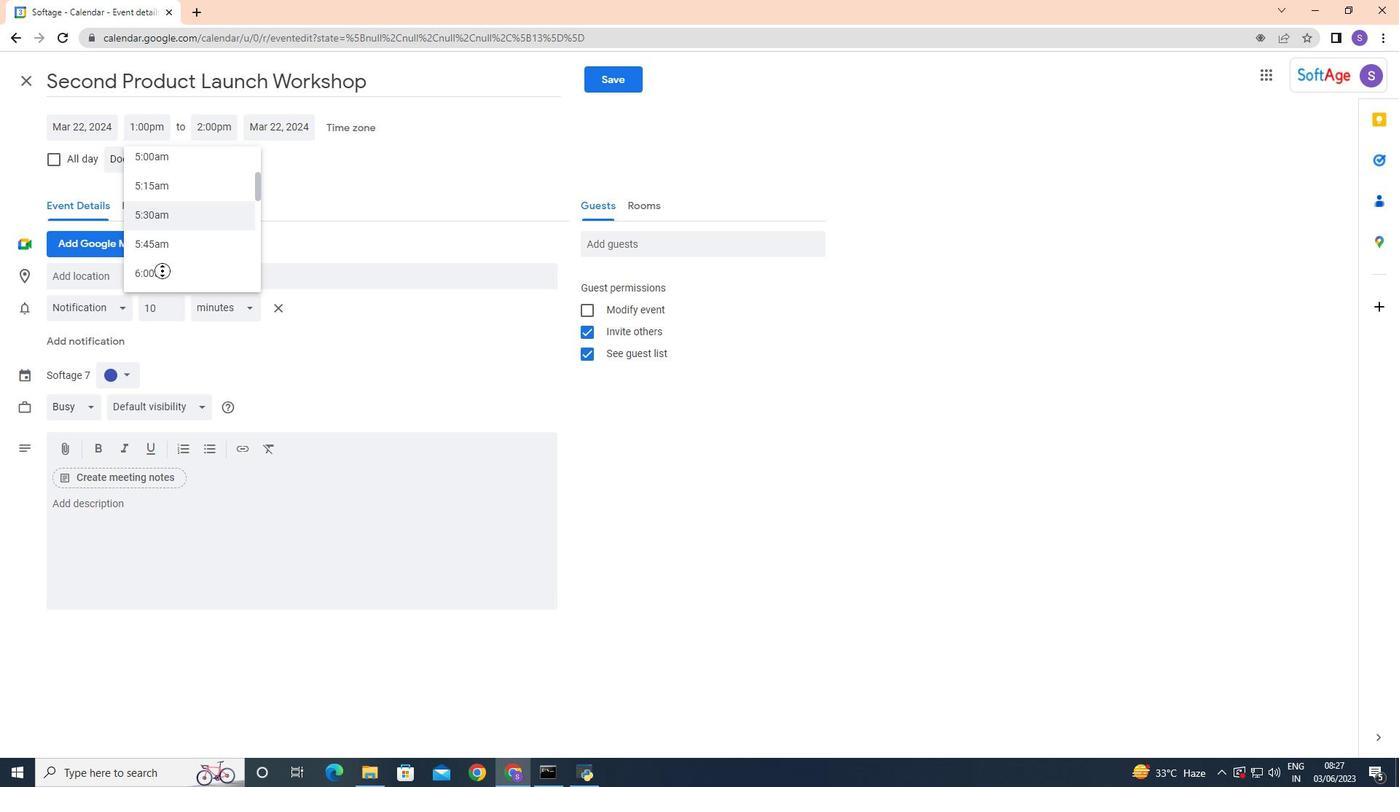 
Action: Mouse scrolled (162, 270) with delta (0, 0)
Screenshot: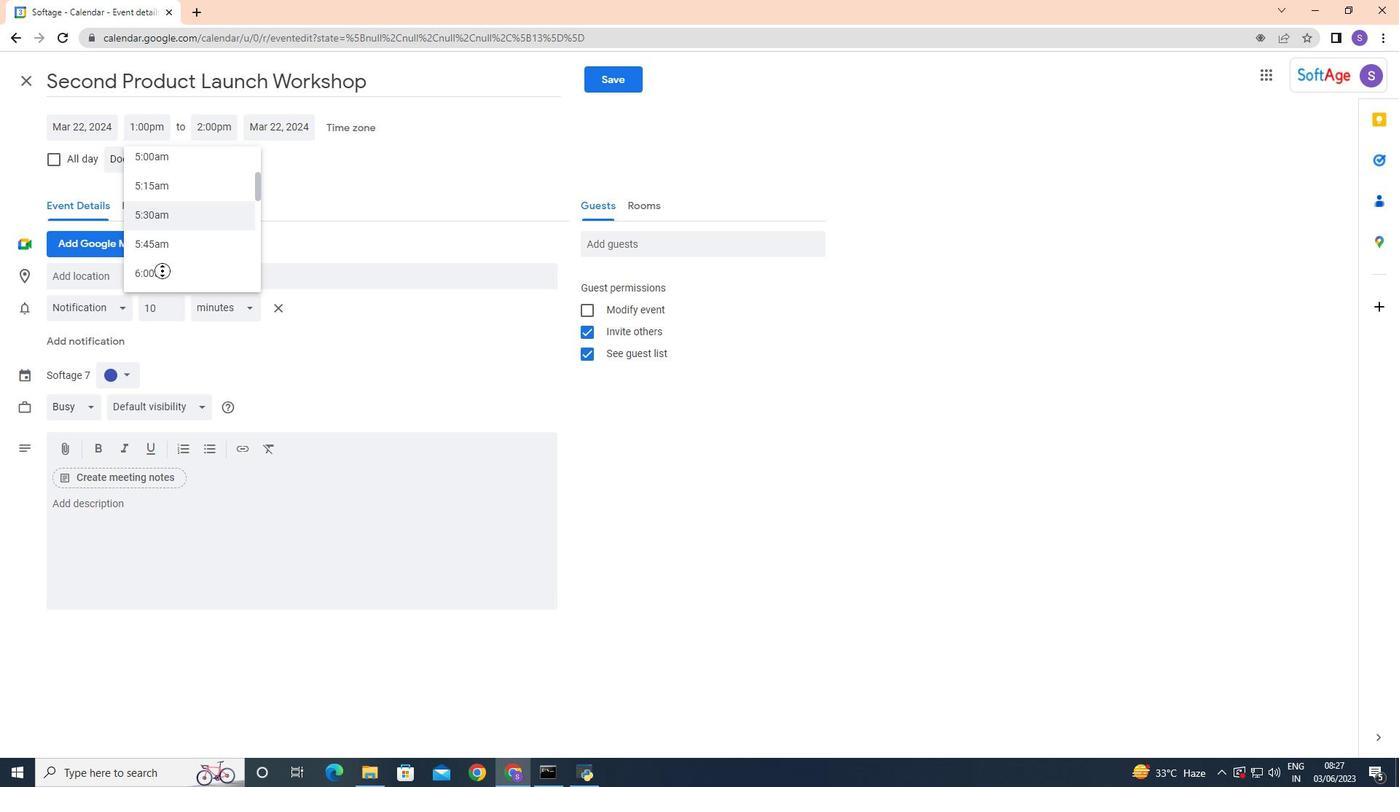 
Action: Mouse scrolled (162, 270) with delta (0, 0)
Screenshot: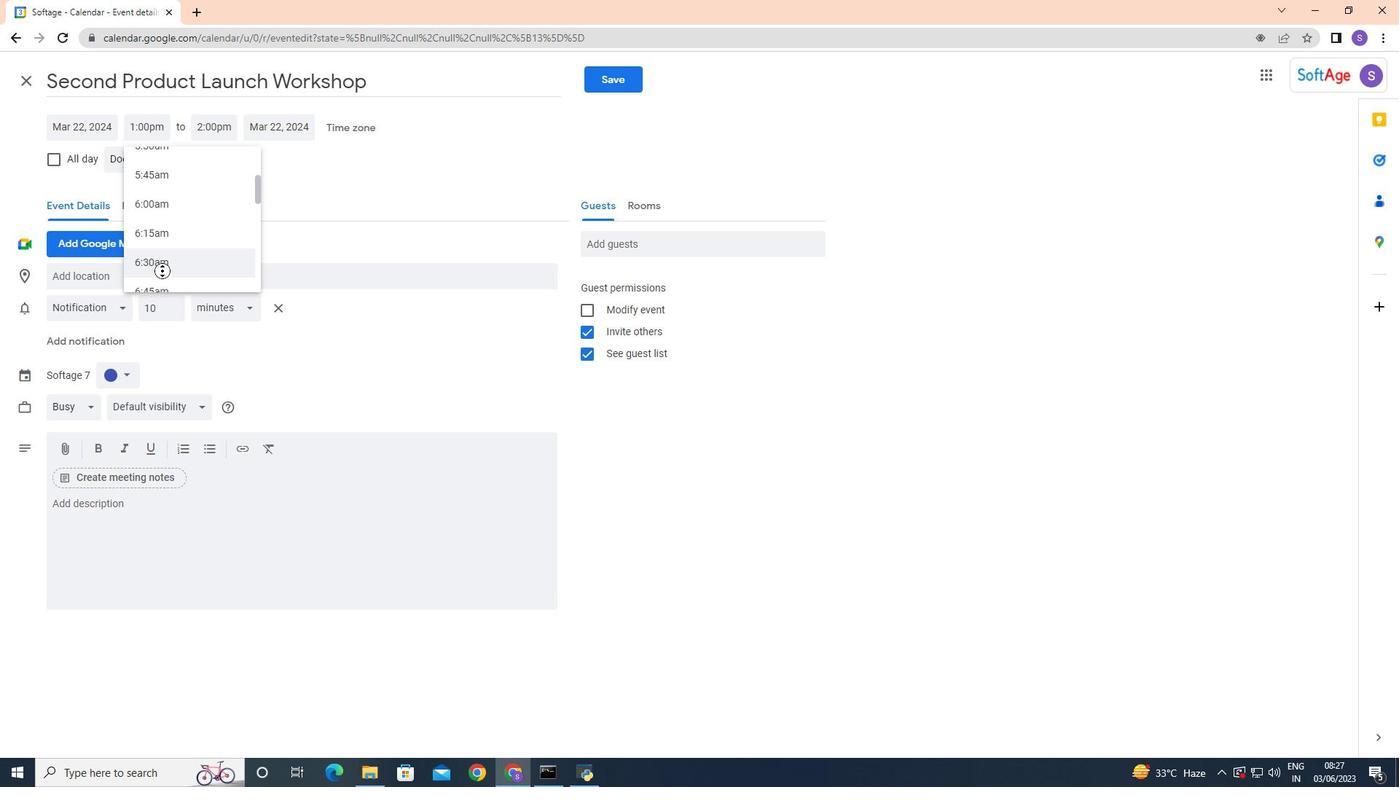 
Action: Mouse scrolled (162, 270) with delta (0, 0)
Screenshot: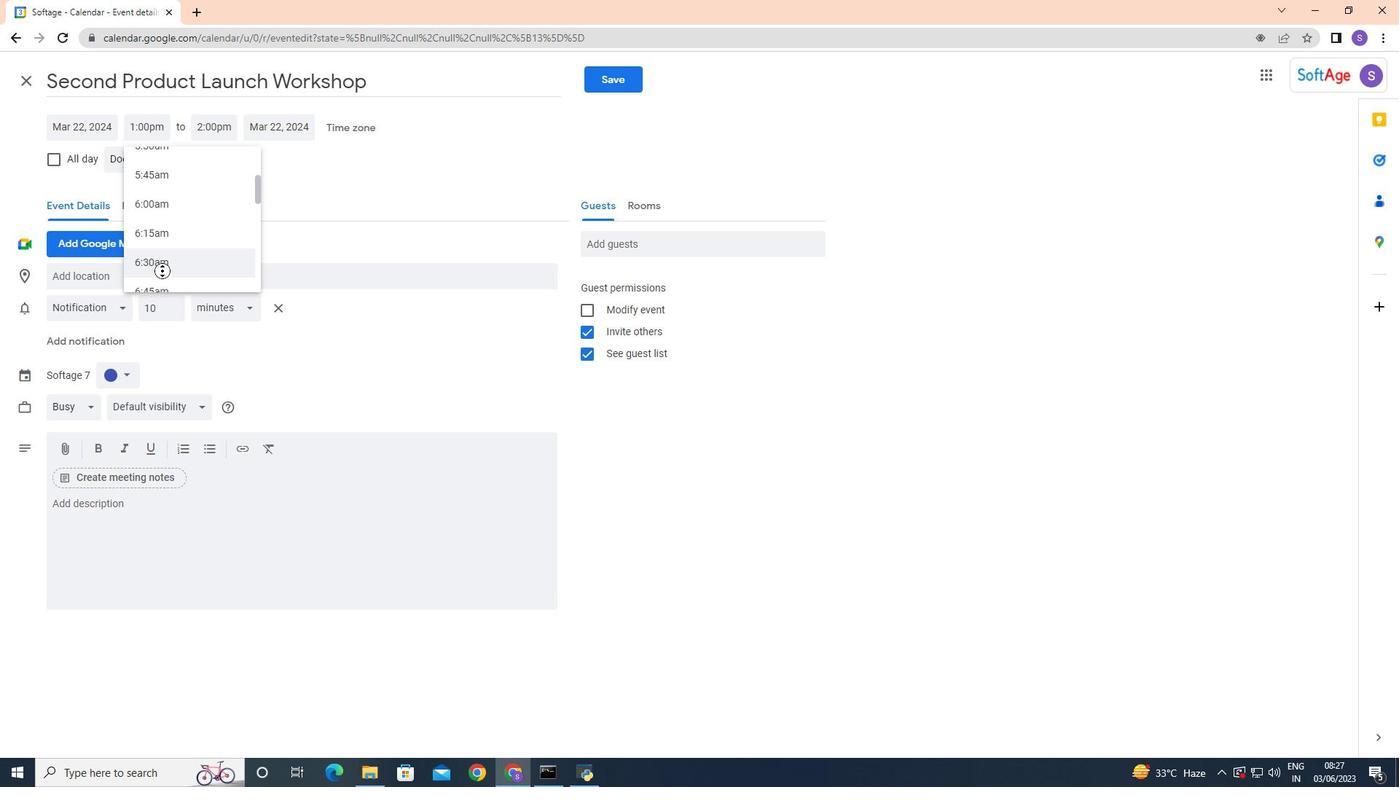 
Action: Mouse scrolled (162, 270) with delta (0, 0)
Screenshot: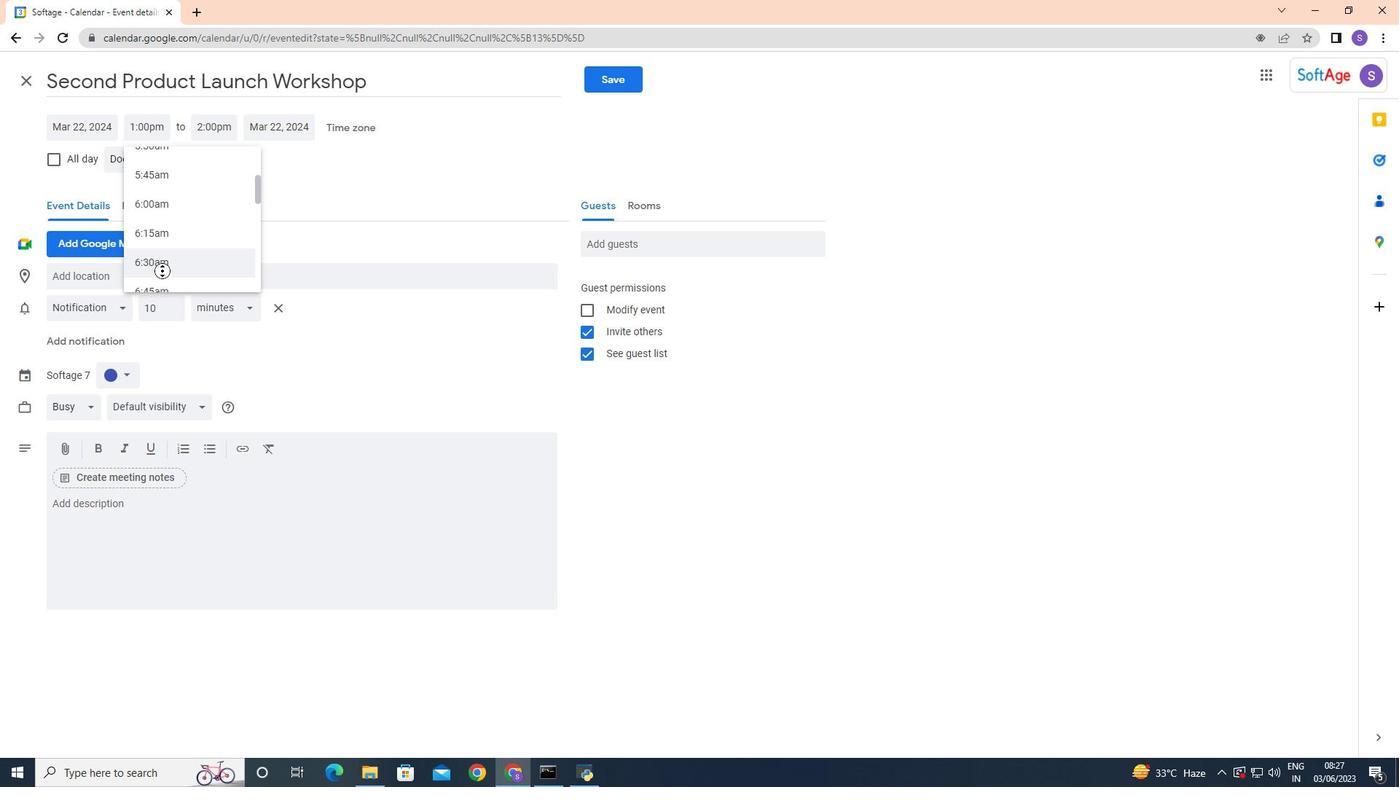 
Action: Mouse moved to (185, 239)
Screenshot: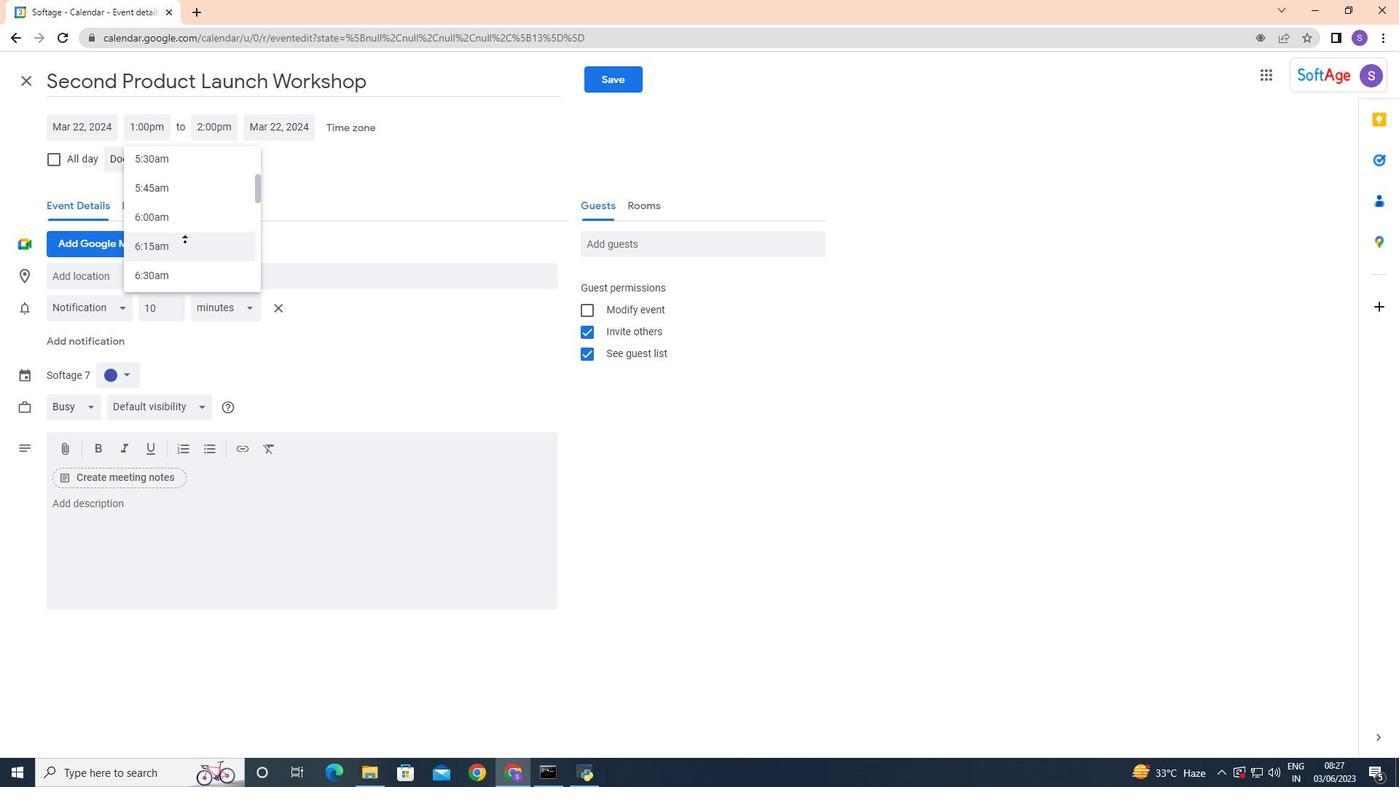 
Action: Mouse scrolled (185, 238) with delta (0, 0)
Screenshot: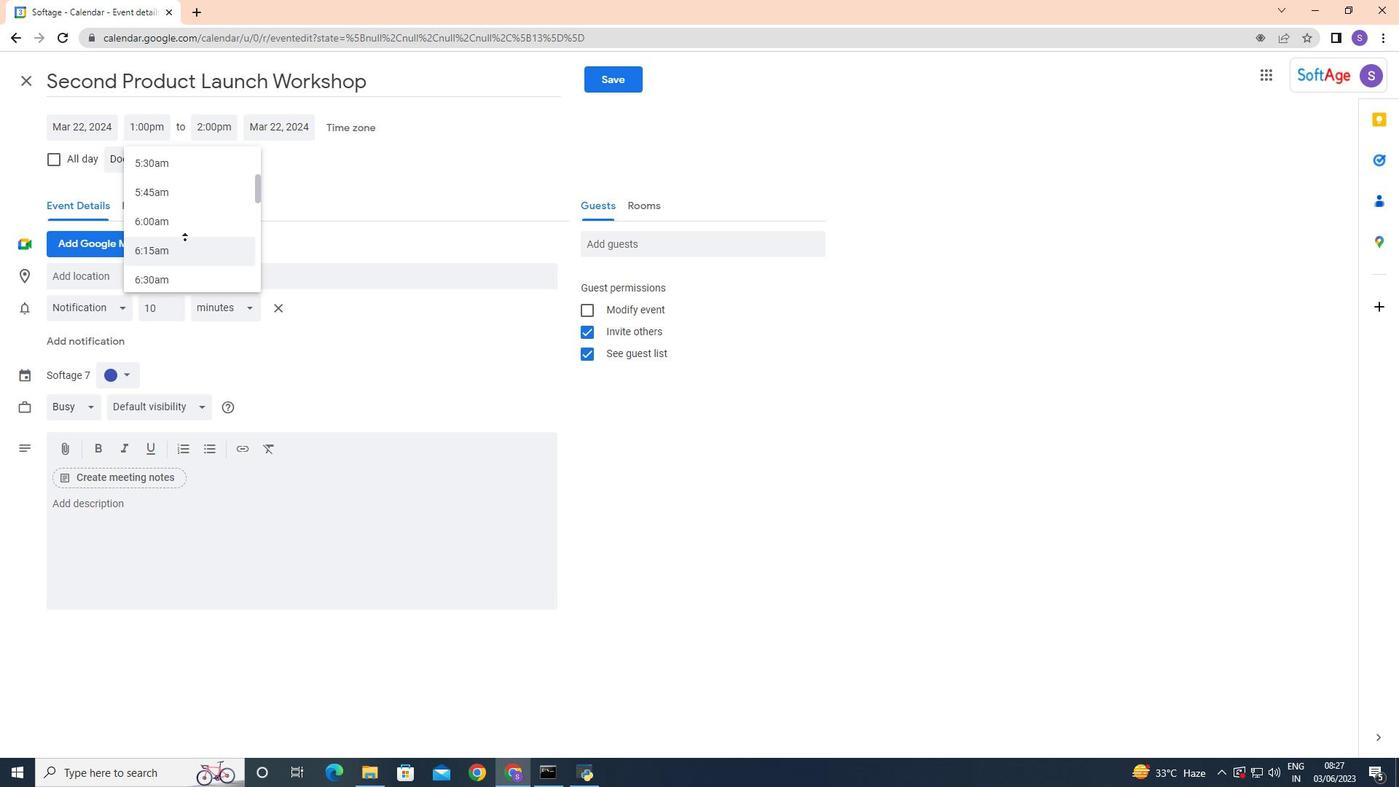 
Action: Mouse scrolled (185, 238) with delta (0, 0)
Screenshot: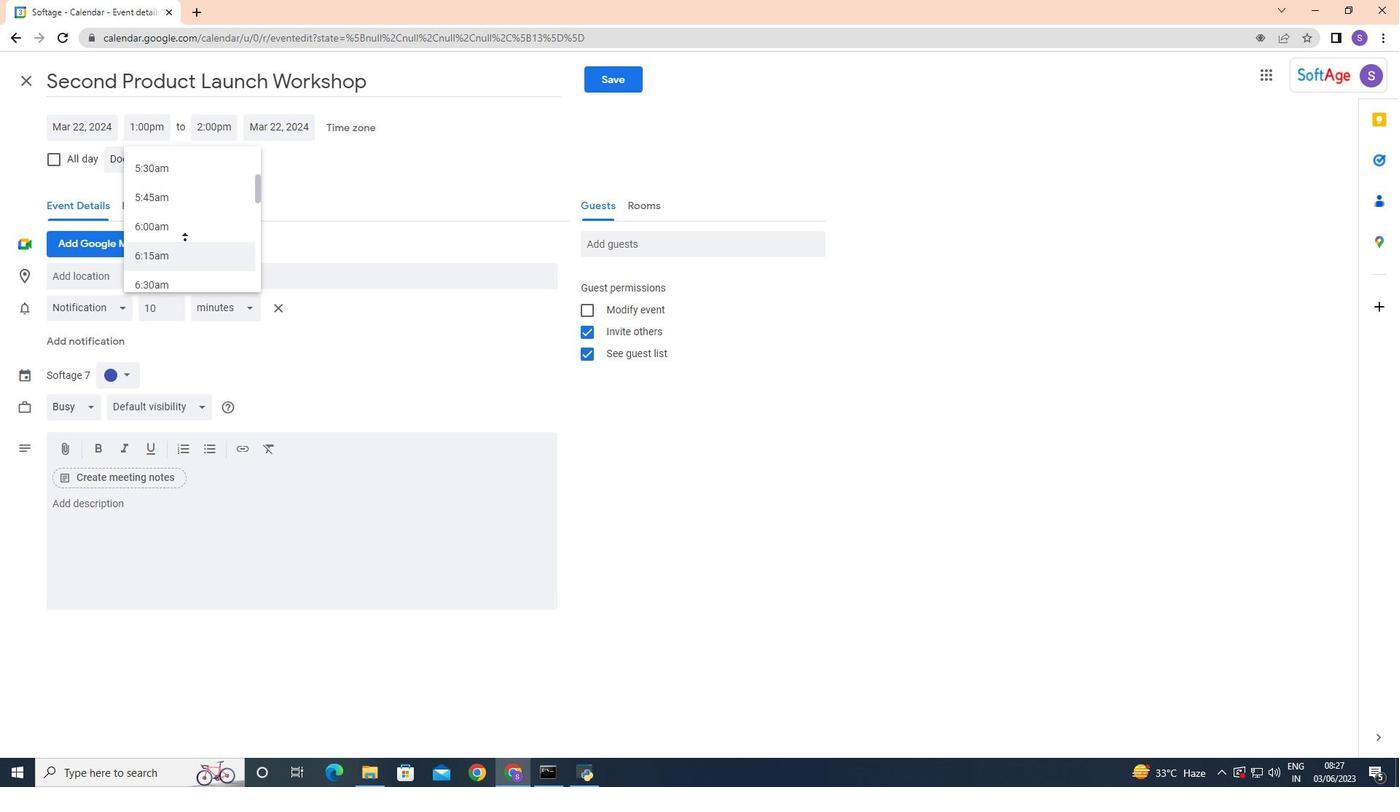 
Action: Mouse moved to (185, 239)
Screenshot: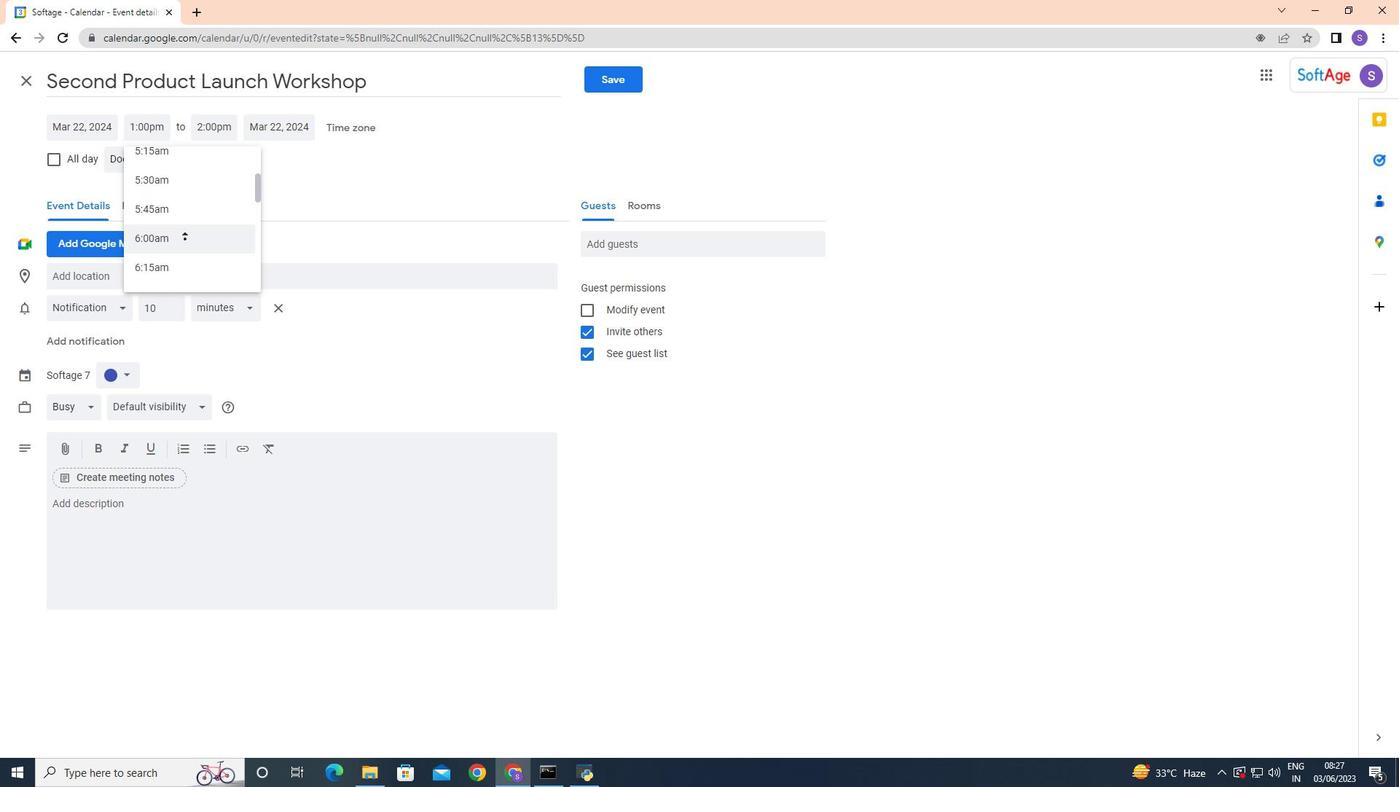 
Action: Mouse scrolled (185, 238) with delta (0, 0)
Screenshot: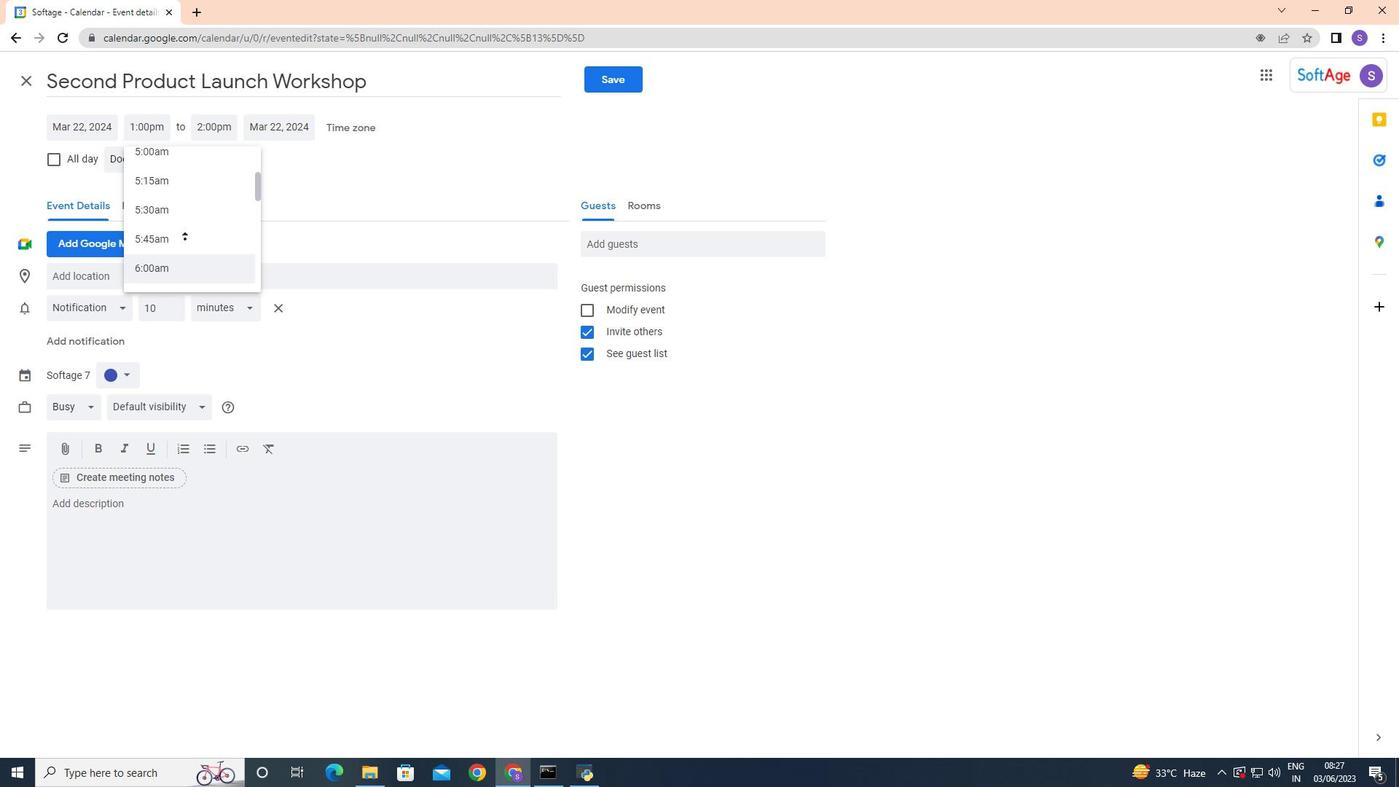 
Action: Mouse scrolled (185, 238) with delta (0, 0)
Screenshot: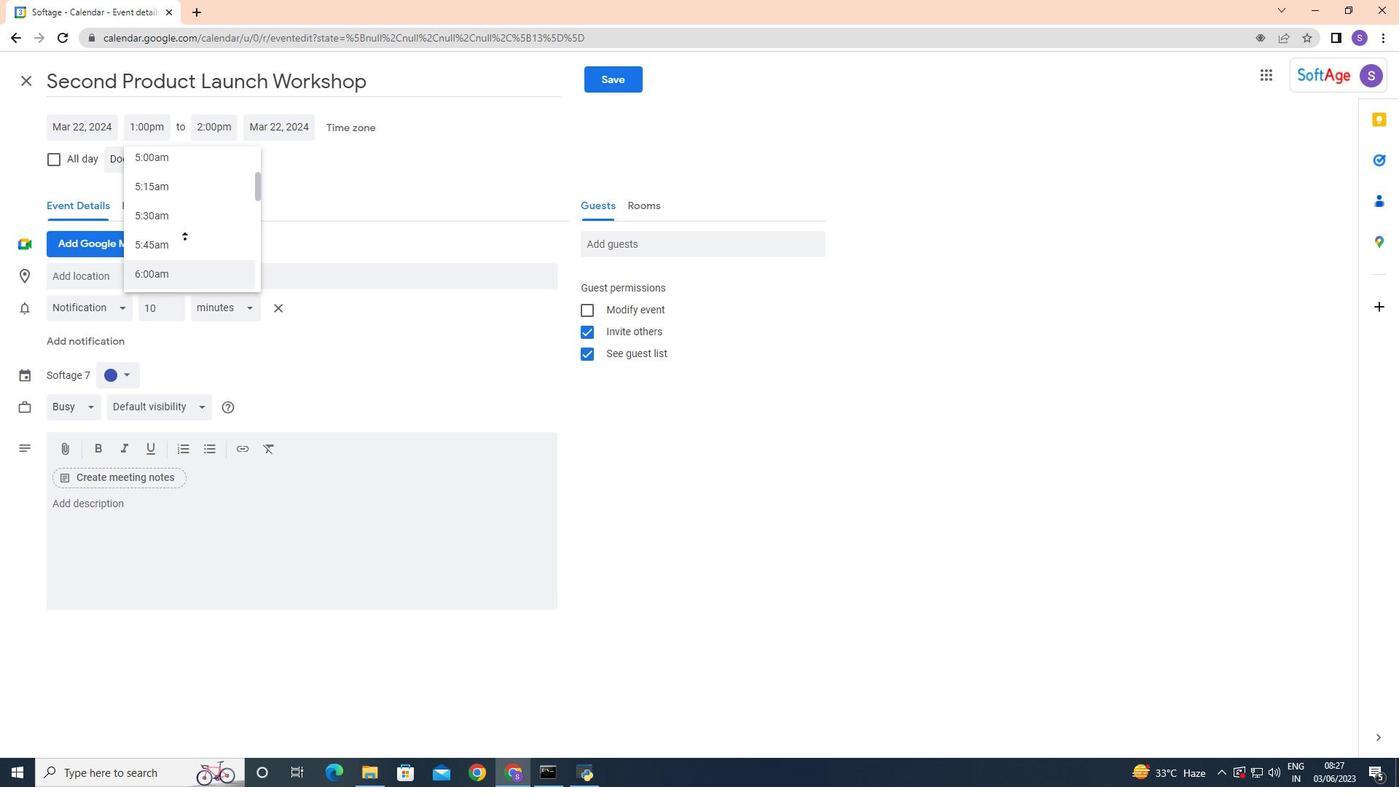 
Action: Mouse moved to (185, 239)
Screenshot: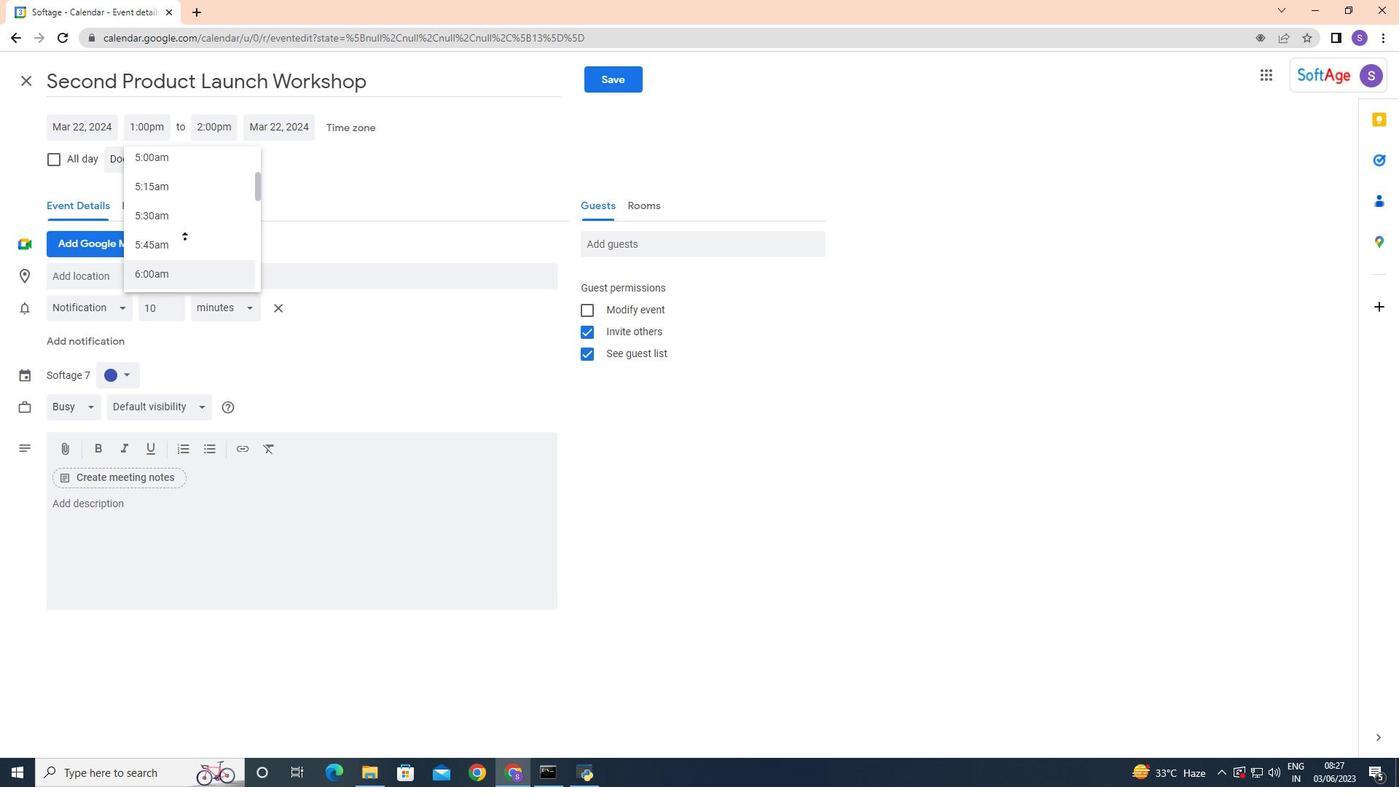 
Action: Mouse scrolled (185, 238) with delta (0, 0)
Screenshot: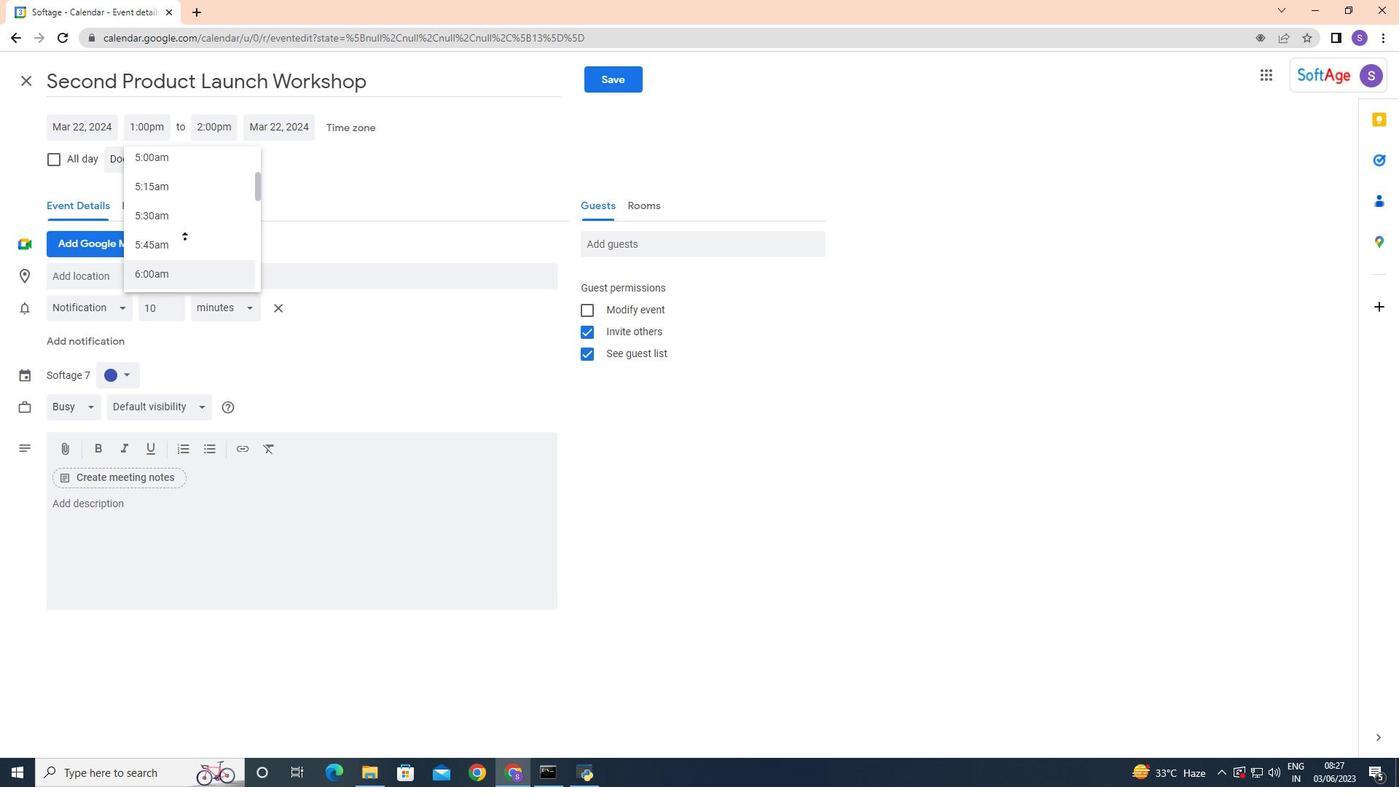
Action: Mouse moved to (259, 163)
Screenshot: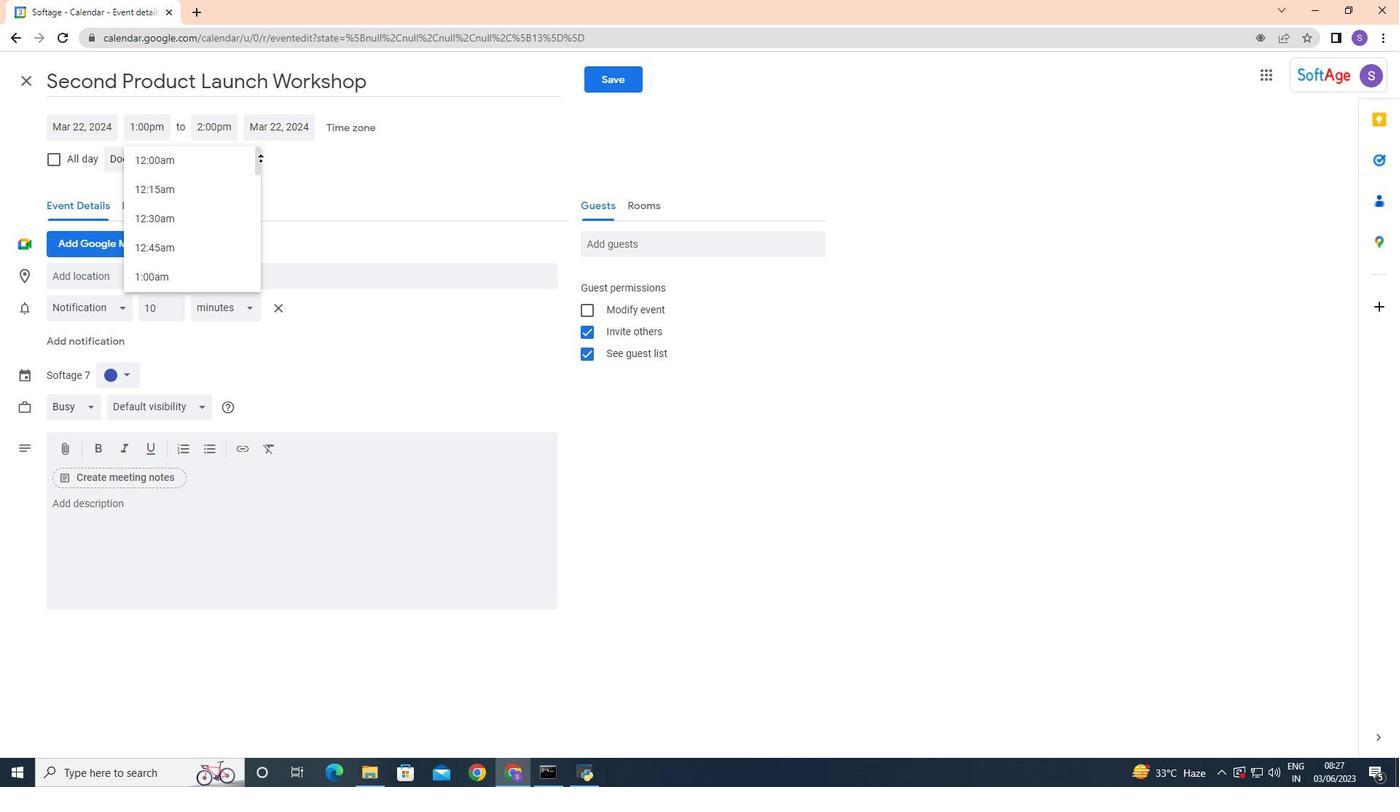 
Action: Mouse pressed left at (259, 163)
Screenshot: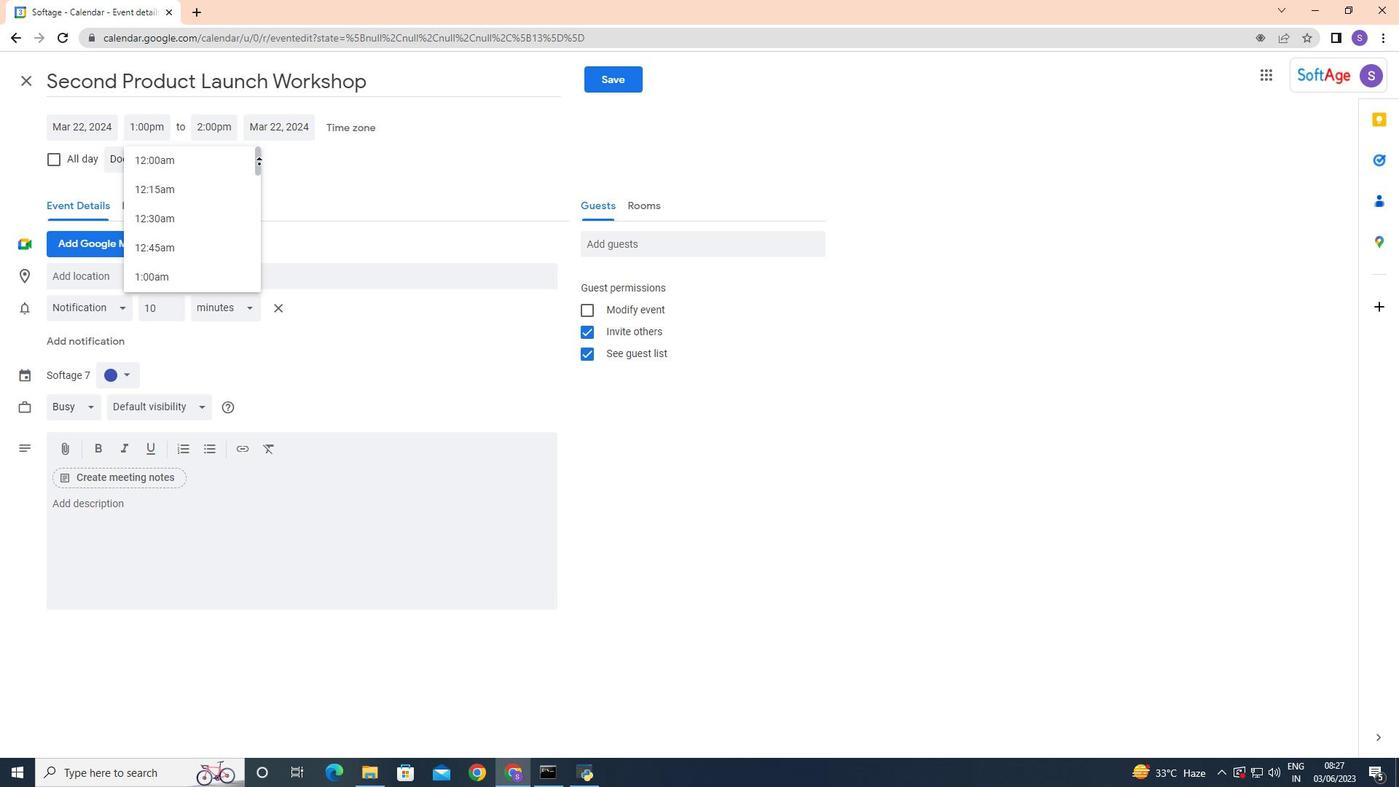 
Action: Mouse moved to (258, 168)
Screenshot: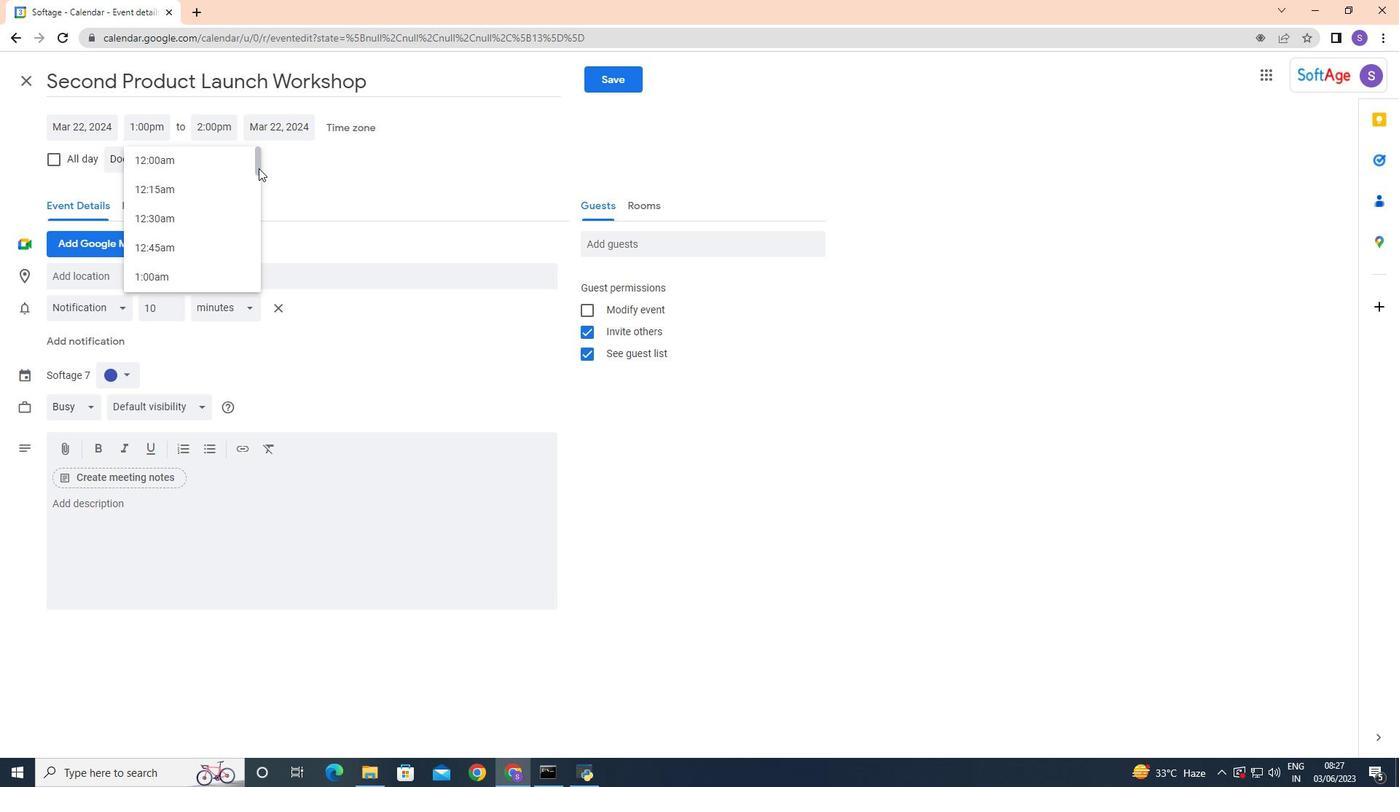 
Action: Mouse pressed left at (258, 168)
Screenshot: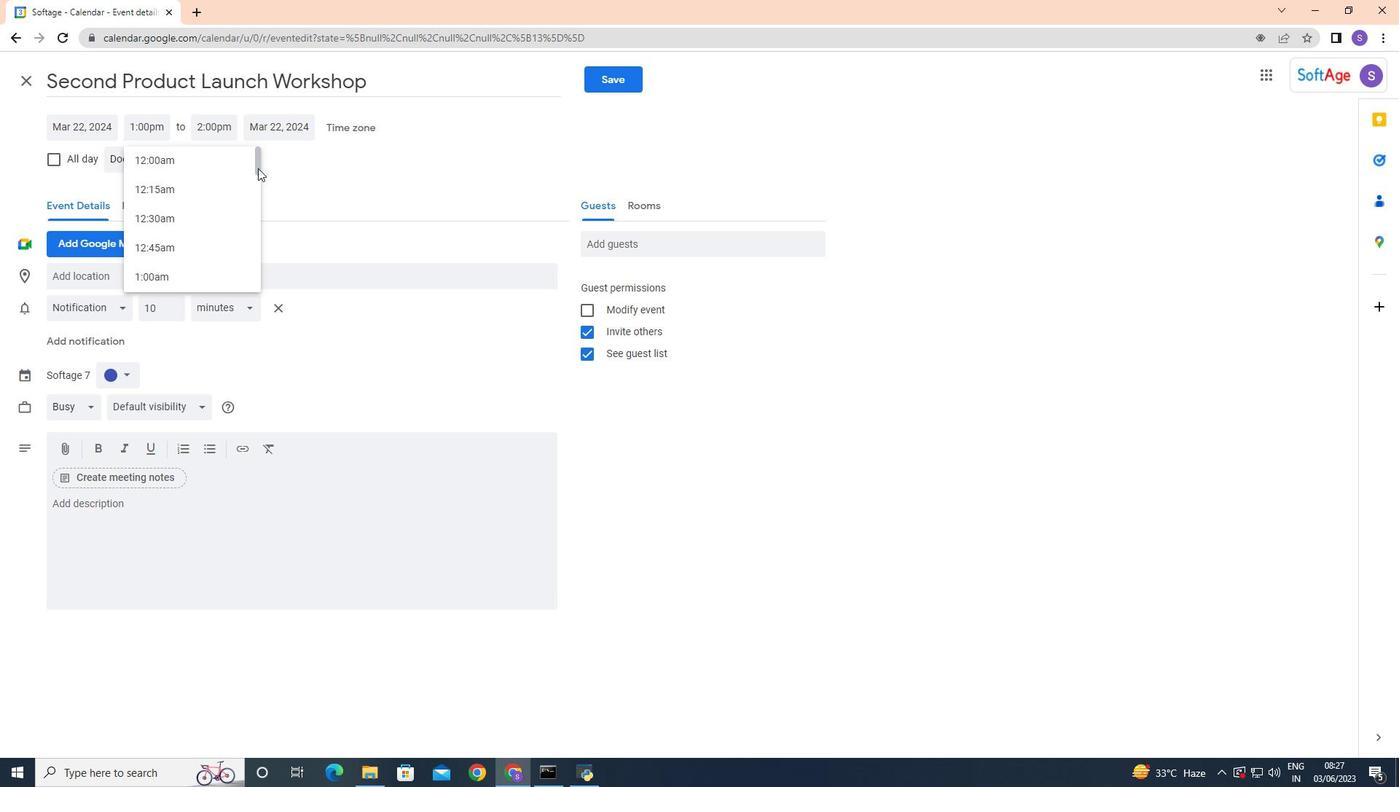 
Action: Mouse moved to (156, 173)
Screenshot: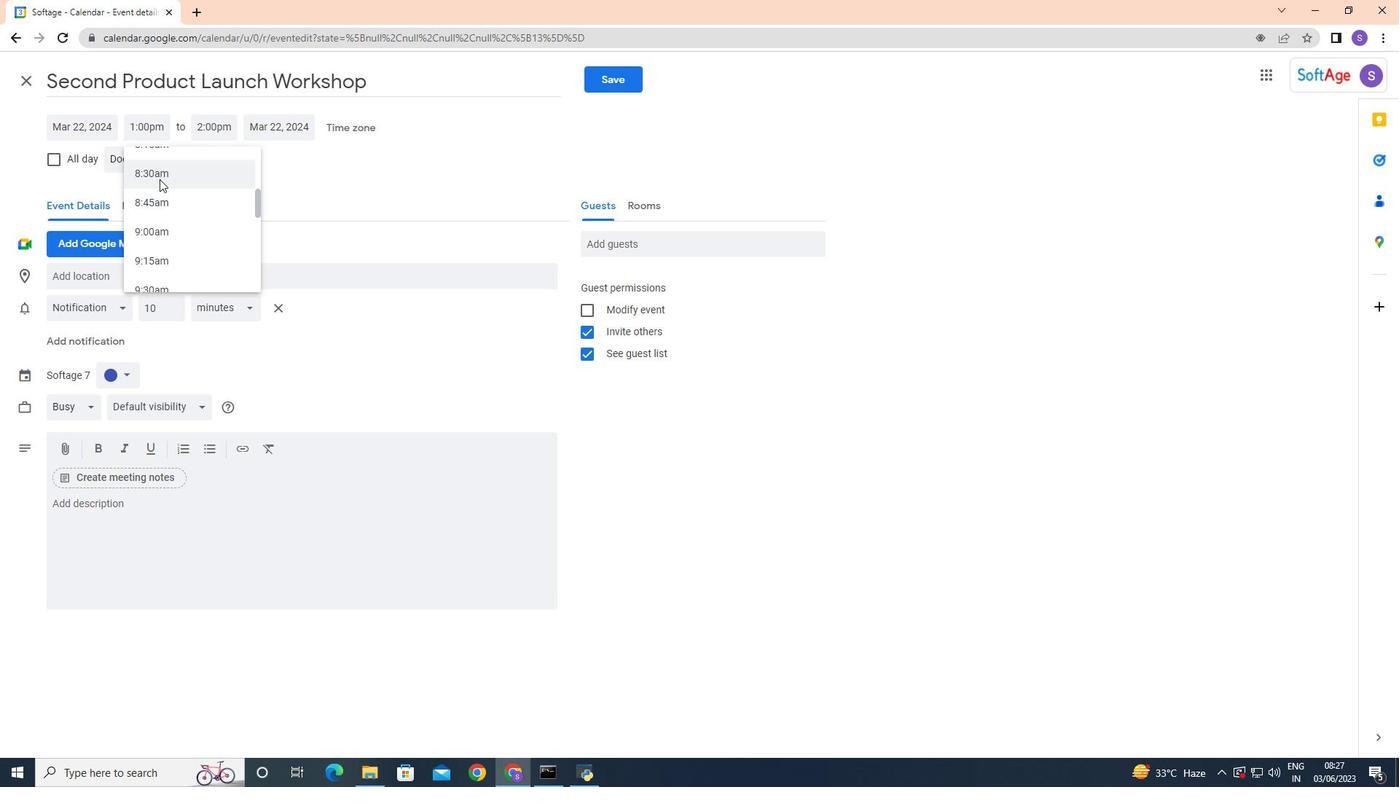 
Action: Mouse pressed left at (156, 173)
Screenshot: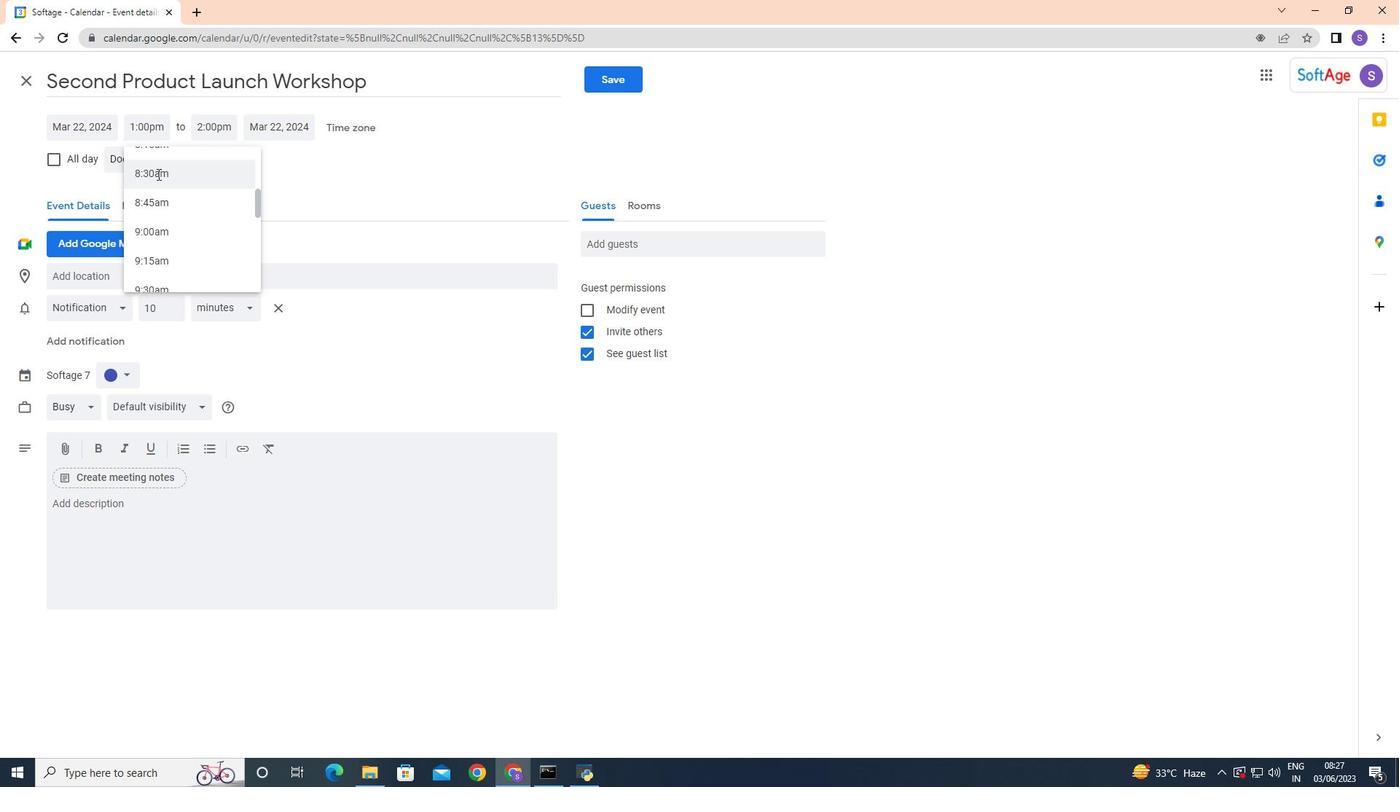 
Action: Mouse pressed left at (156, 173)
Screenshot: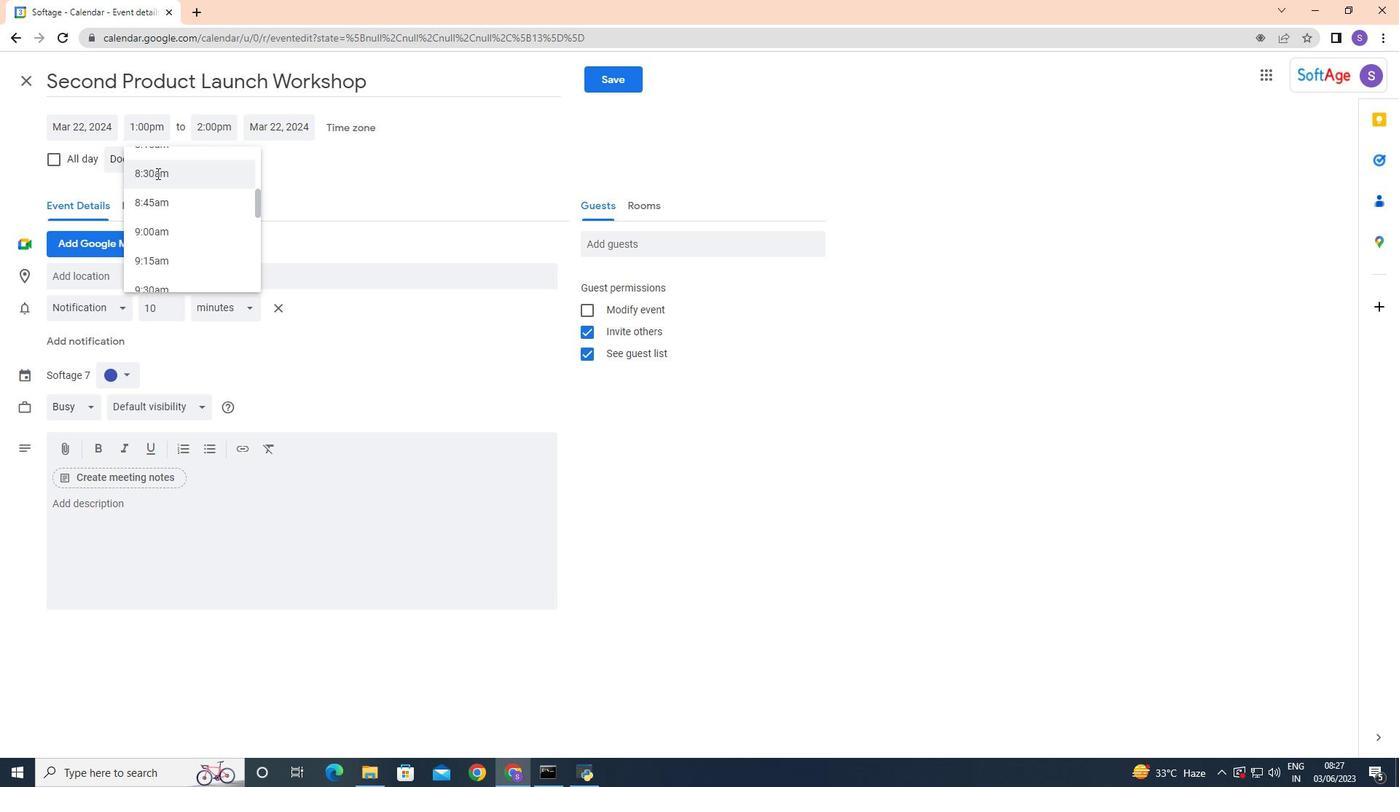
Action: Mouse moved to (145, 126)
Screenshot: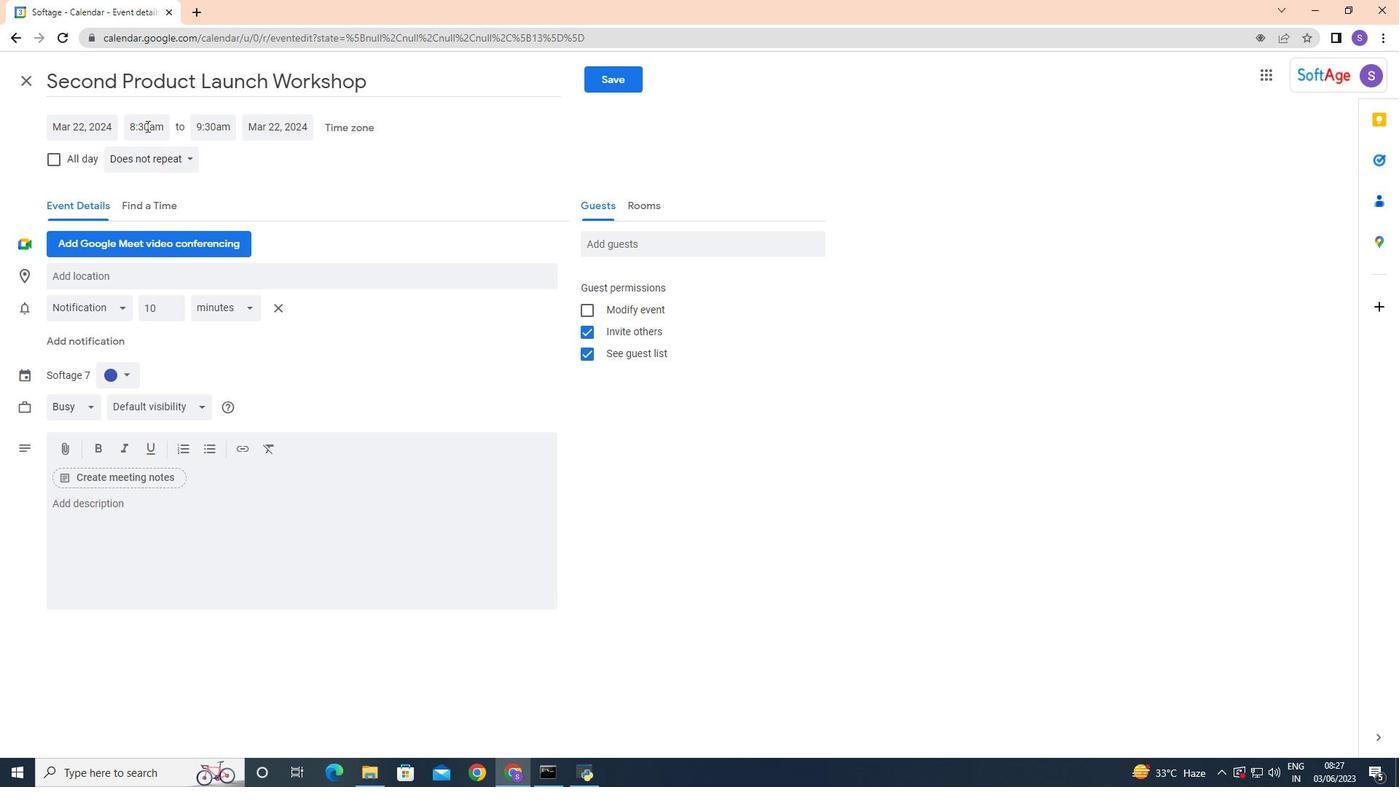 
Action: Mouse pressed left at (145, 126)
Screenshot: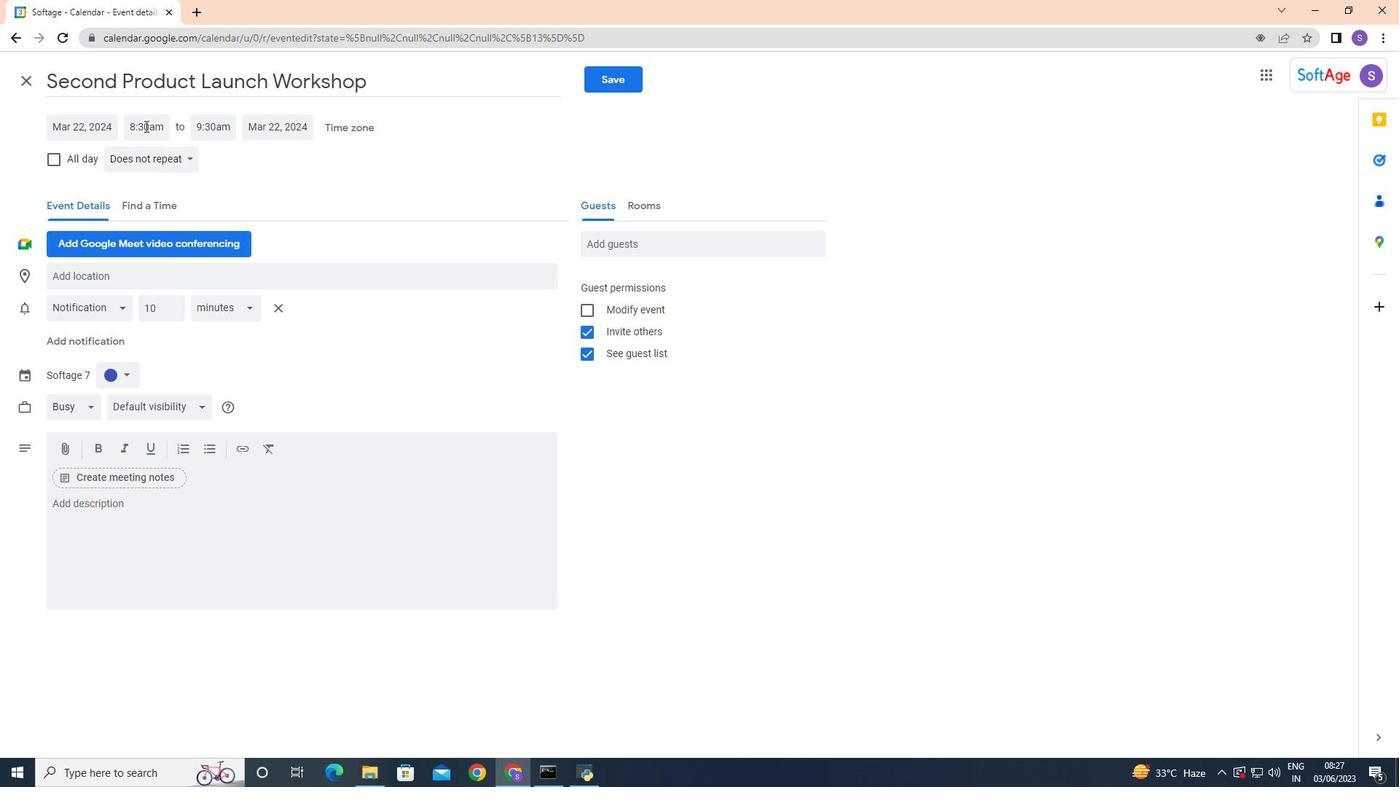 
Action: Mouse moved to (163, 143)
Screenshot: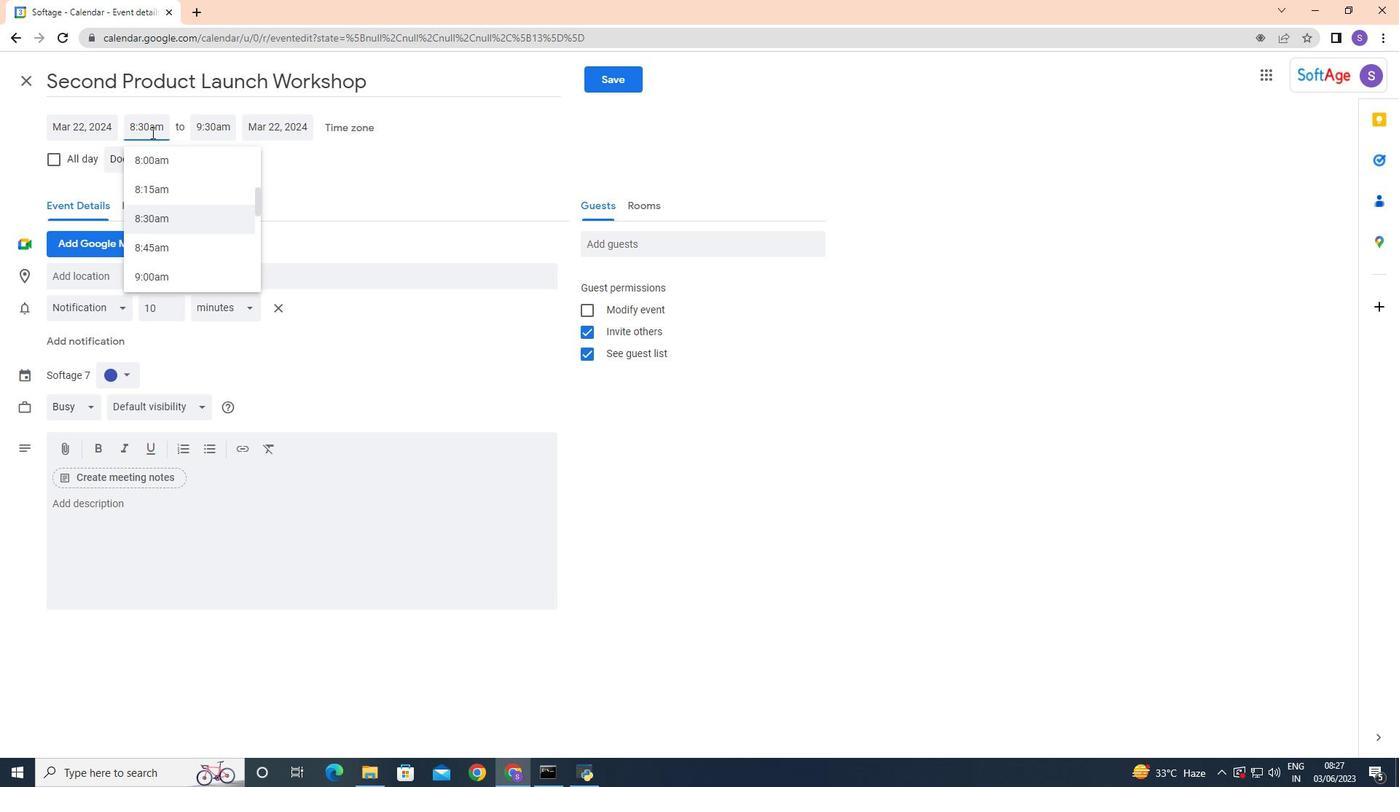 
Action: Key pressed <Key.backspace>5
Screenshot: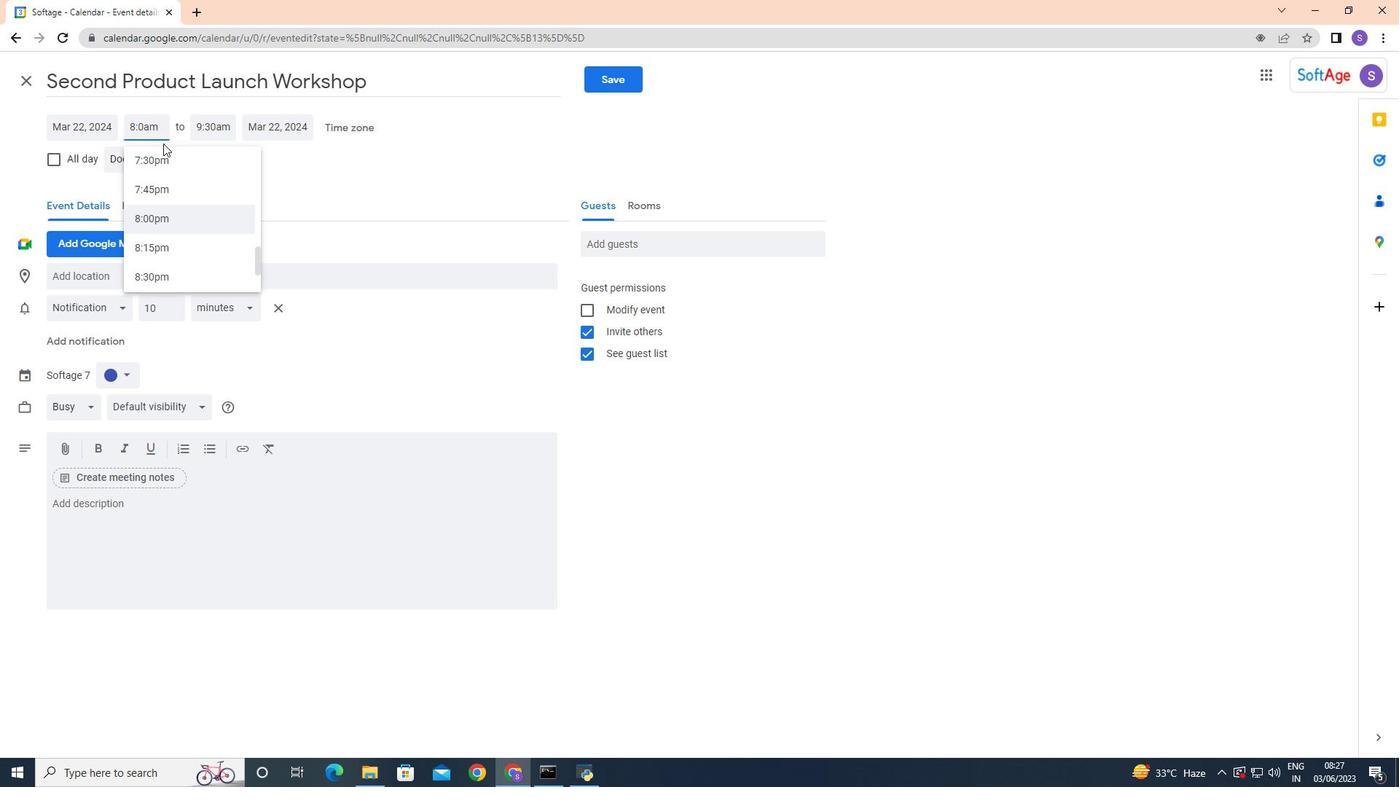 
Action: Mouse moved to (297, 180)
Screenshot: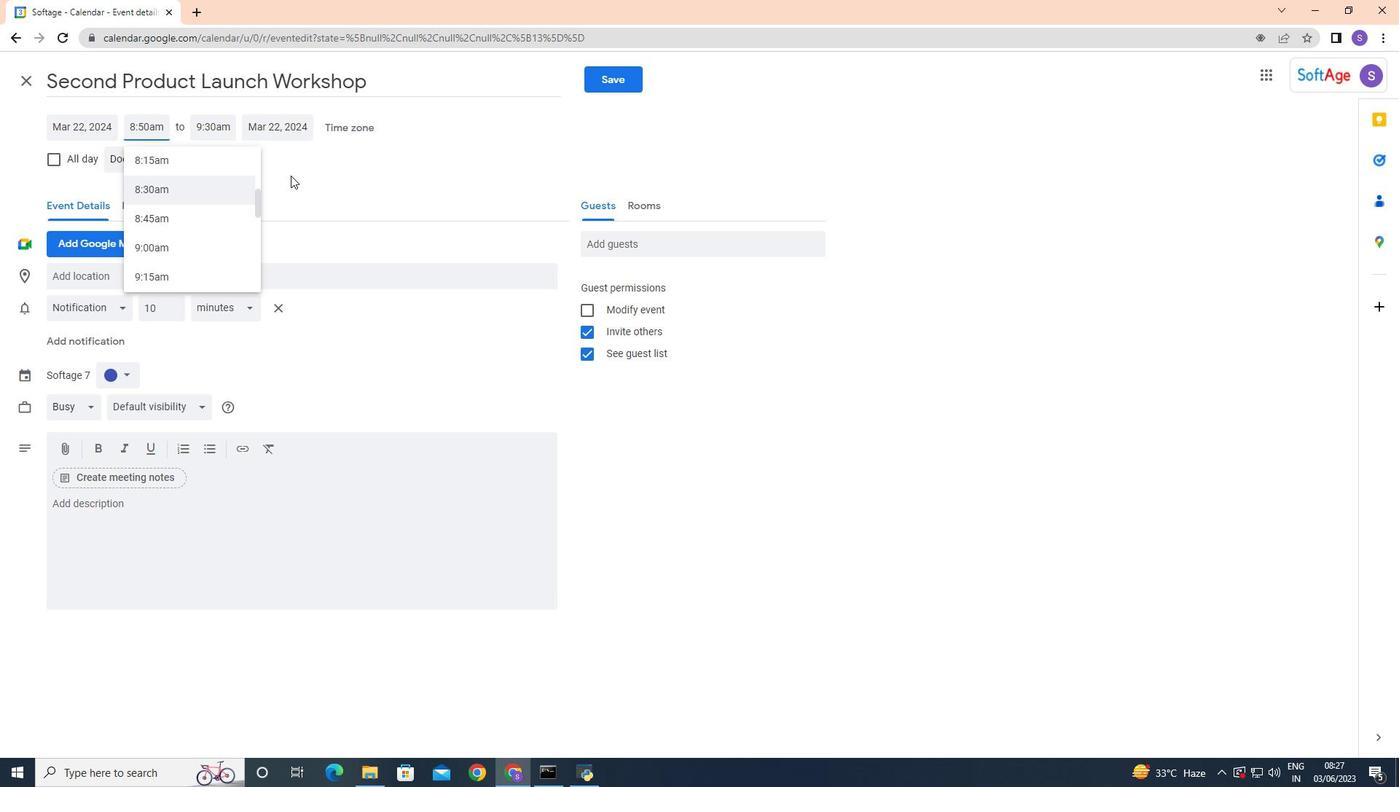
Action: Mouse pressed left at (297, 180)
Screenshot: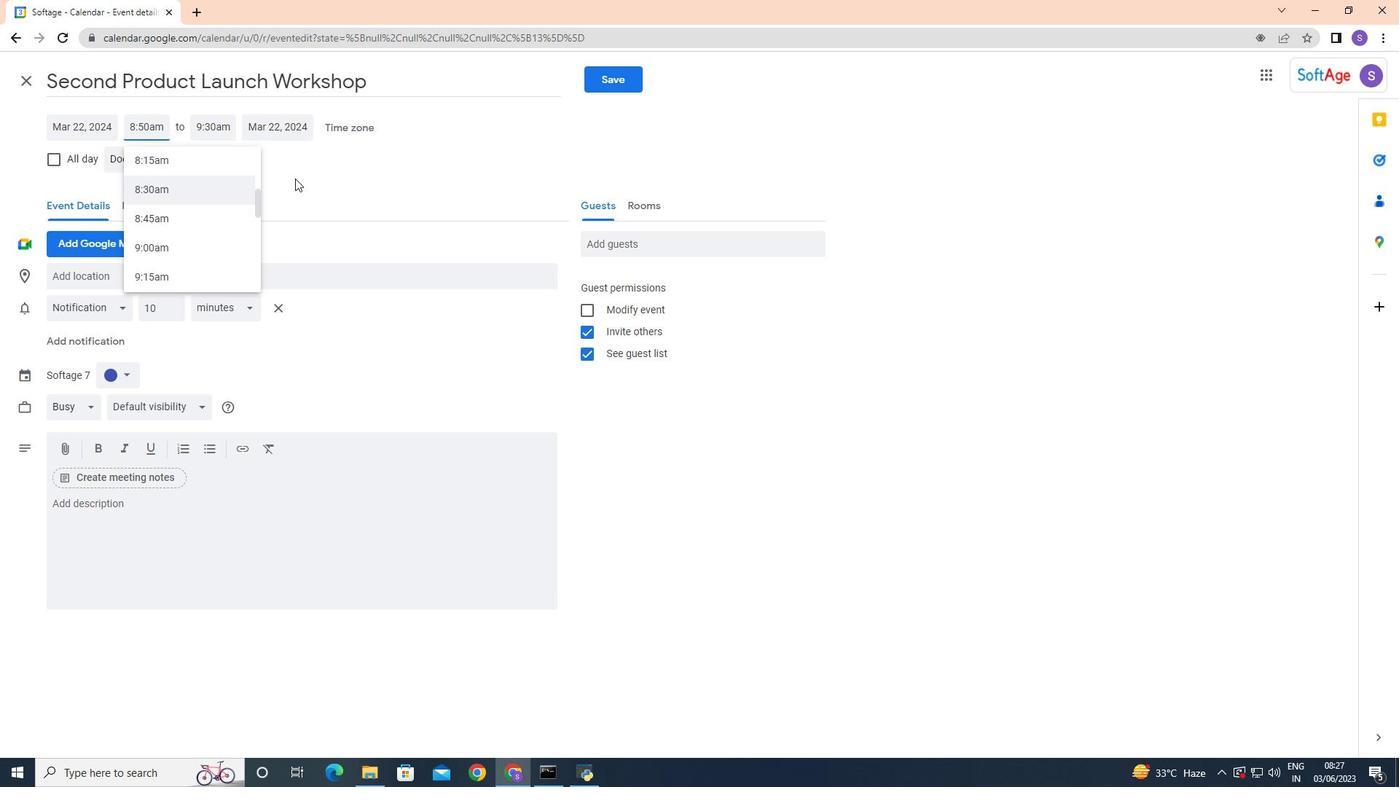 
Action: Mouse moved to (215, 132)
Screenshot: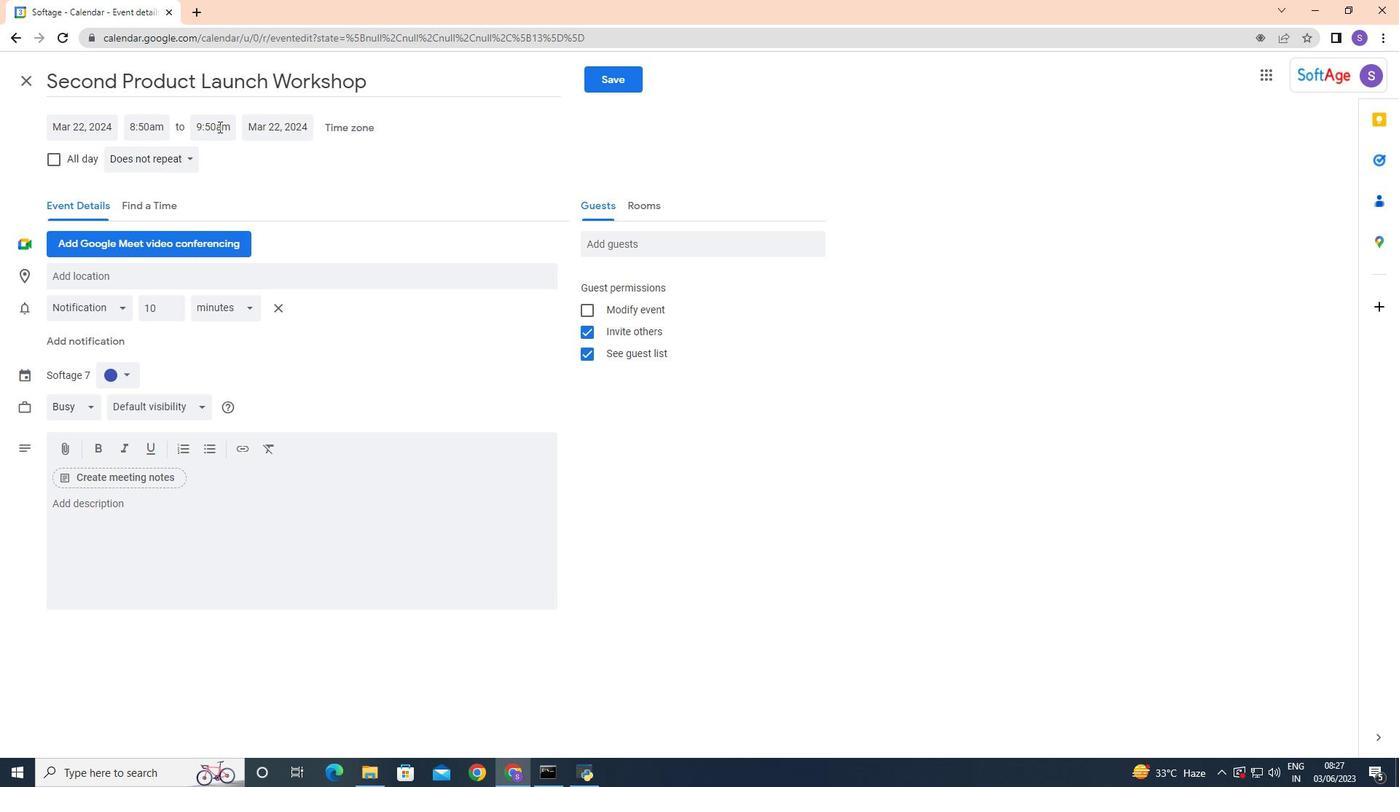 
Action: Mouse pressed left at (215, 132)
Screenshot: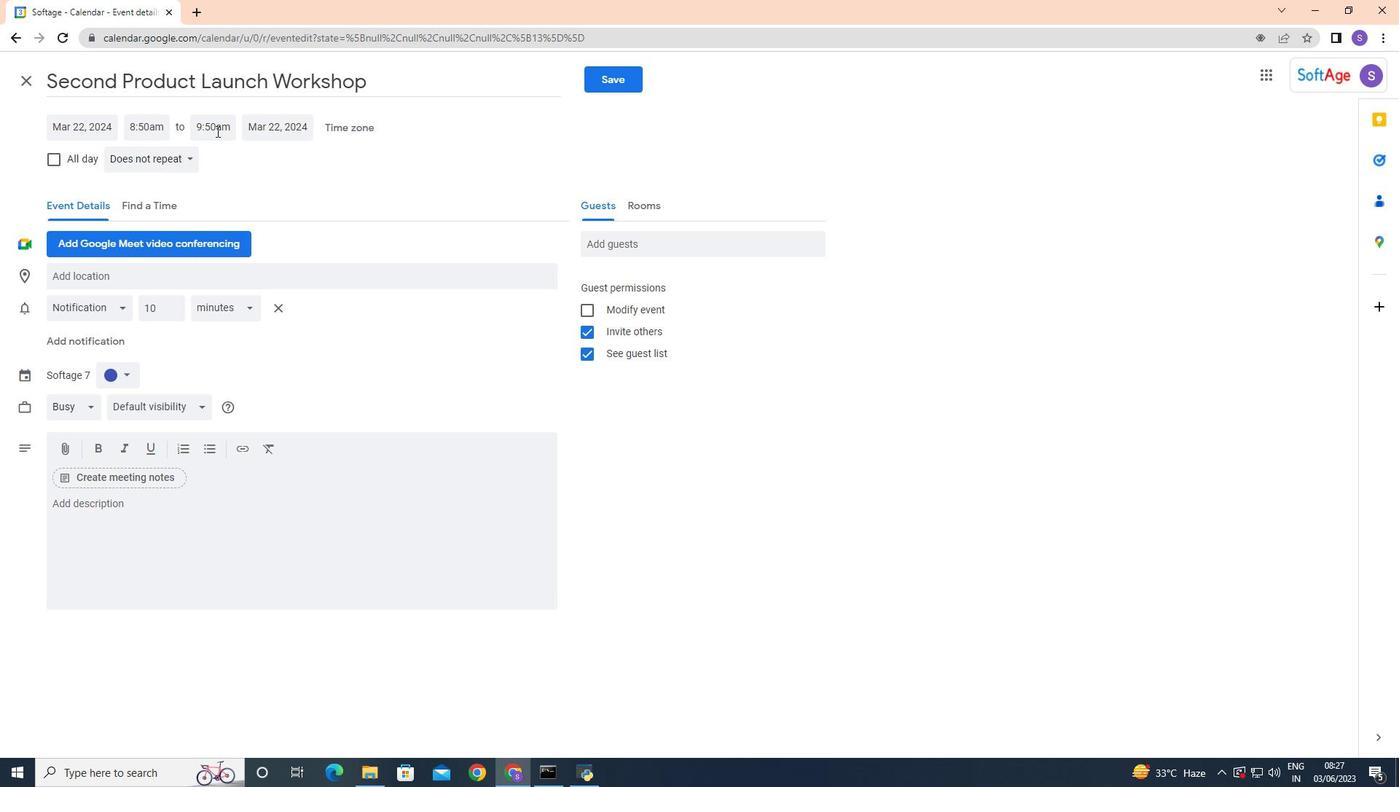 
Action: Mouse moved to (253, 271)
Screenshot: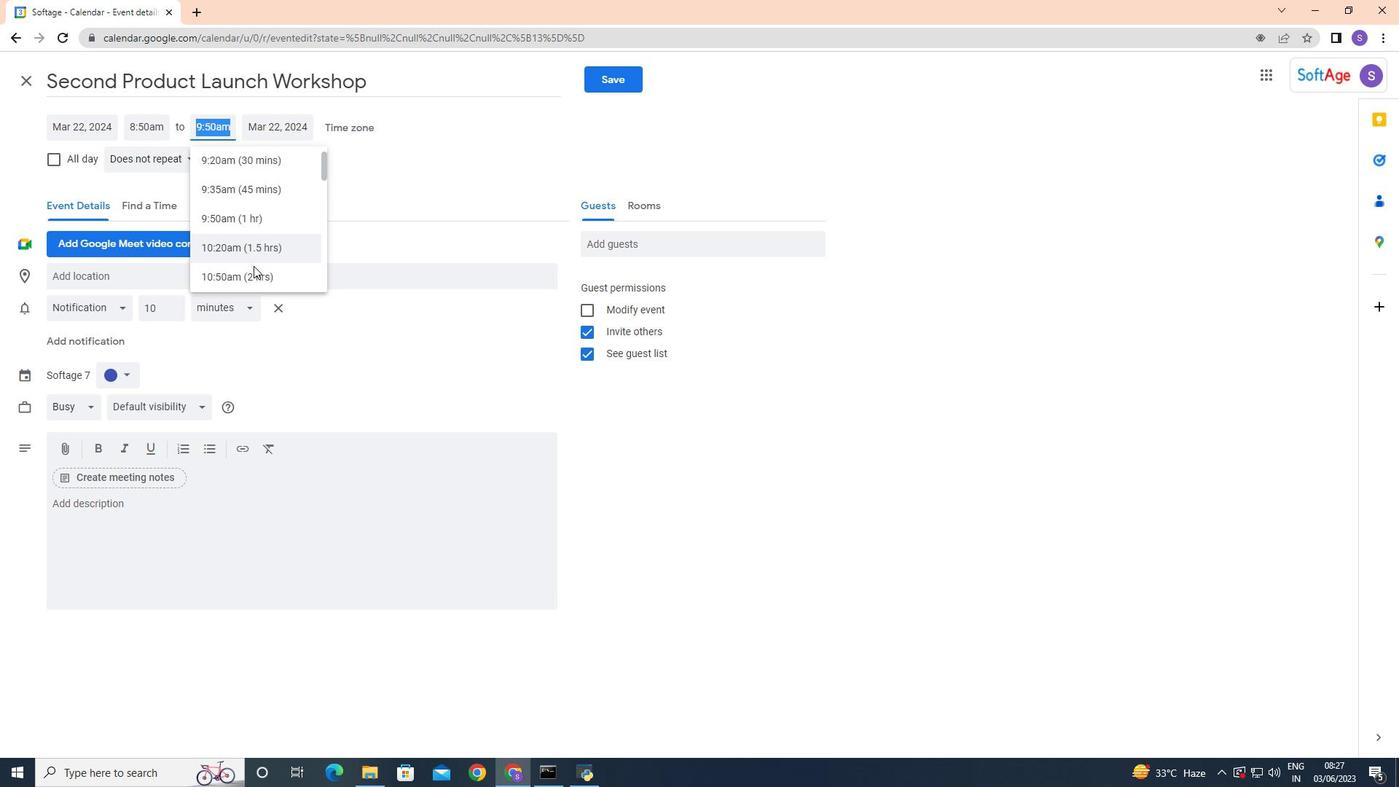 
Action: Mouse pressed left at (253, 271)
Screenshot: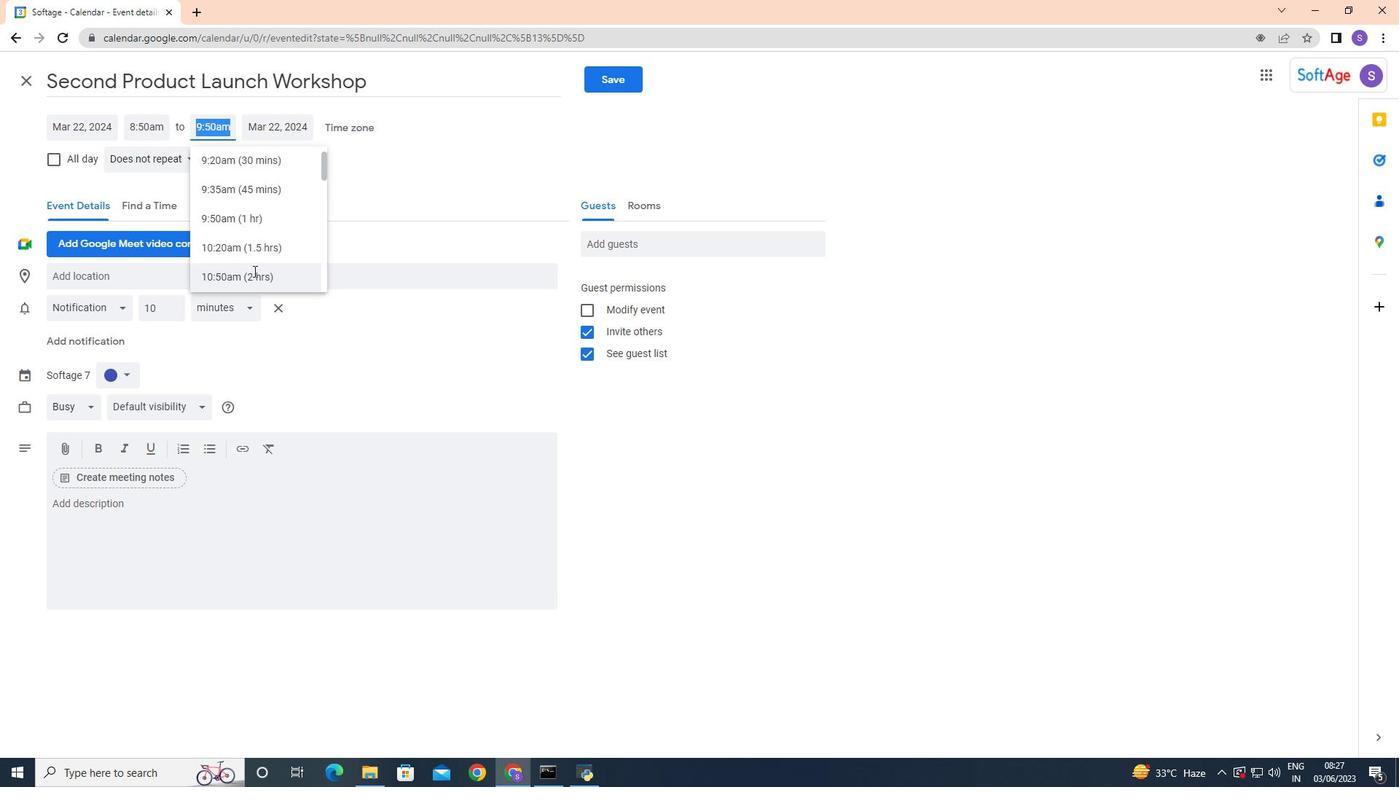 
Action: Mouse moved to (332, 195)
Screenshot: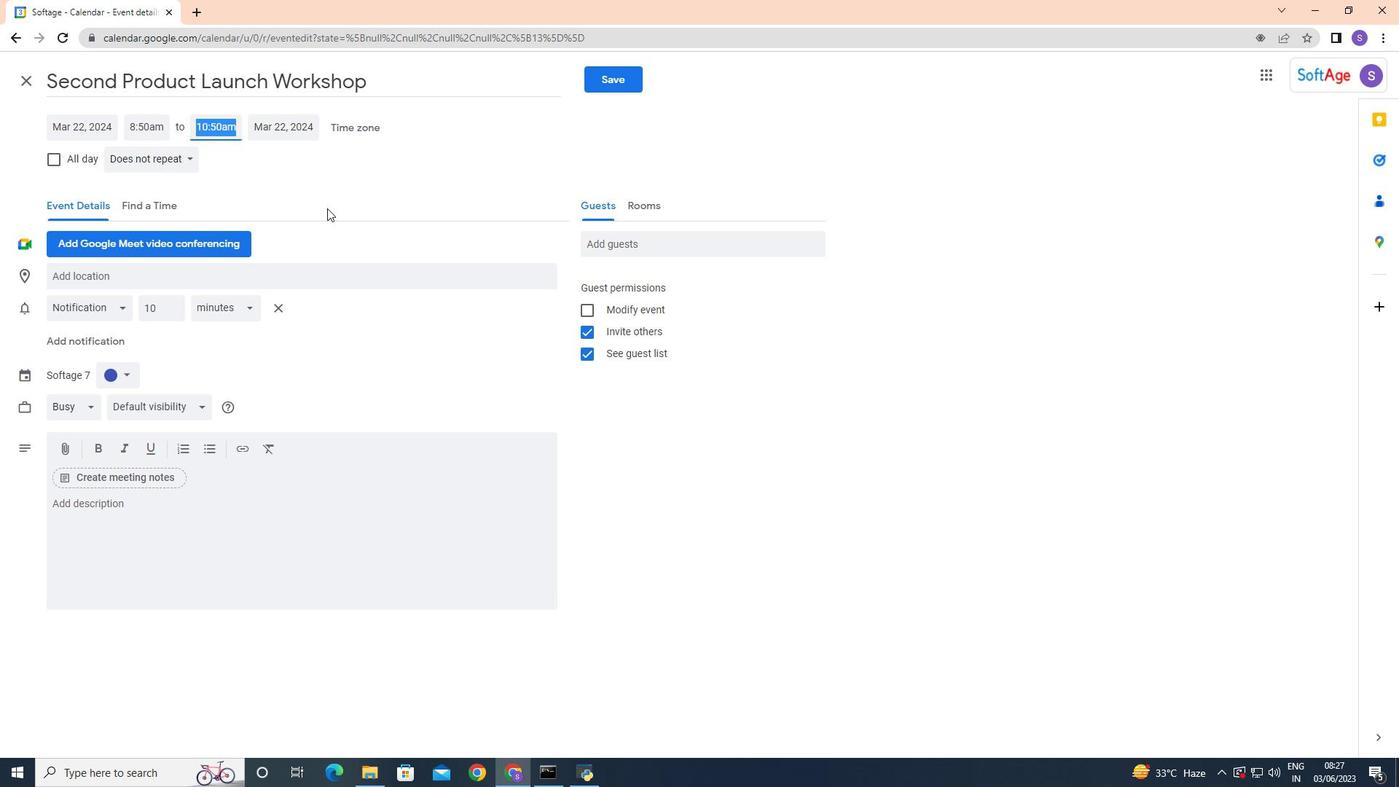 
Action: Mouse pressed left at (332, 195)
Screenshot: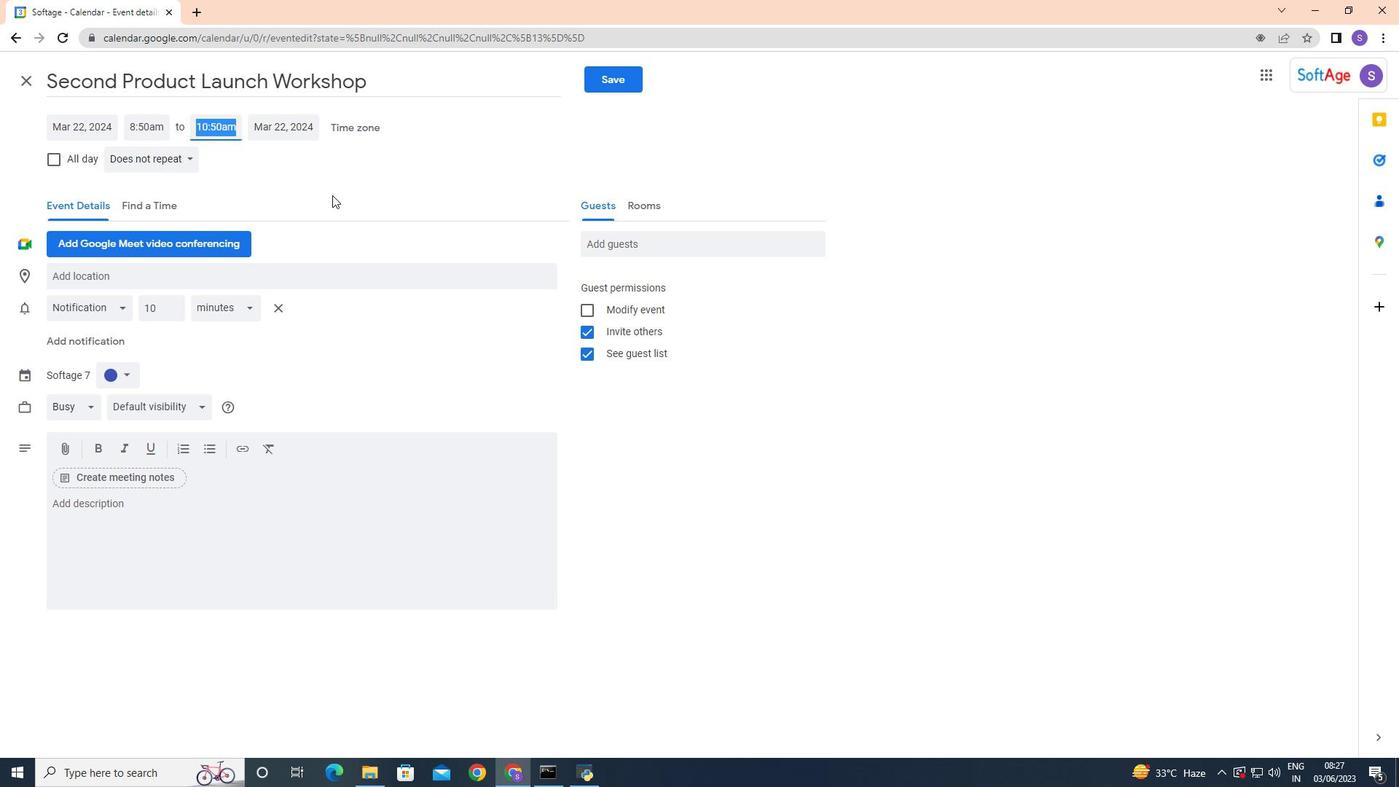 
Action: Mouse moved to (127, 509)
Screenshot: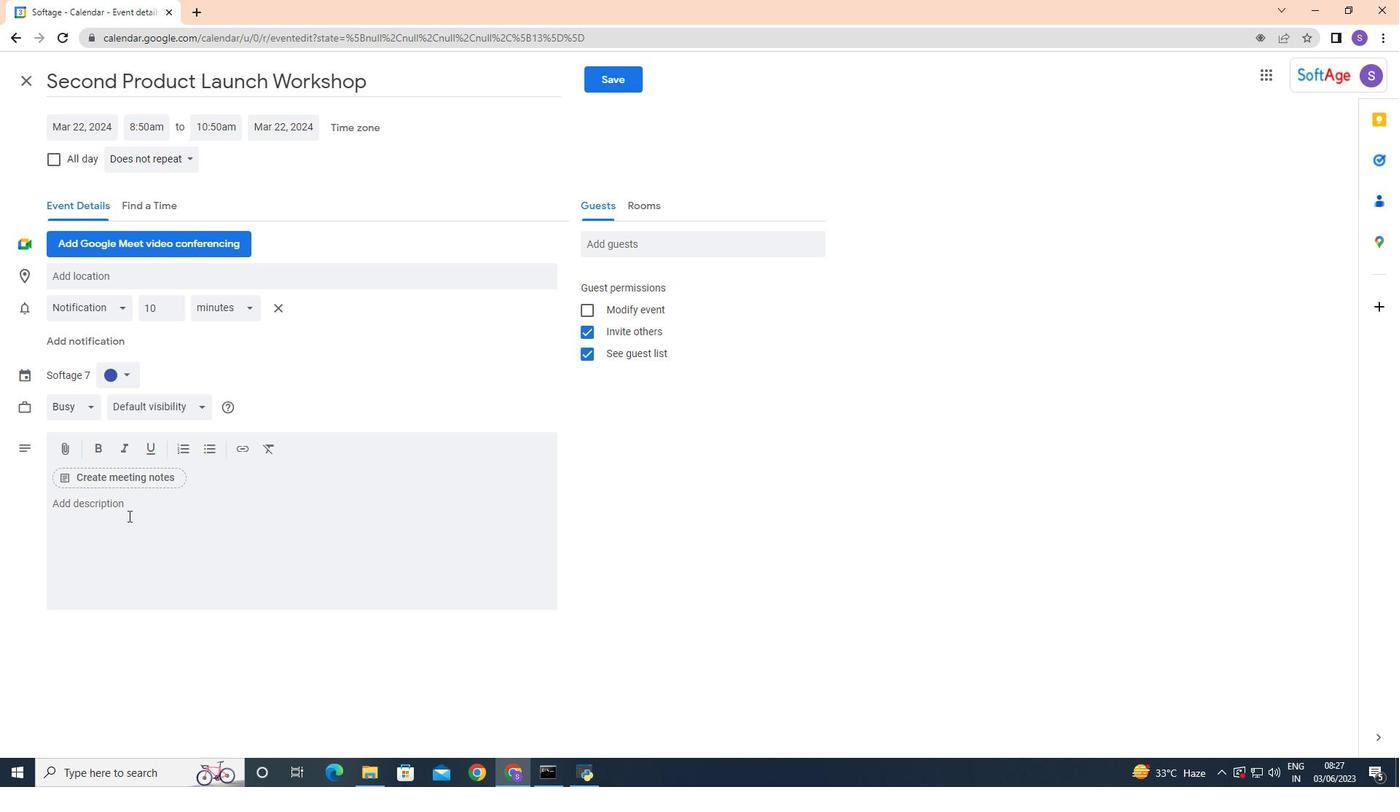 
Action: Mouse pressed left at (127, 509)
Screenshot: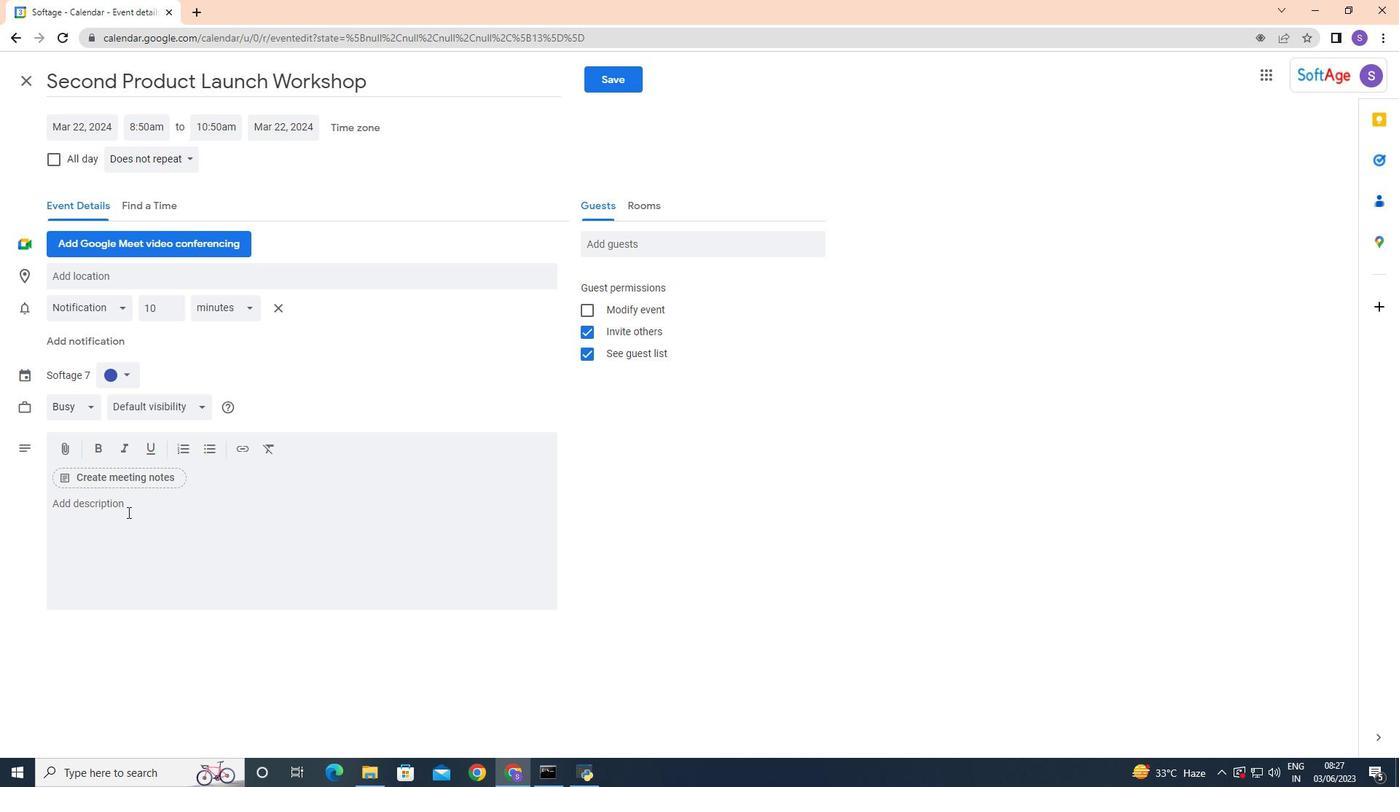 
Action: Key pressed <Key.caps_lock>T<Key.caps_lock>he<Key.space>tria<Key.backspace><Key.backspace>aining<Key.space>session<Key.space>wo<Key.backspace>ill<Key.space>commence<Key.space>with<Key.space>an<Key.space>introduction<Key.space>to<Key.space>the<Key.space>impro<Key.backspace><Key.backspace>ortance<Key.space>of<Key.space>tean<Key.backspace>m<Key.space>collaboration<Key.space>in<Key.space>today's<Key.space>dynamic<Key.space>and<Key.space>fast<Key.space><Key.backspace>-paced<Key.space>workplace.<Key.space><Key.caps_lock>P<Key.caps_lock>artivipan<Key.backspace><Key.backspace><Key.backspace><Key.backspace><Key.backspace>cipants<Key.space>will<Key.space>explore<Key.space>the<Key.space>benefits<Key.space>of<Key.space>collaboration,<Key.space>including<Key.space>increases<Key.space>creativity<Key.space><Key.backspace>,<Key.space>problem-solving<Key.space>capabilities,<Key.space>and<Key.space>a<Key.space>sense<Key.space>of<Key.space>collective<Key.space>ownerdhip<Key.backspace><Key.backspace><Key.backspace><Key.backspace>ship.
Screenshot: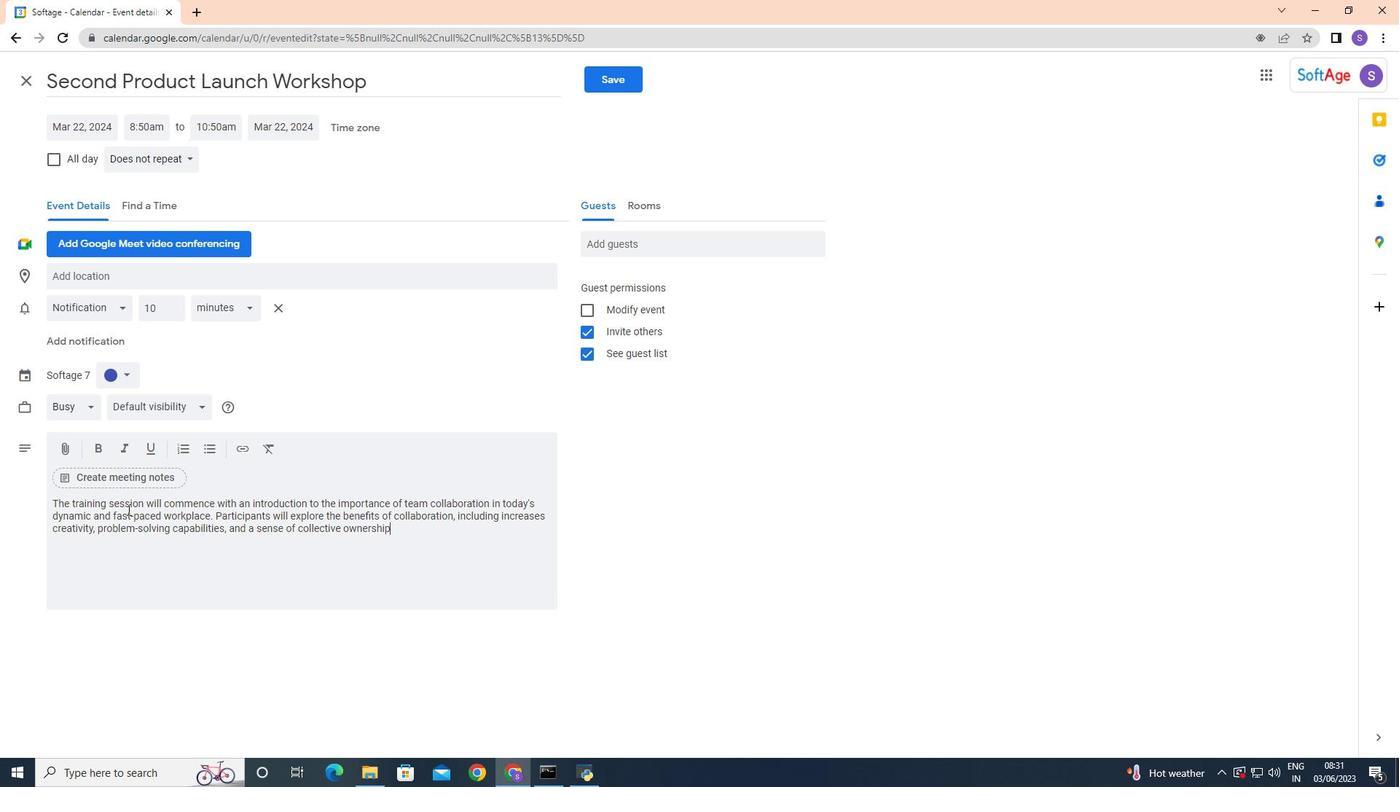
Action: Mouse moved to (124, 373)
Screenshot: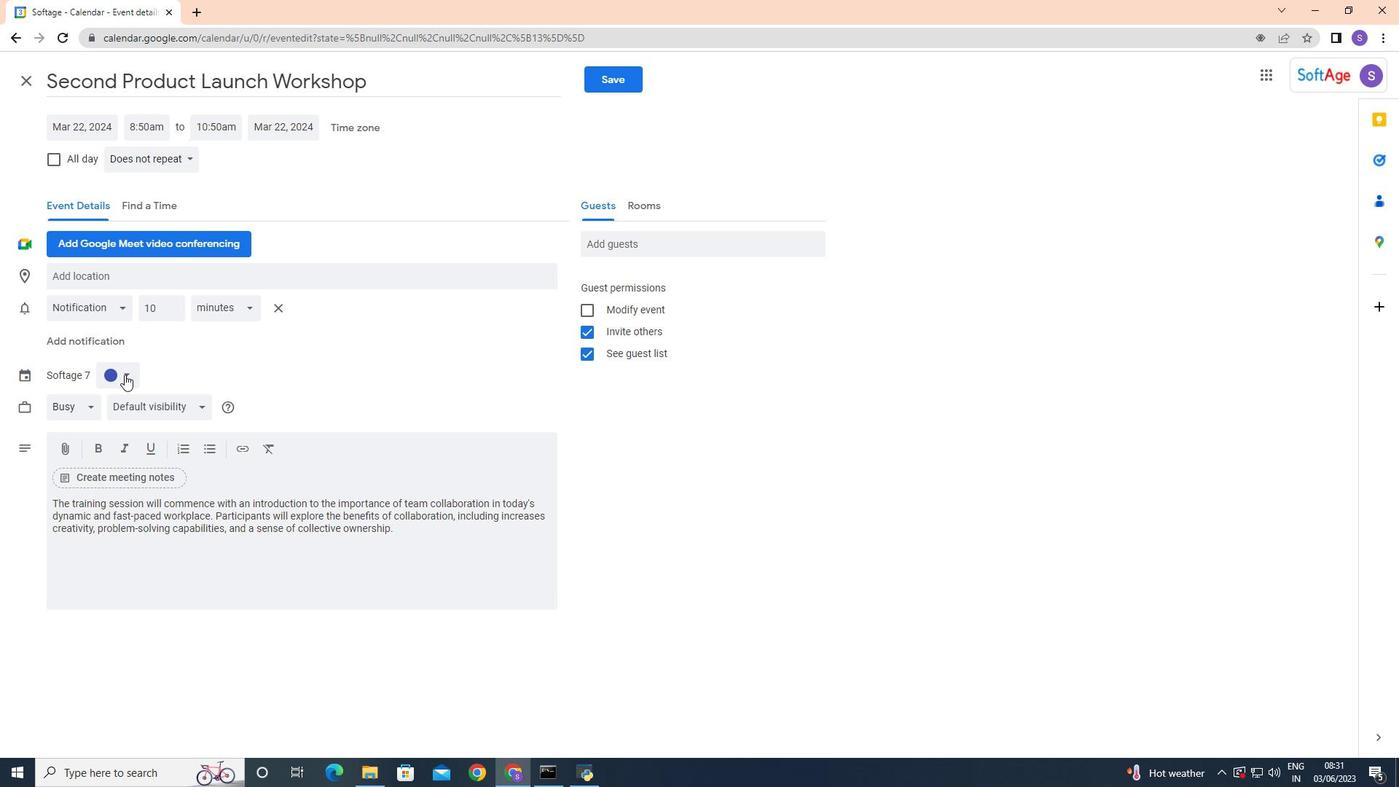
Action: Mouse pressed left at (124, 373)
Screenshot: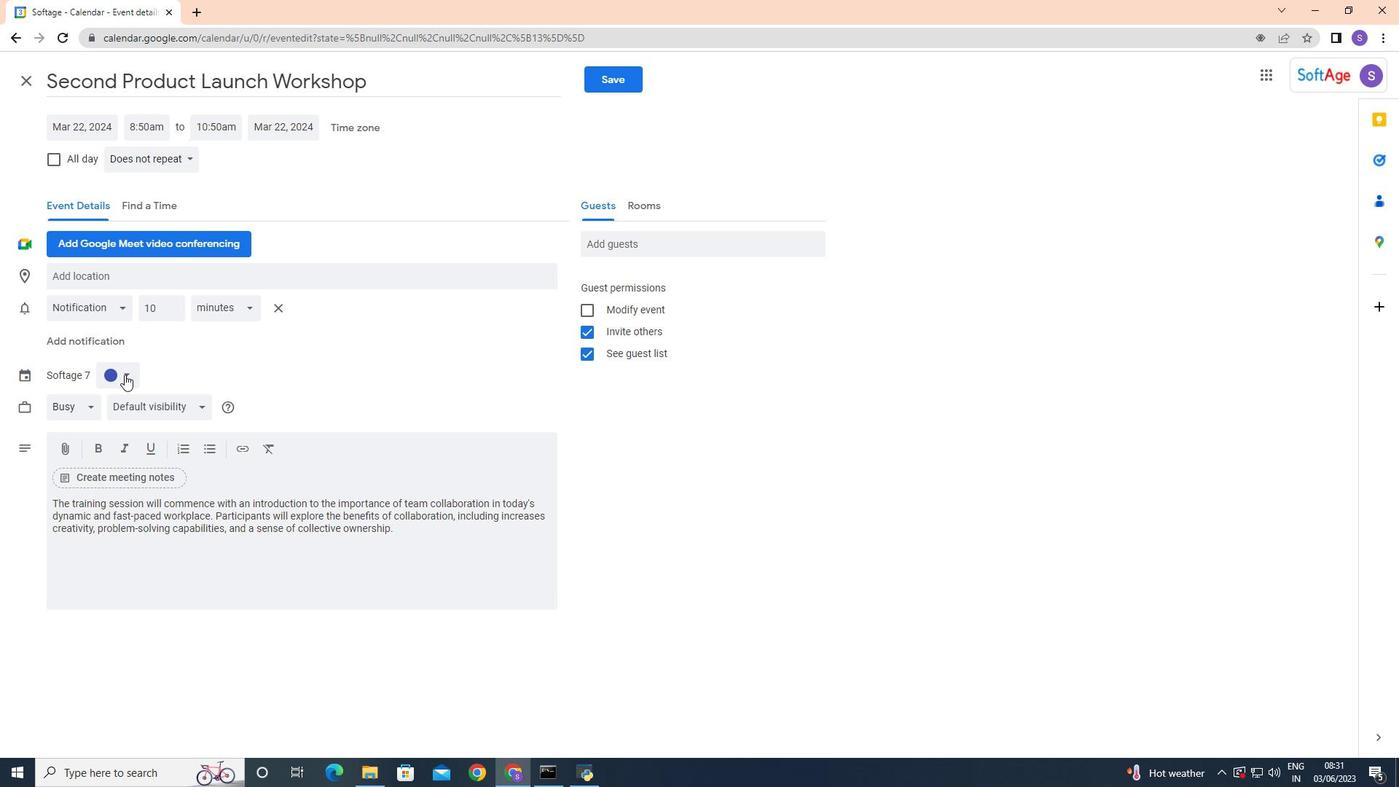 
Action: Mouse moved to (133, 430)
Screenshot: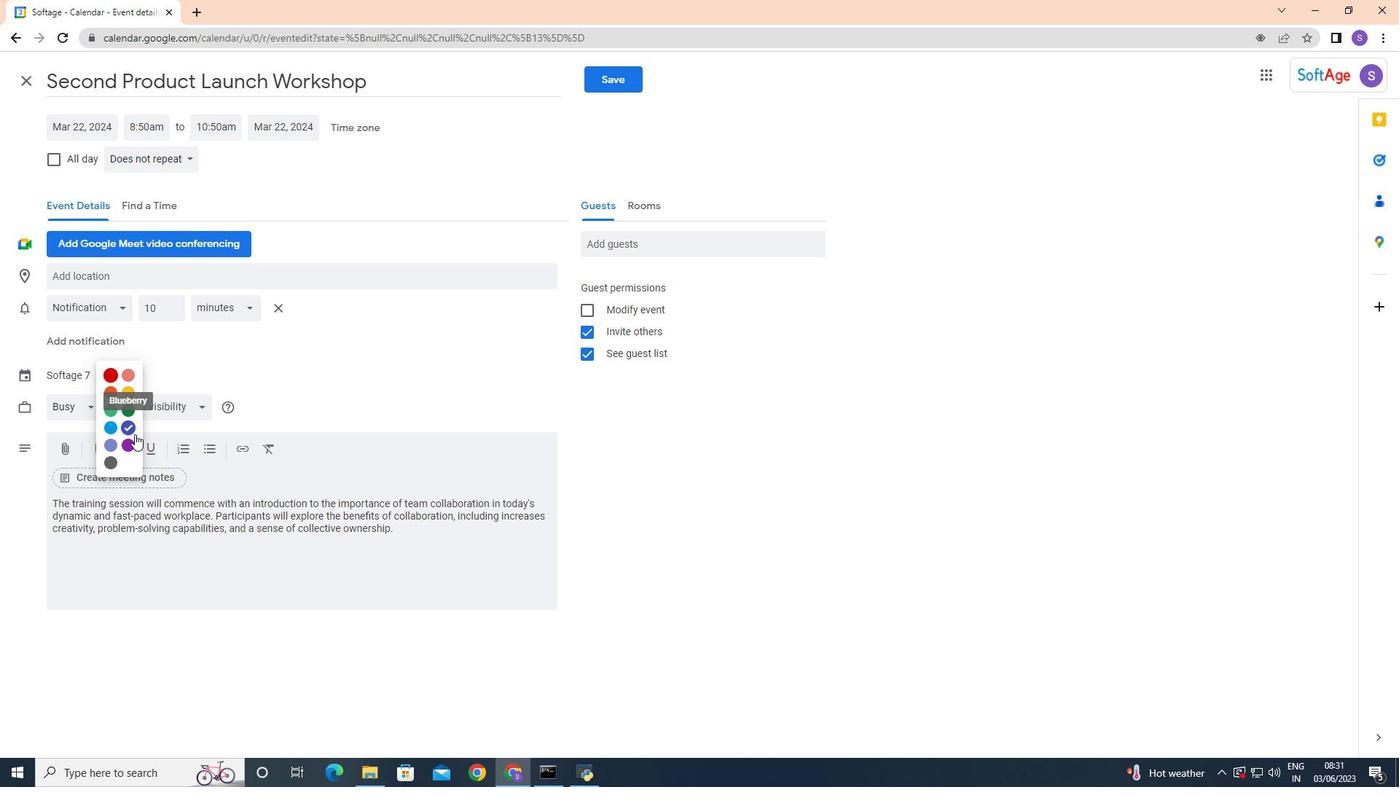 
Action: Mouse pressed left at (133, 430)
Screenshot: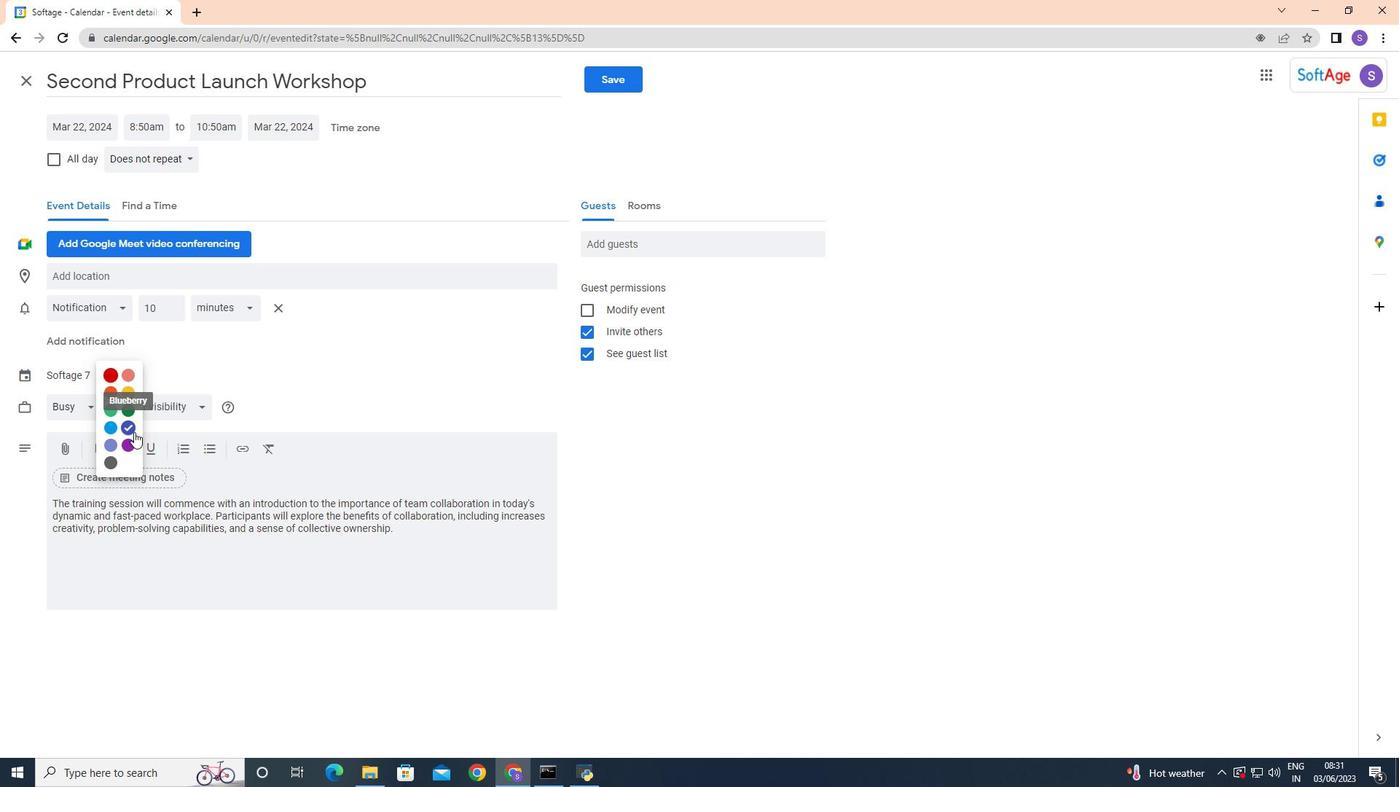 
Action: Mouse moved to (92, 277)
Screenshot: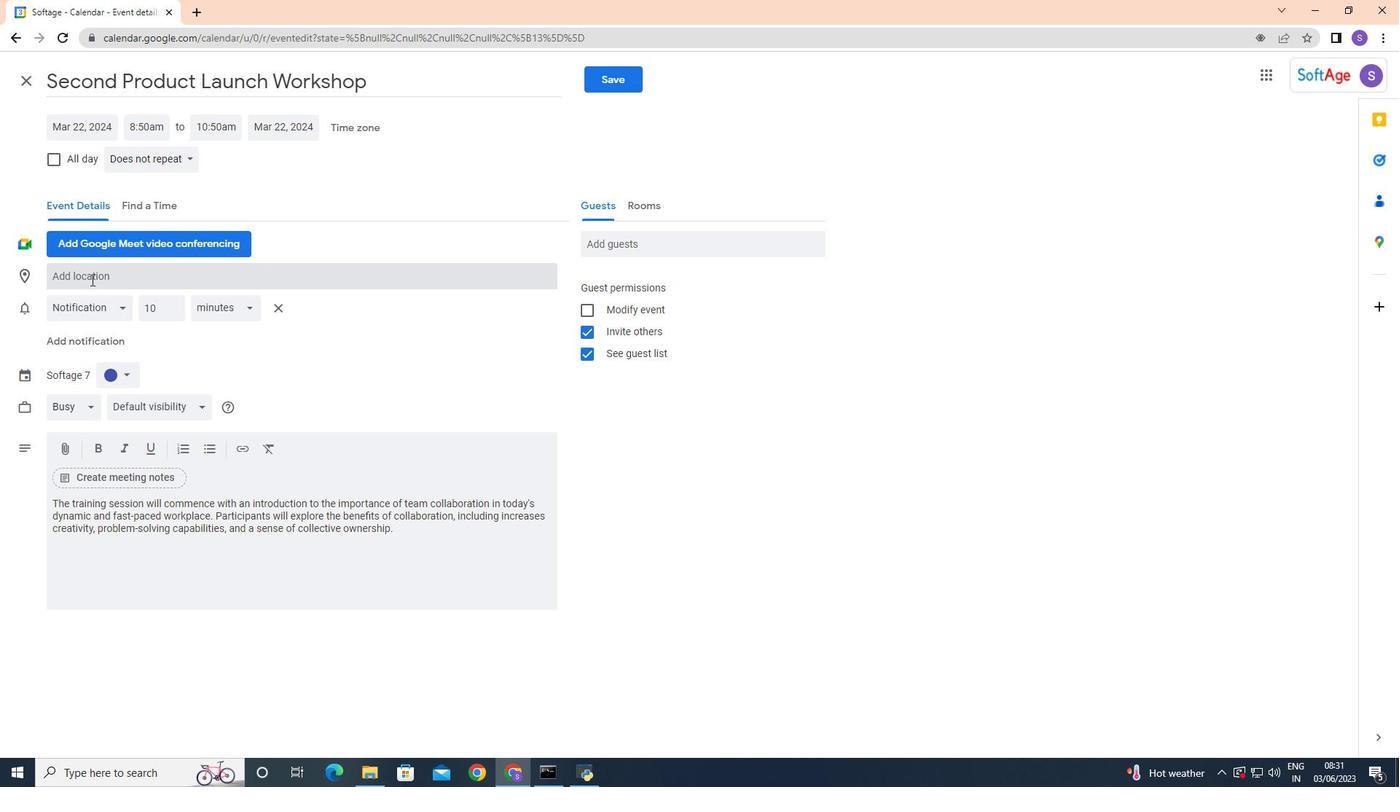 
Action: Mouse pressed left at (92, 277)
Screenshot: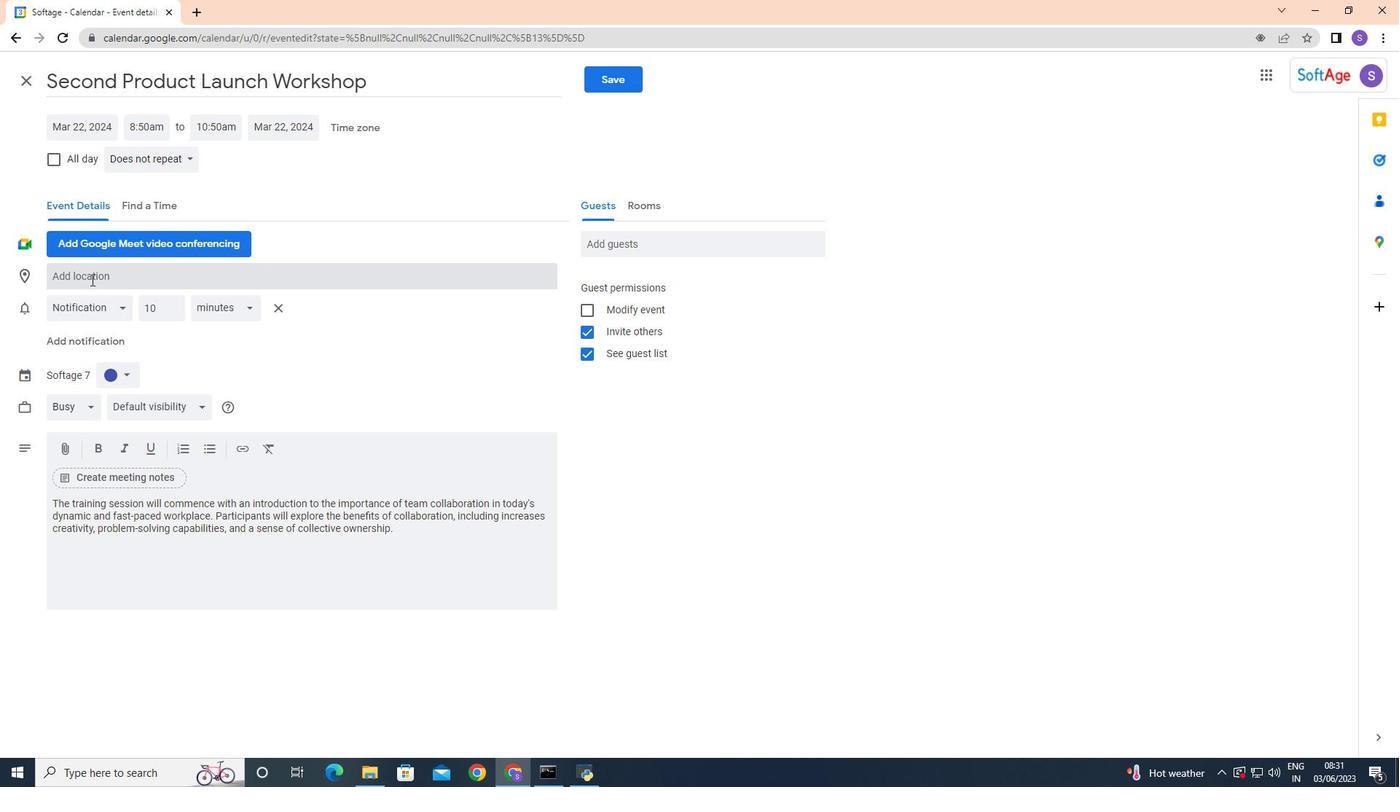 
Action: Key pressed <Key.shift>Cape<Key.space><Key.shift>Tw<Key.backspace>own,<Key.space><Key.shift>South<Key.space><Key.shift>Africa,<Key.backspace>
Screenshot: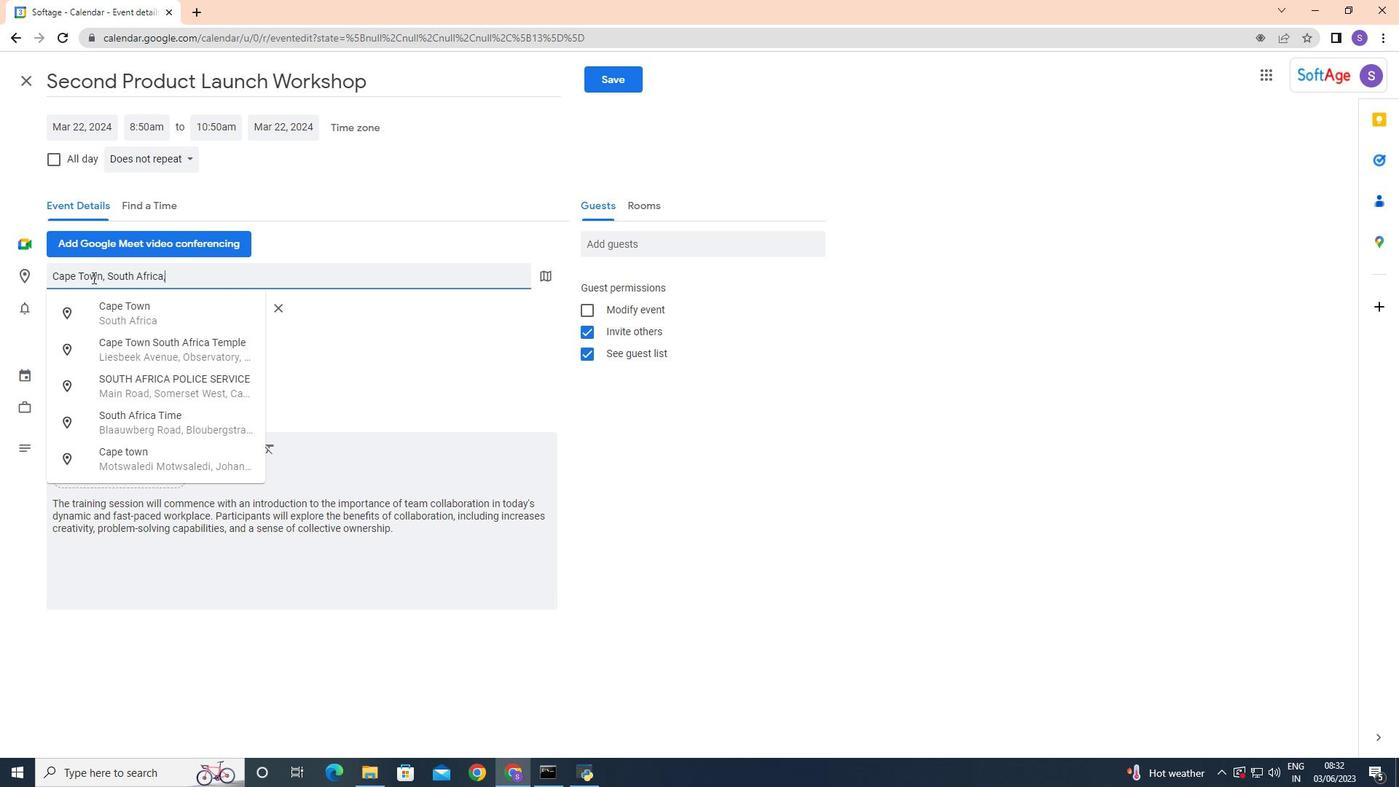 
Action: Mouse moved to (451, 377)
Screenshot: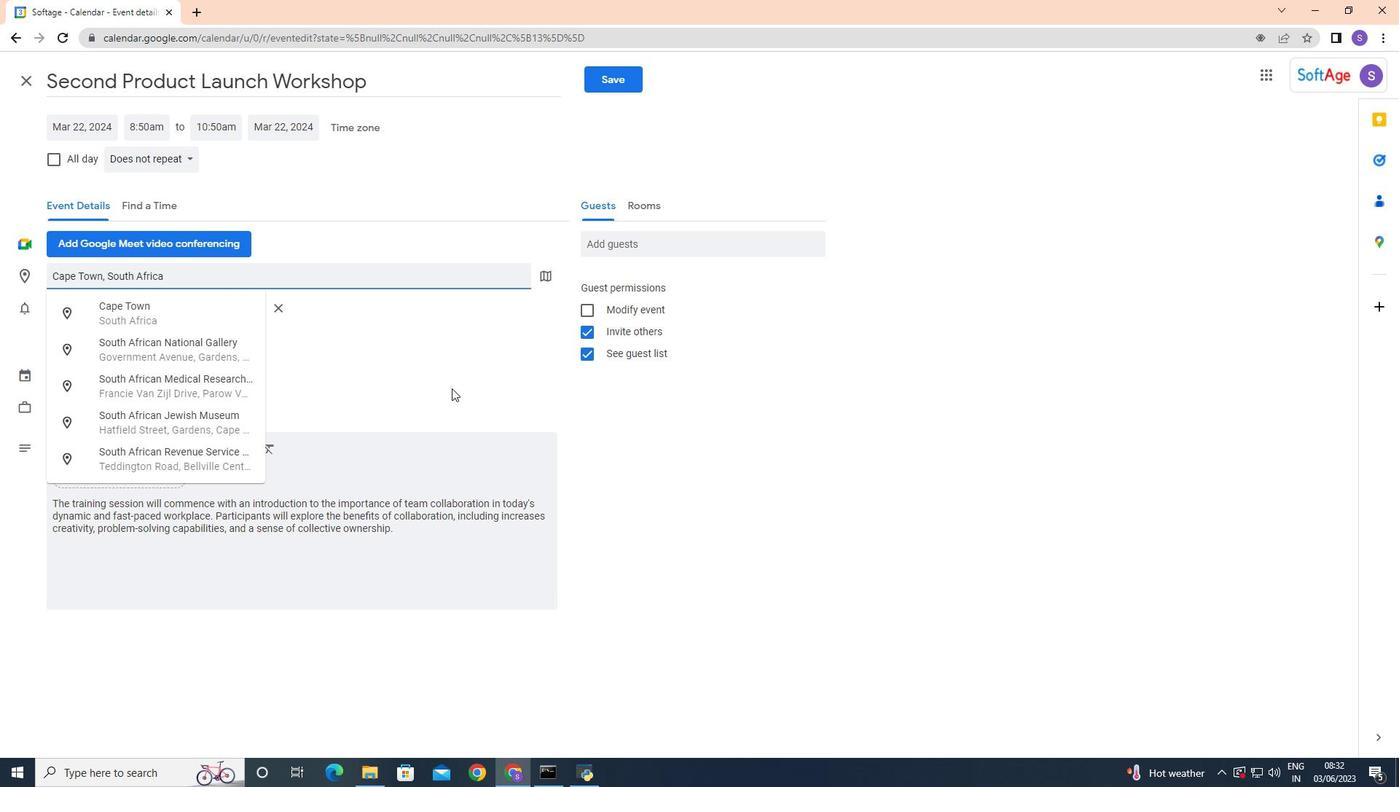 
Action: Mouse pressed left at (451, 377)
Screenshot: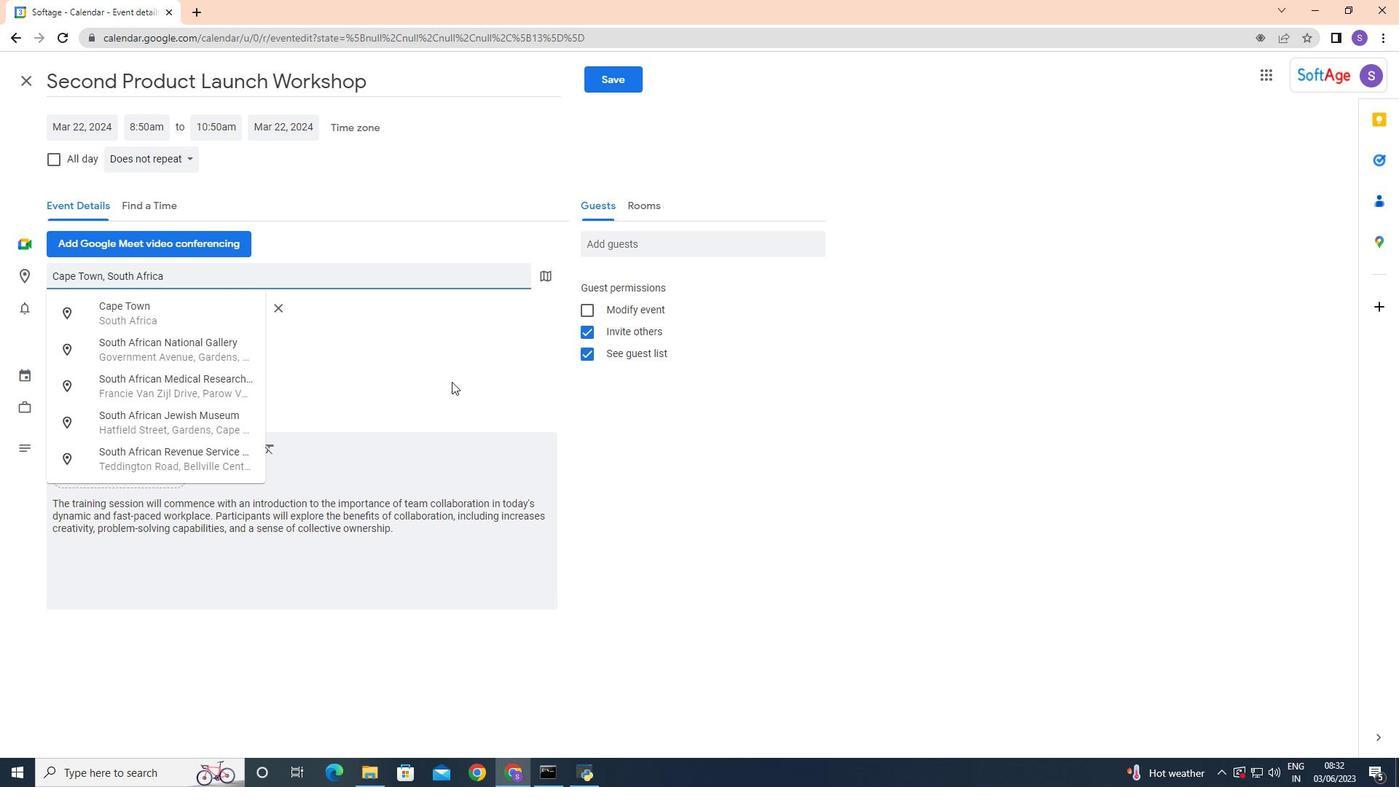 
Action: Mouse moved to (604, 240)
Screenshot: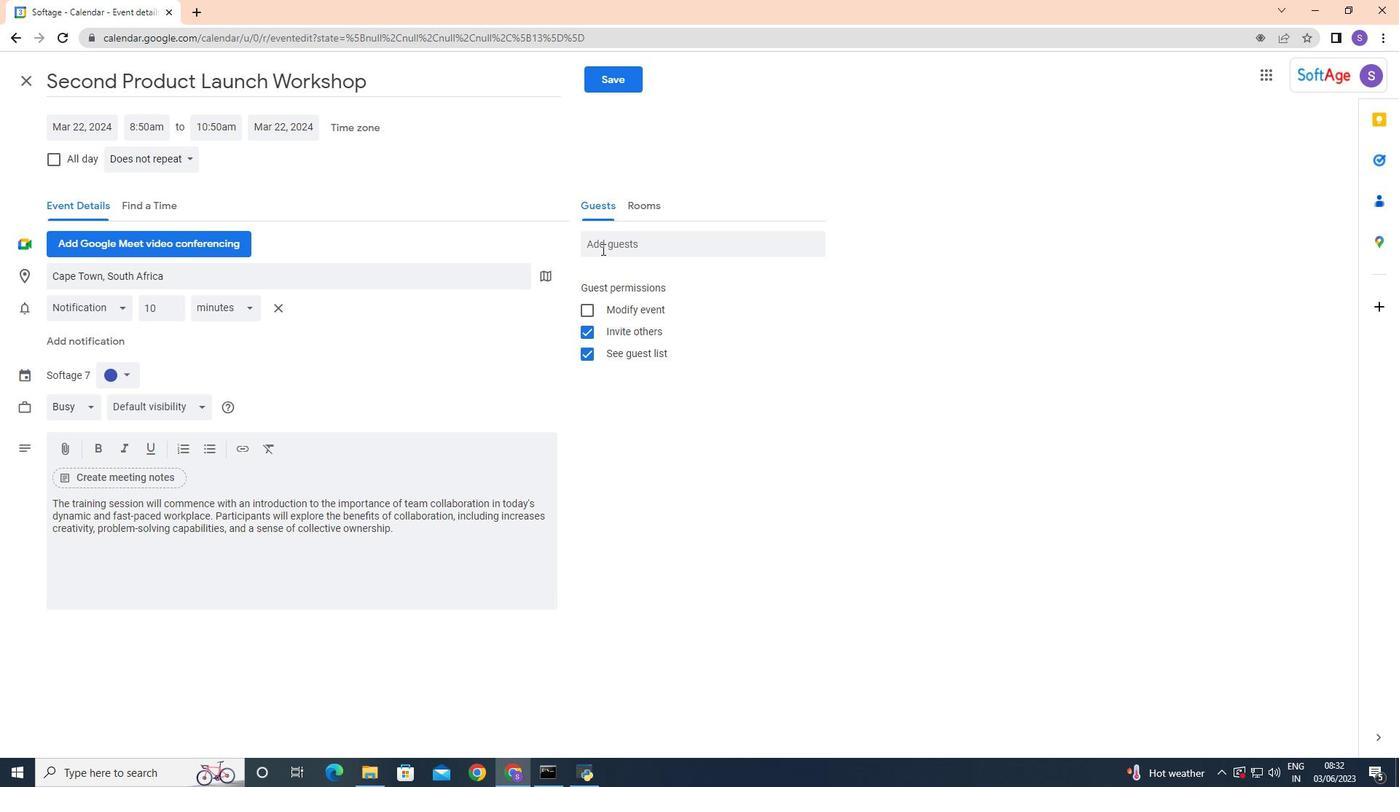 
Action: Mouse pressed left at (604, 240)
Screenshot: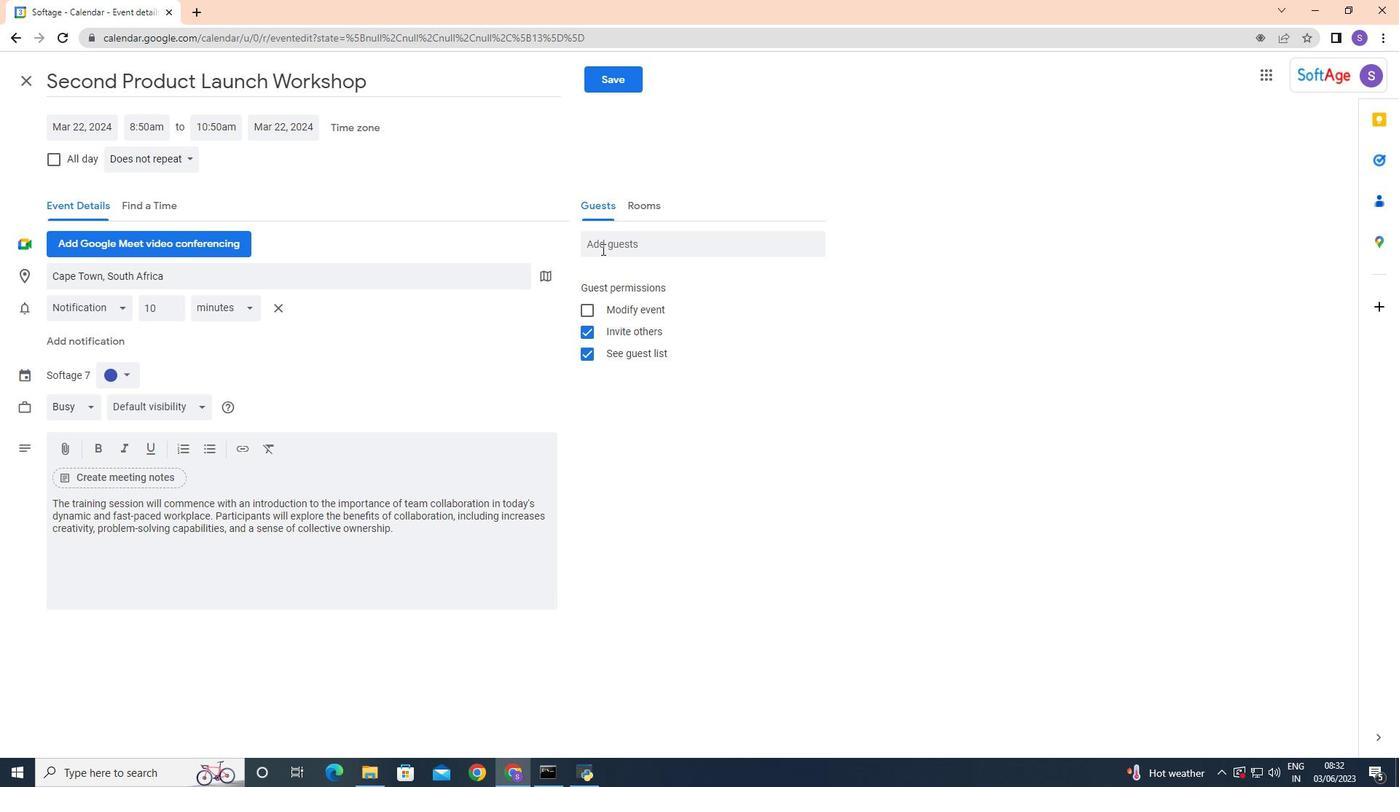 
Action: Key pressed softage.9
Screenshot: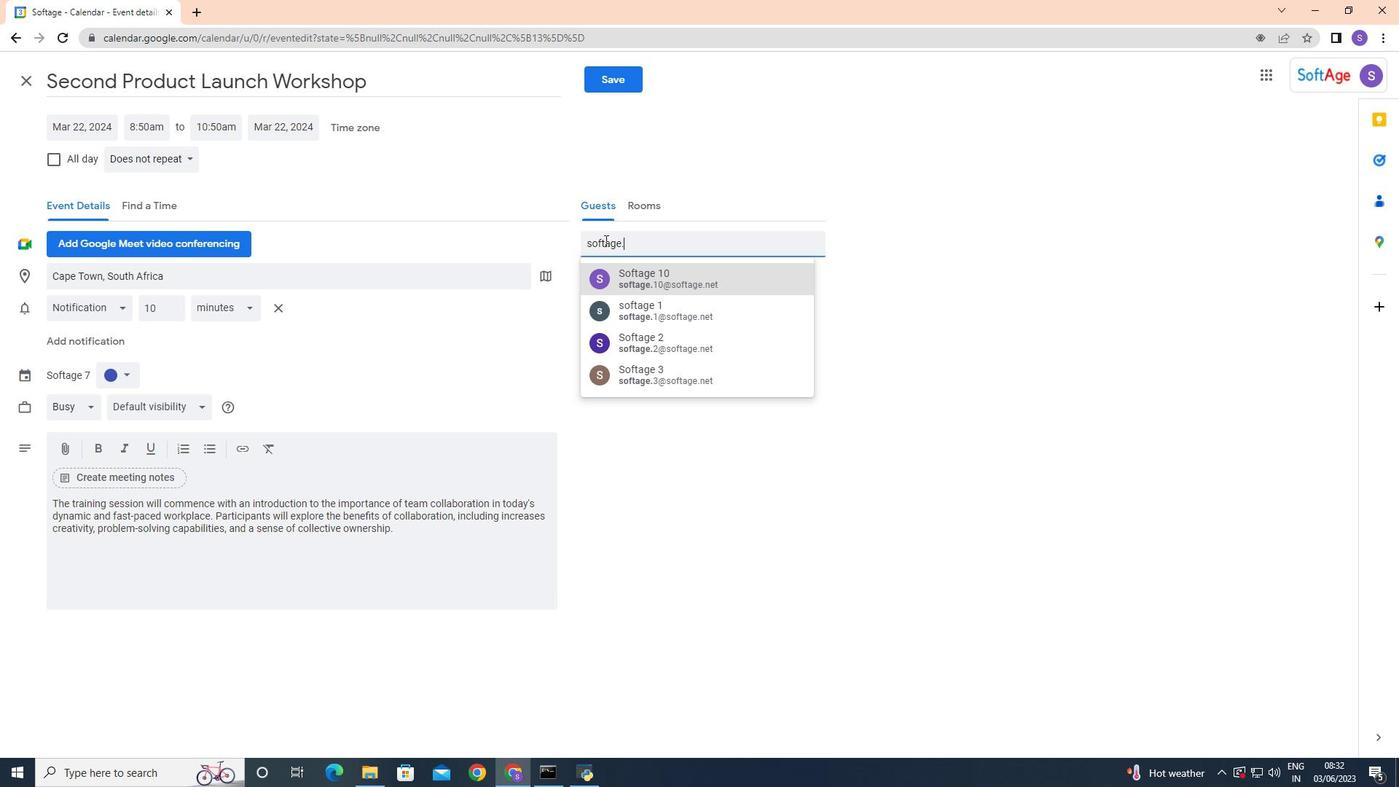 
Action: Mouse moved to (635, 276)
Screenshot: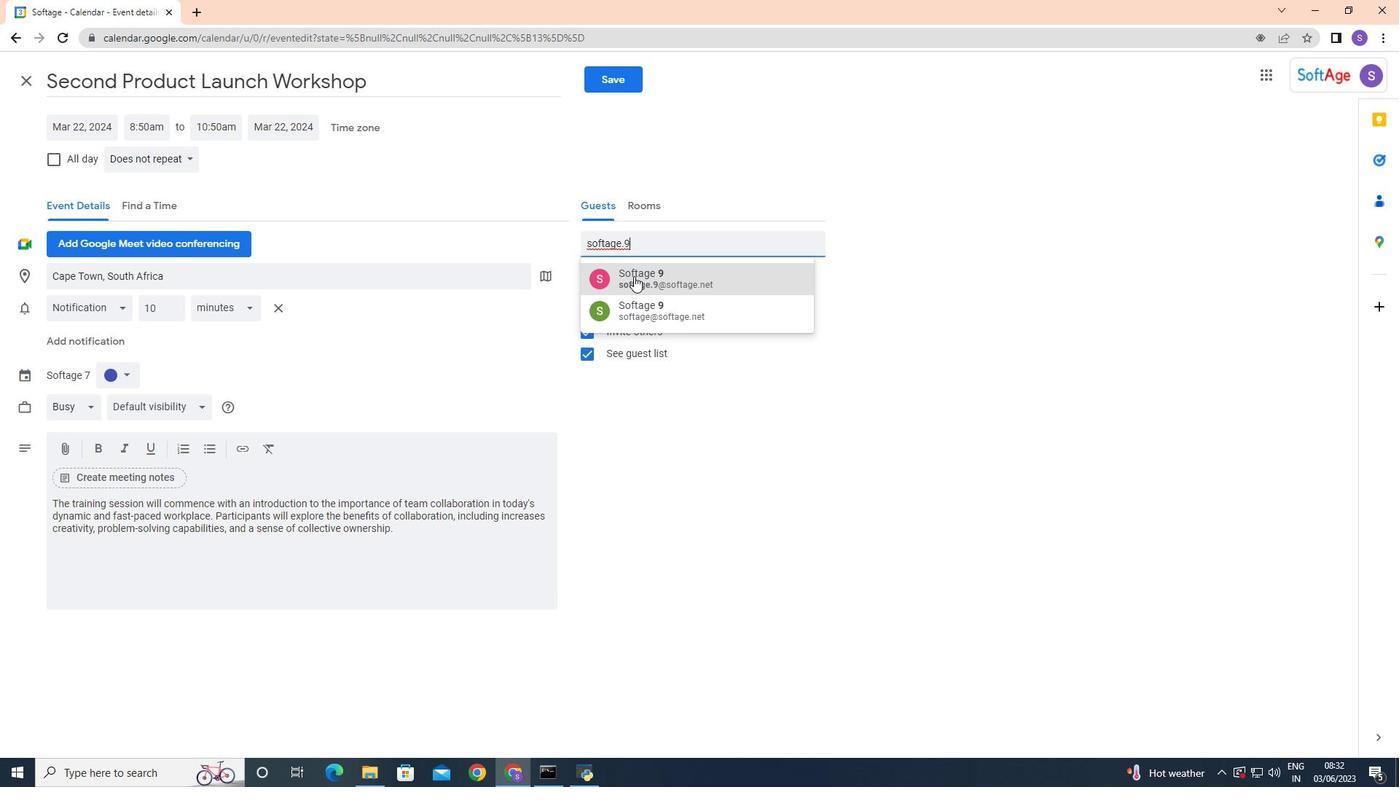 
Action: Mouse pressed left at (635, 276)
Screenshot: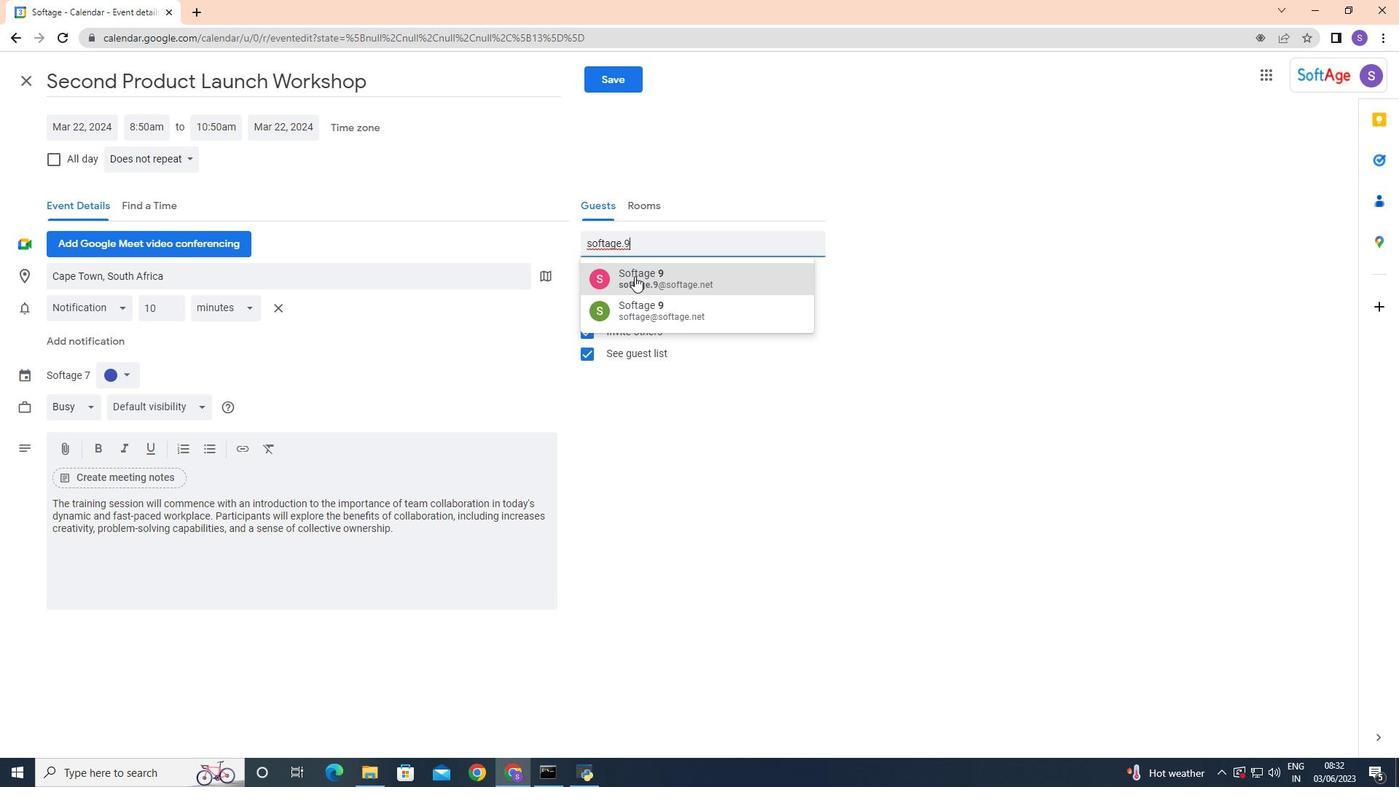 
Action: Mouse moved to (659, 249)
Screenshot: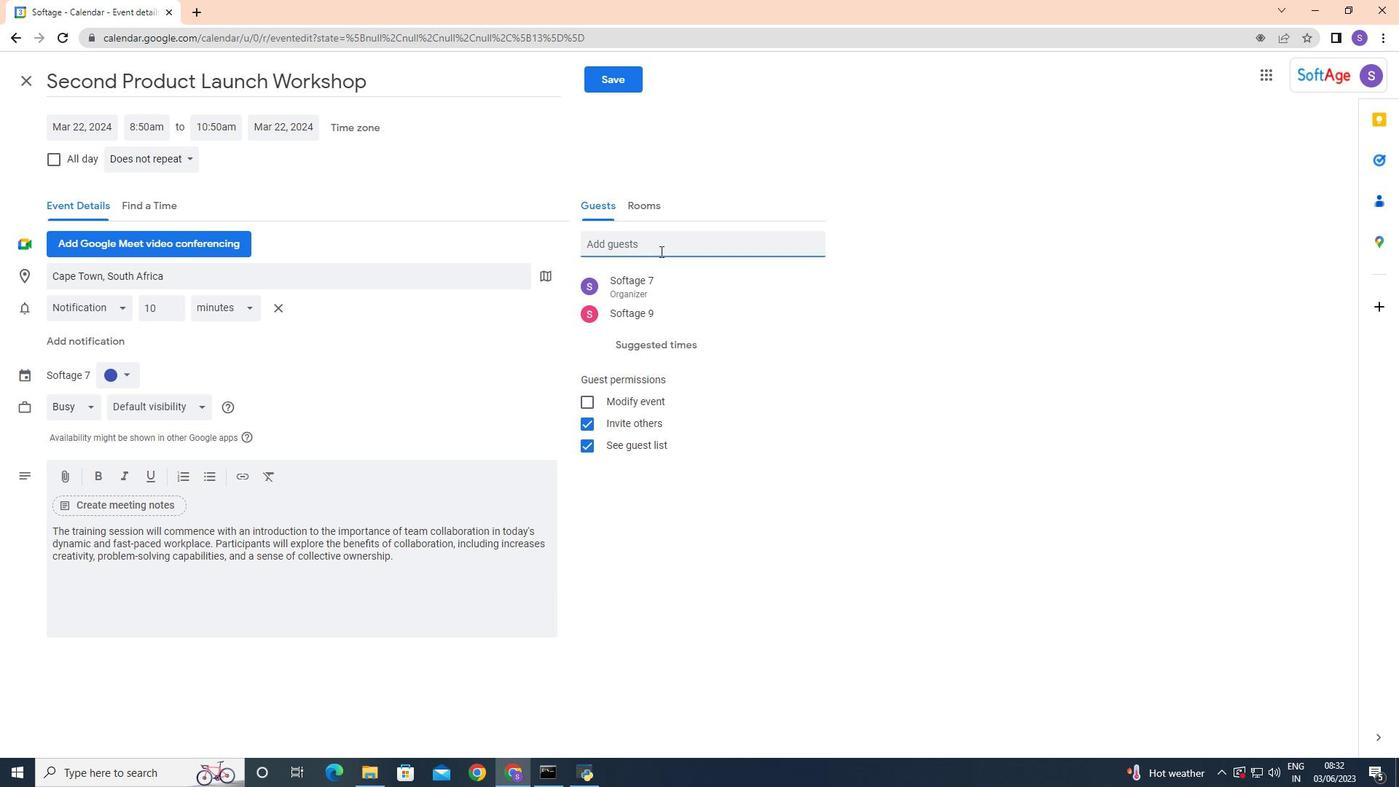 
Action: Mouse pressed left at (659, 249)
Screenshot: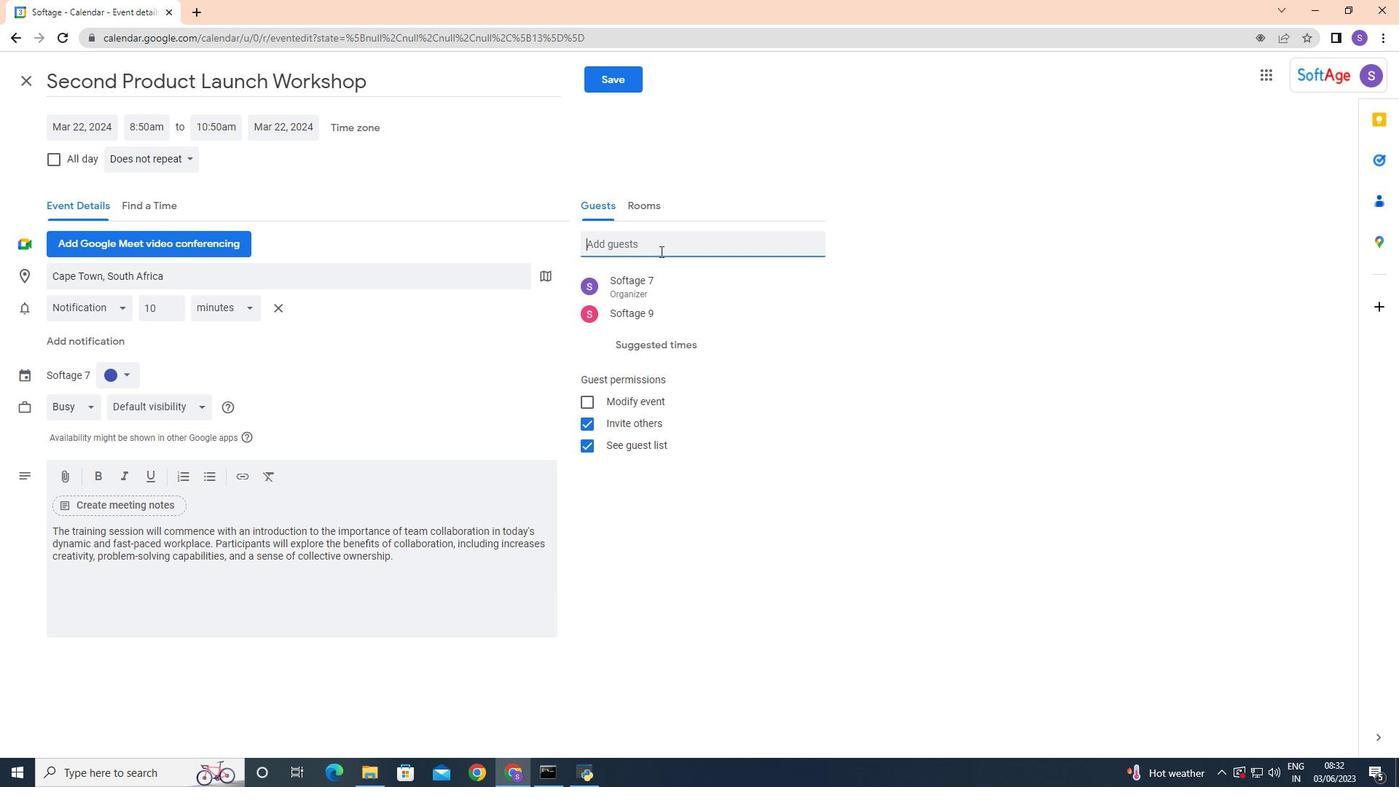 
Action: Key pressed softa
Screenshot: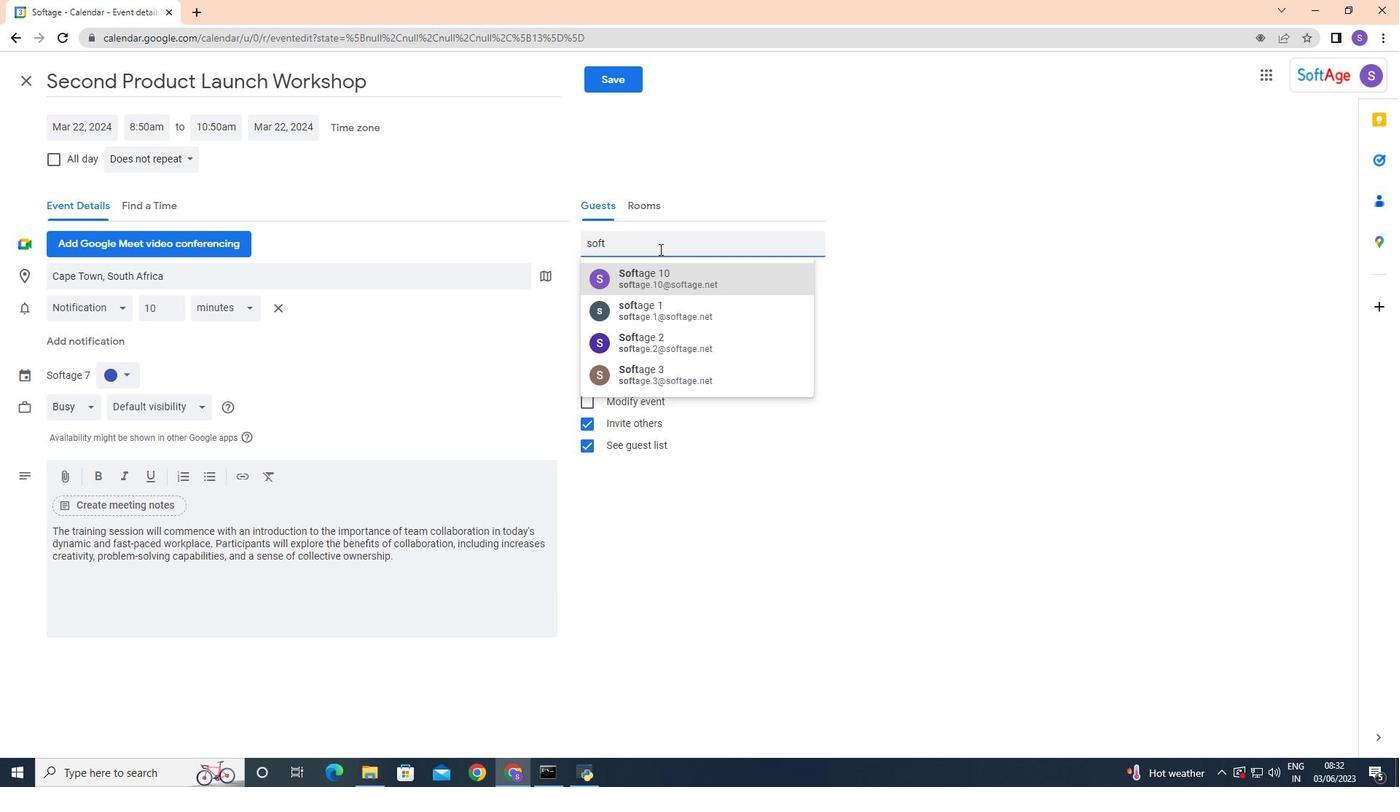 
Action: Mouse moved to (639, 281)
Screenshot: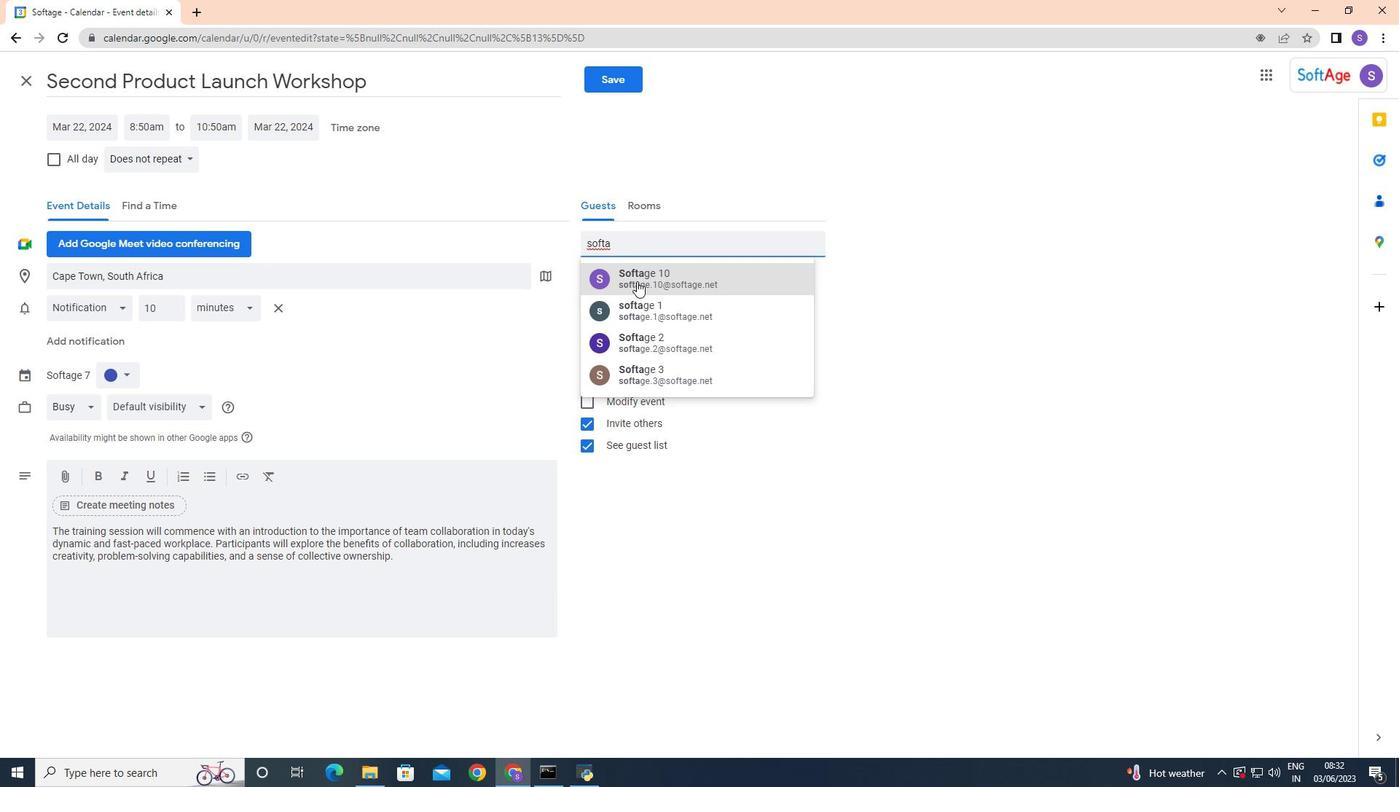 
Action: Mouse pressed left at (639, 281)
Screenshot: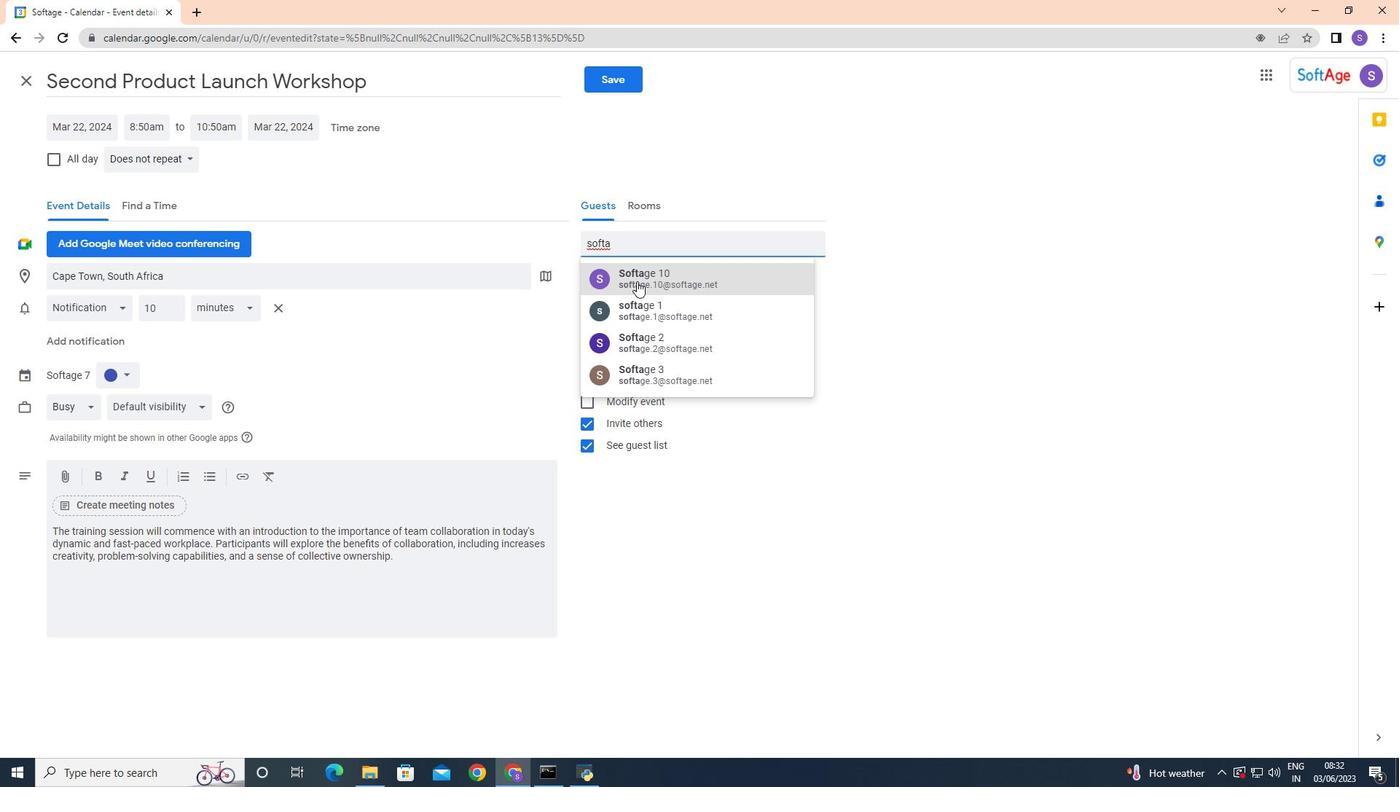 
Action: Mouse moved to (179, 163)
Screenshot: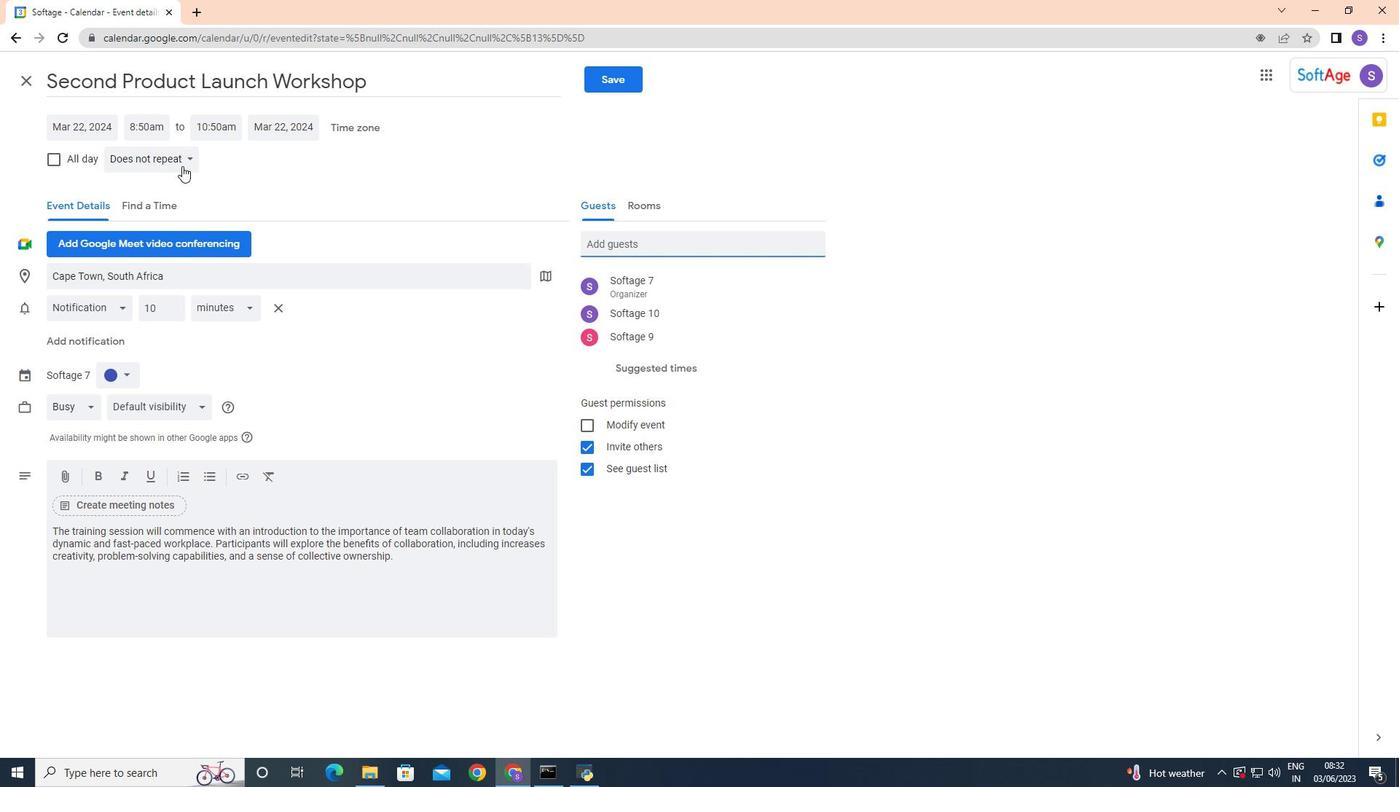 
Action: Mouse pressed left at (179, 163)
Screenshot: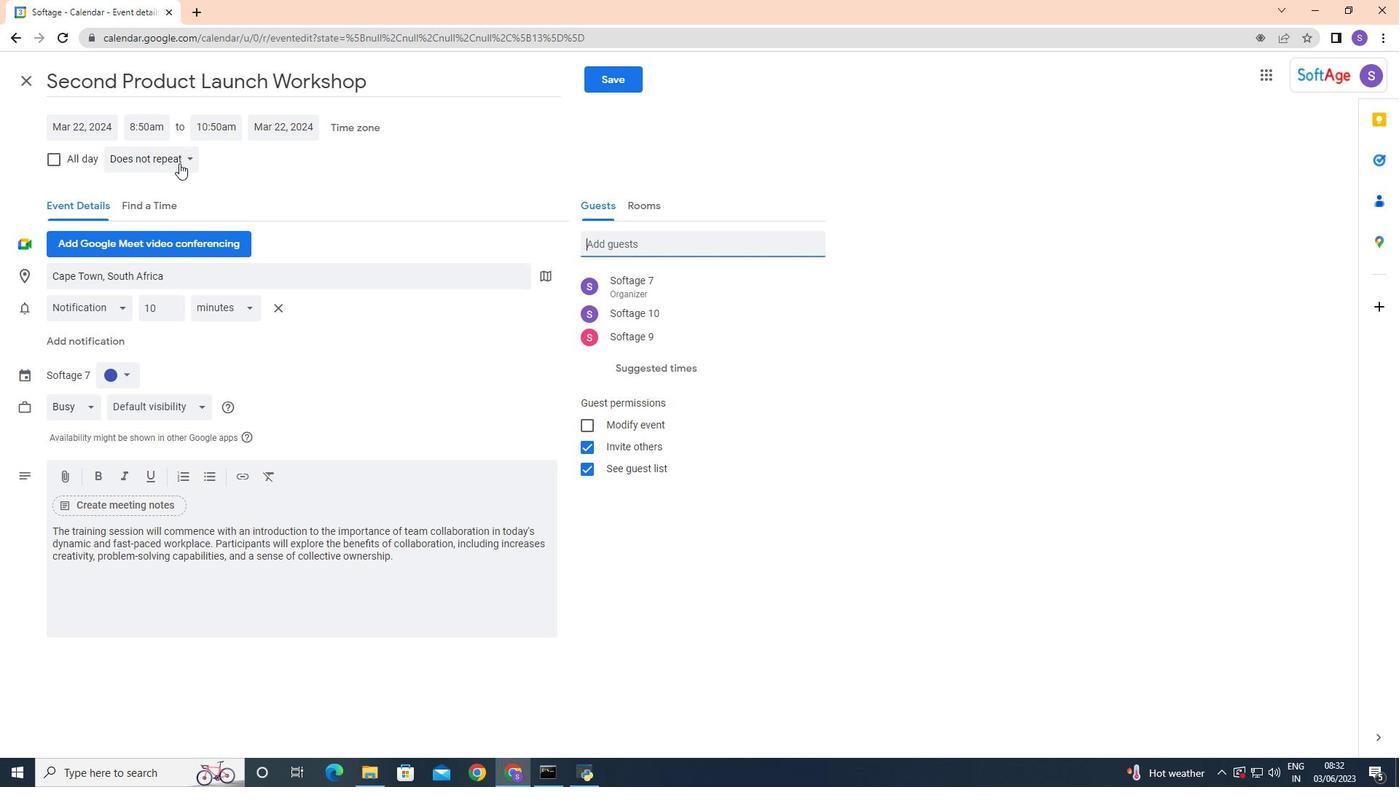 
Action: Mouse moved to (178, 285)
Screenshot: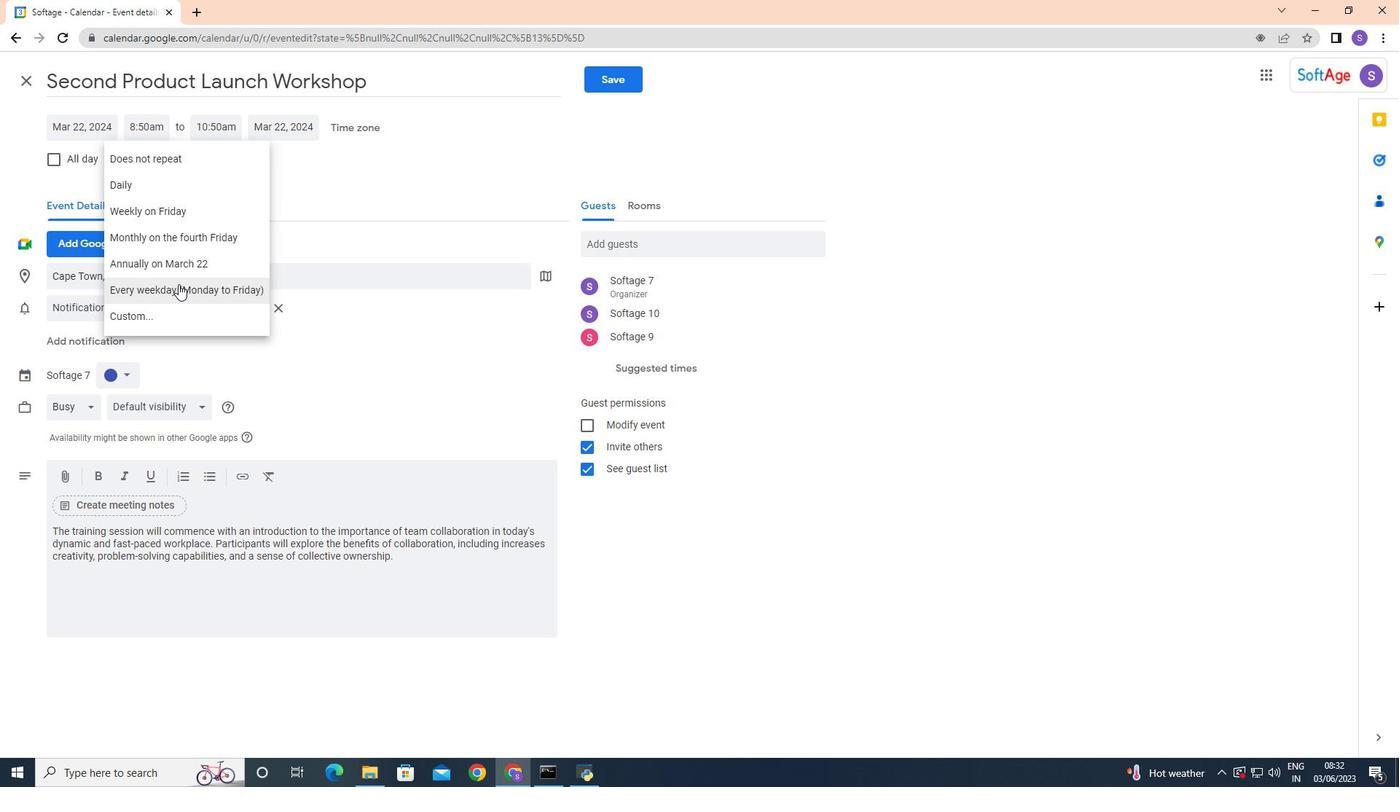 
Action: Mouse pressed left at (178, 285)
Screenshot: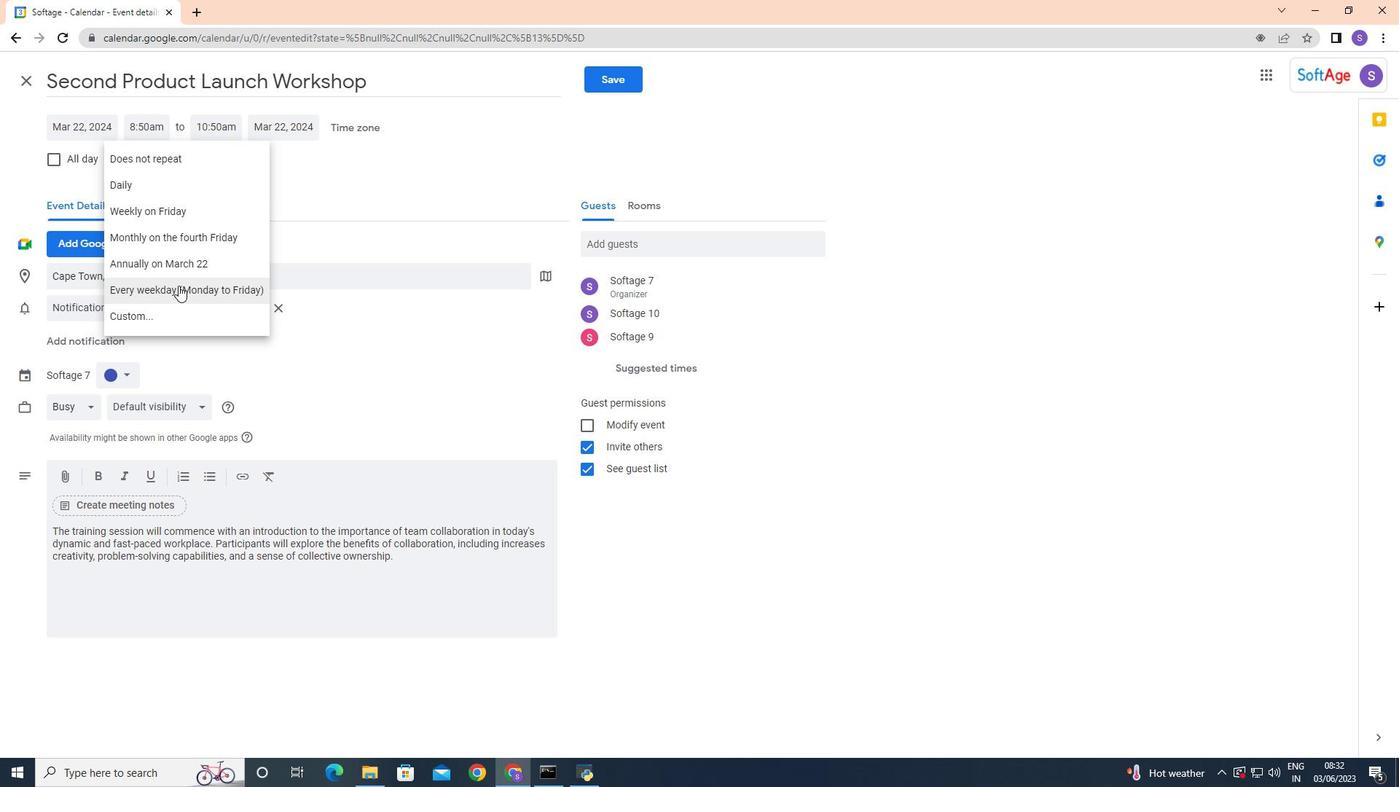 
Action: Mouse moved to (800, 284)
Screenshot: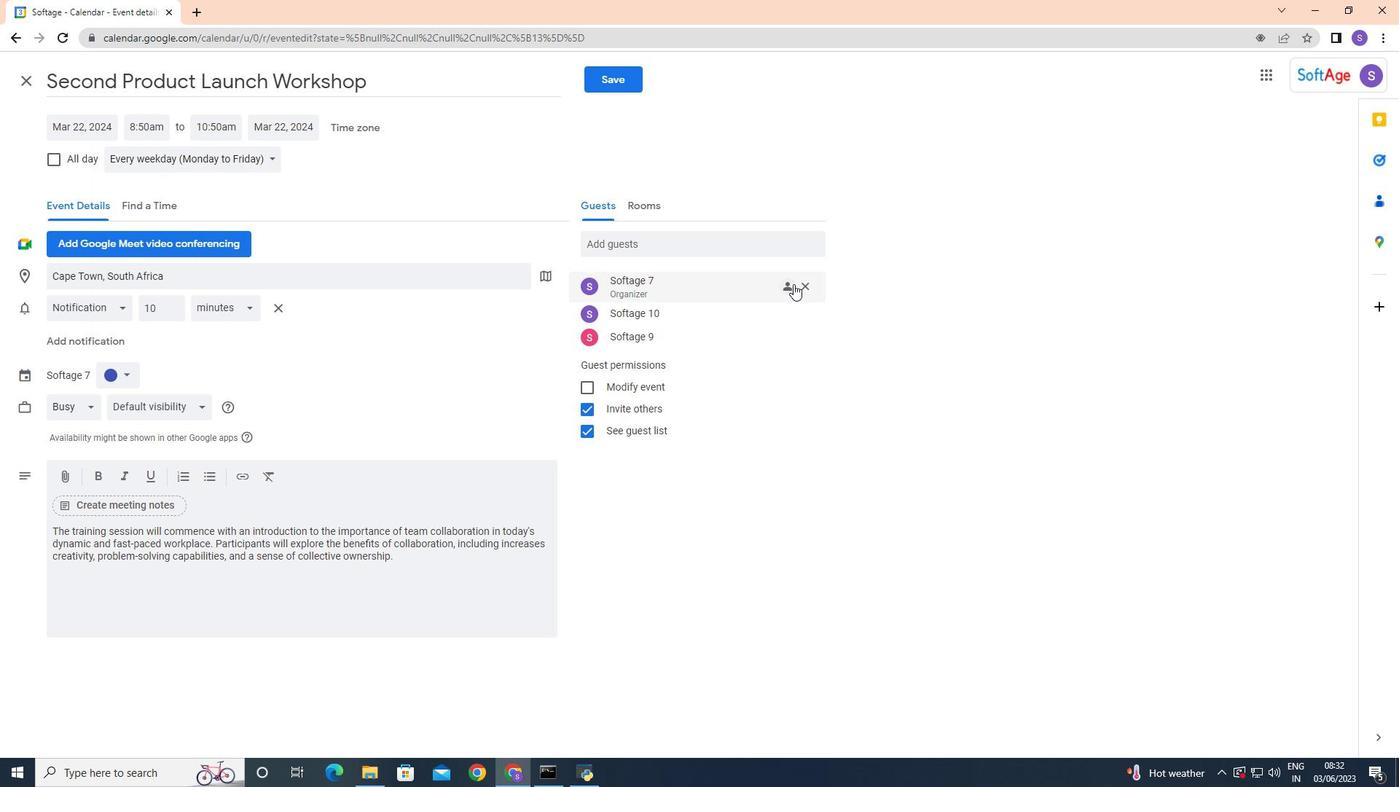 
Action: Mouse pressed left at (800, 284)
Screenshot: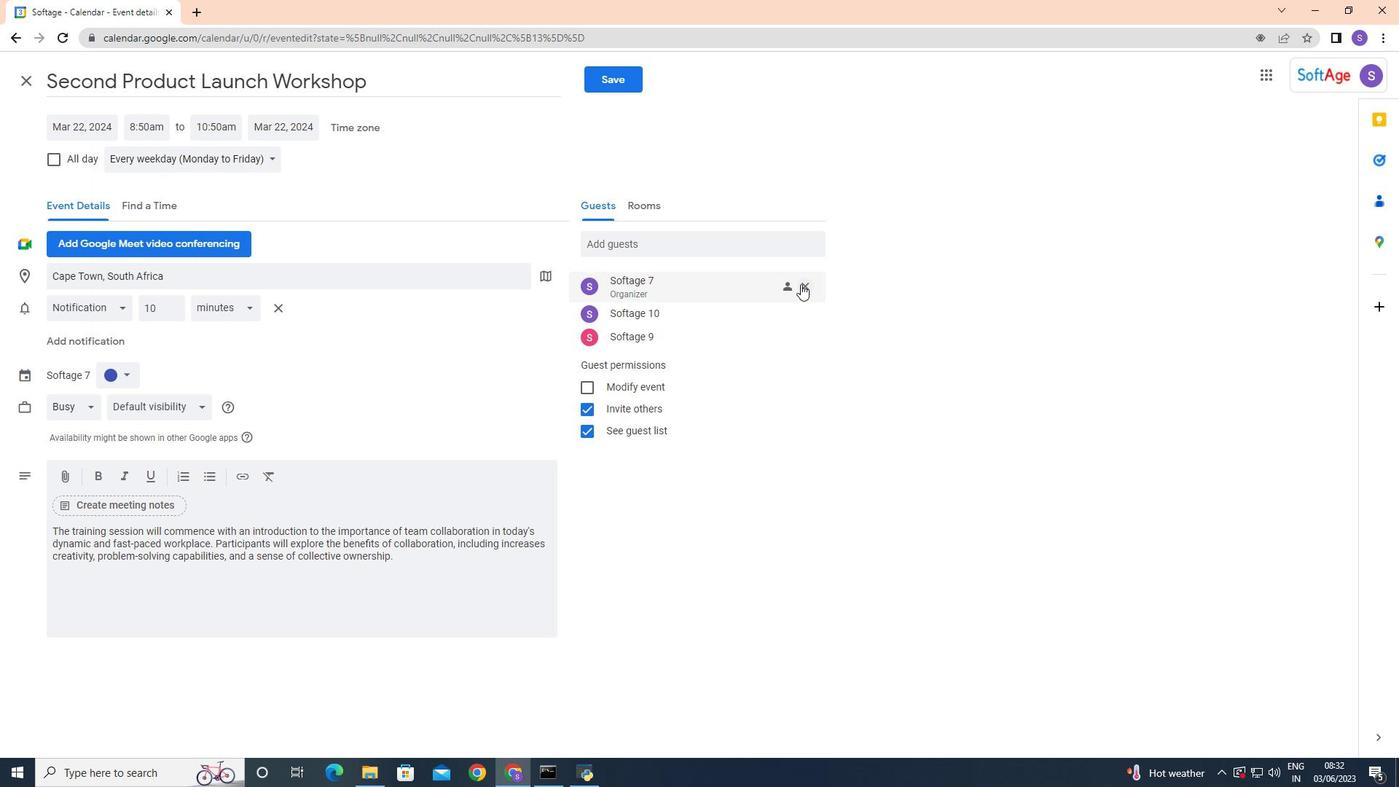 
Action: Mouse moved to (782, 424)
Screenshot: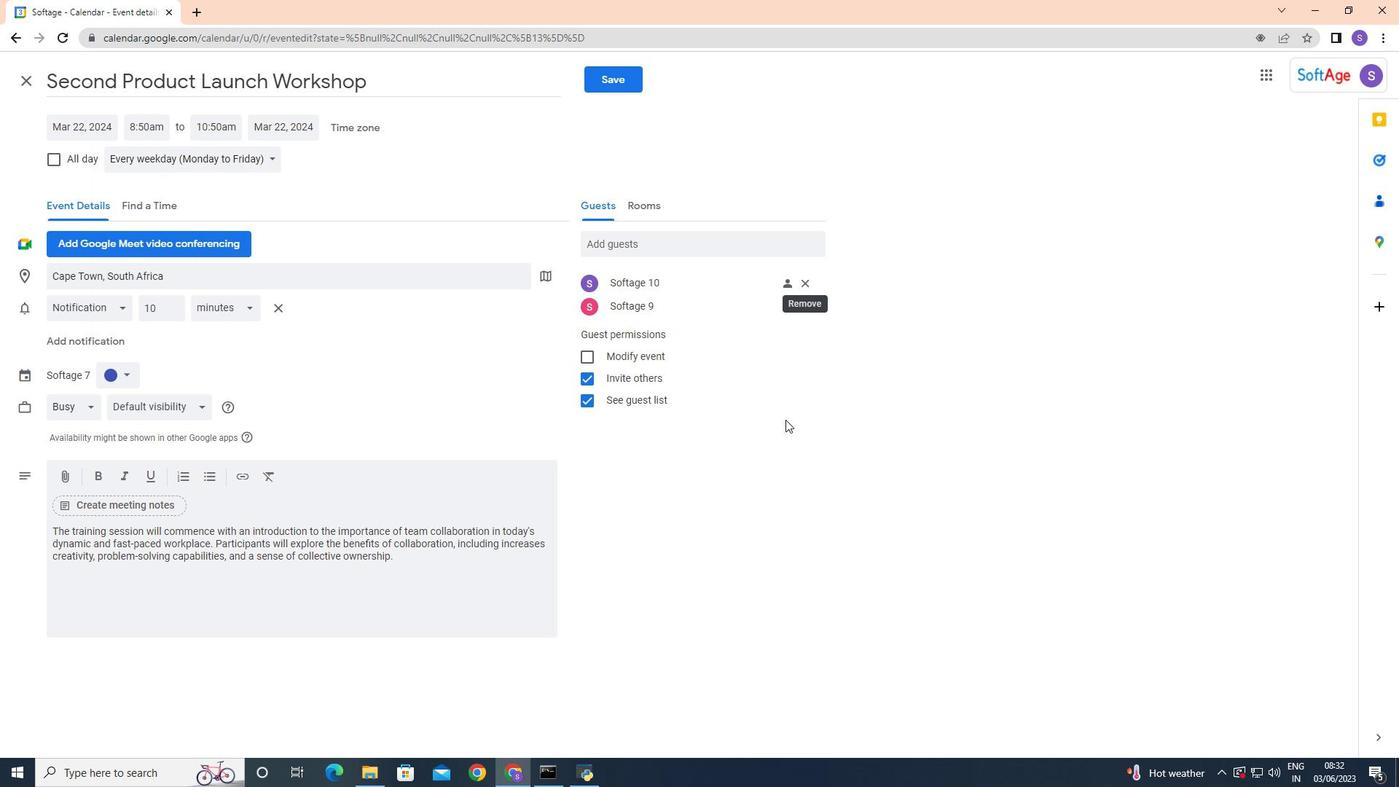 
